 Task: For heading Calibri with Bold.  font size for heading24,  'Change the font style of data to'Bell MT.  and font size to 16,  Change the alignment of both headline & data to Align middle & Align Center.  In the sheet   Optimum Sales review book
Action: Mouse moved to (31, 165)
Screenshot: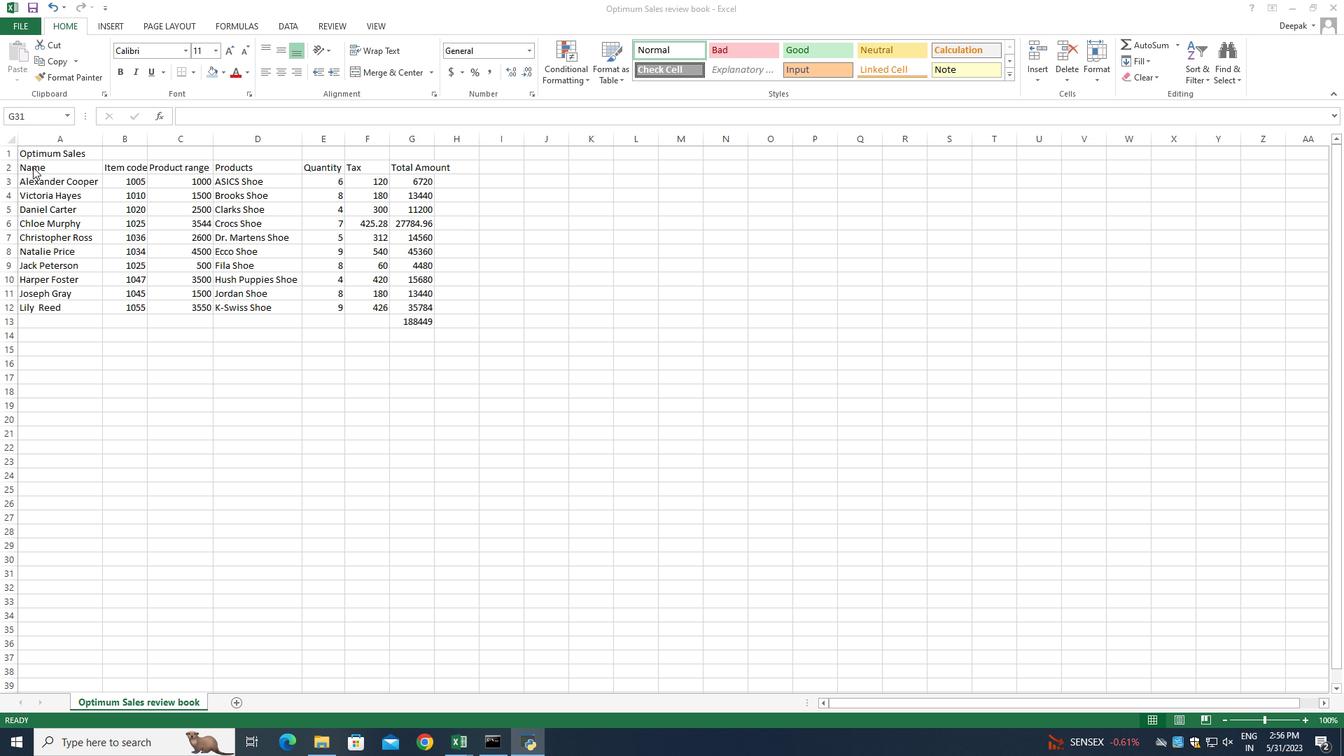 
Action: Mouse pressed left at (31, 165)
Screenshot: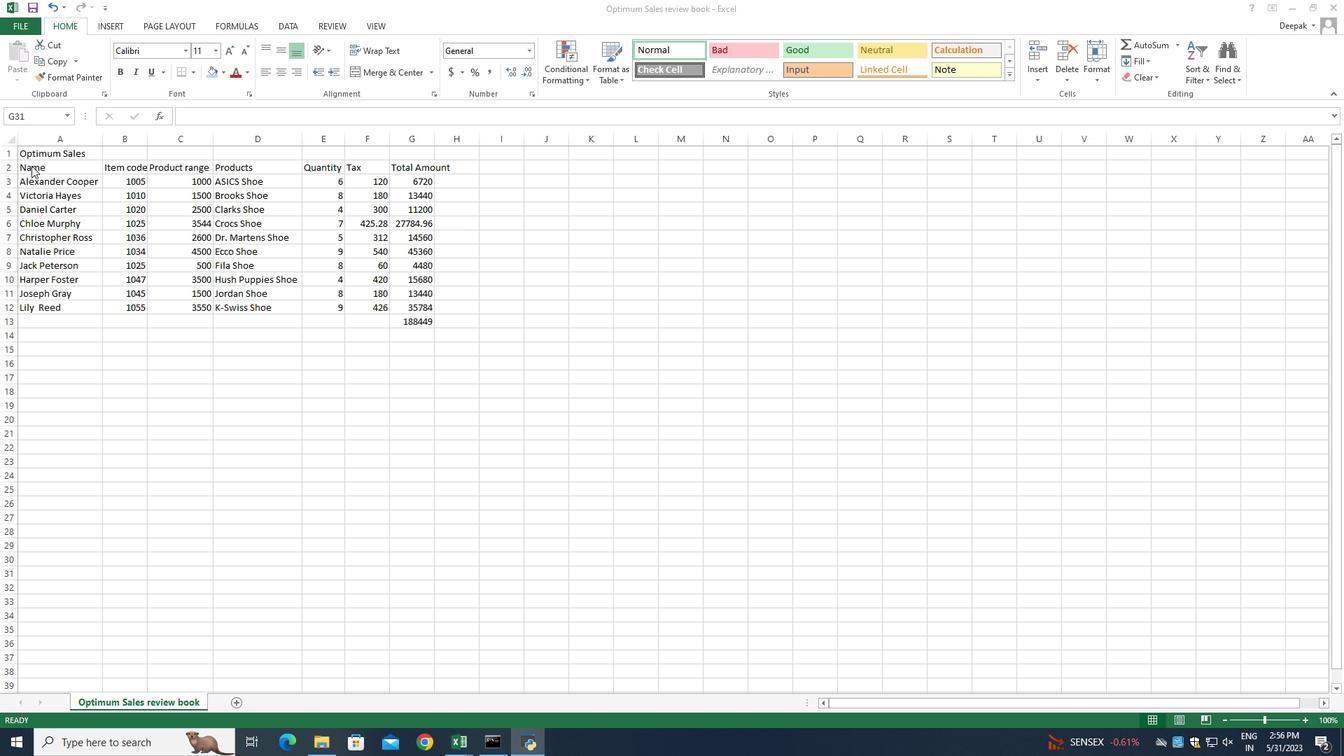 
Action: Mouse moved to (36, 168)
Screenshot: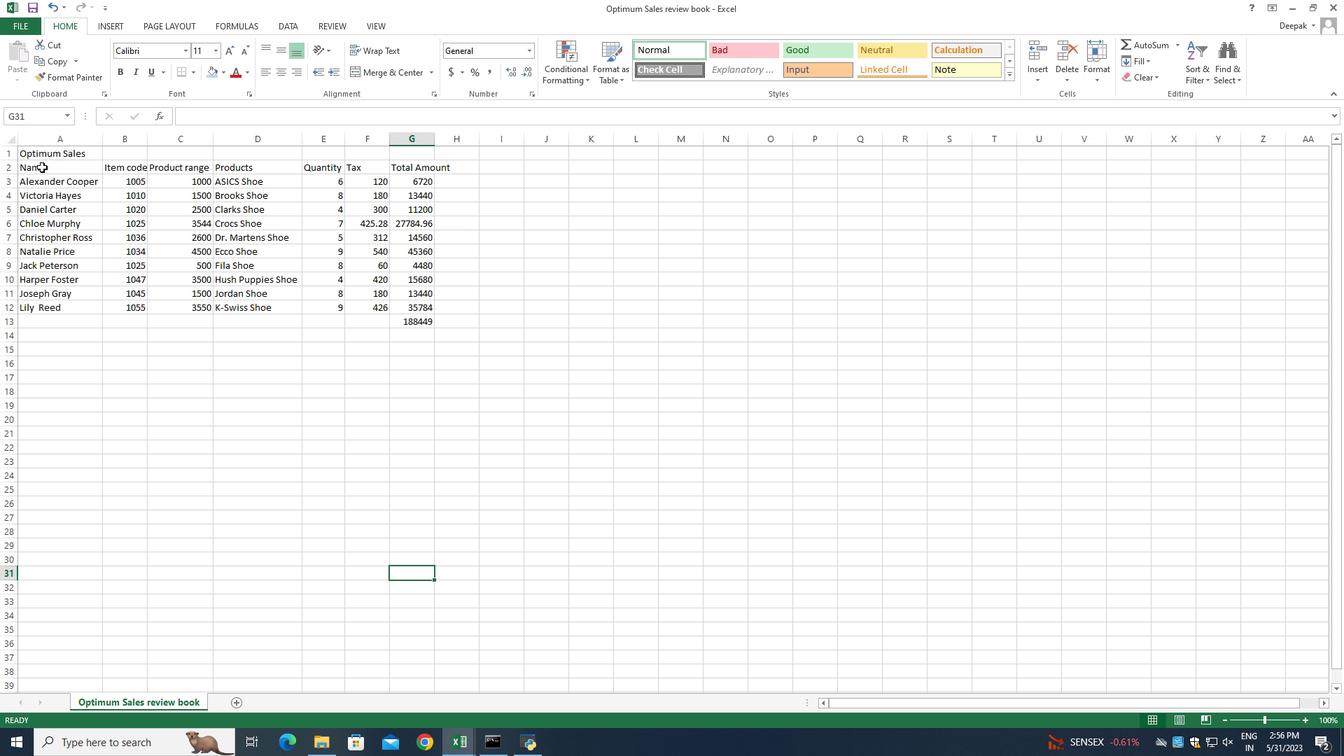 
Action: Mouse pressed left at (36, 168)
Screenshot: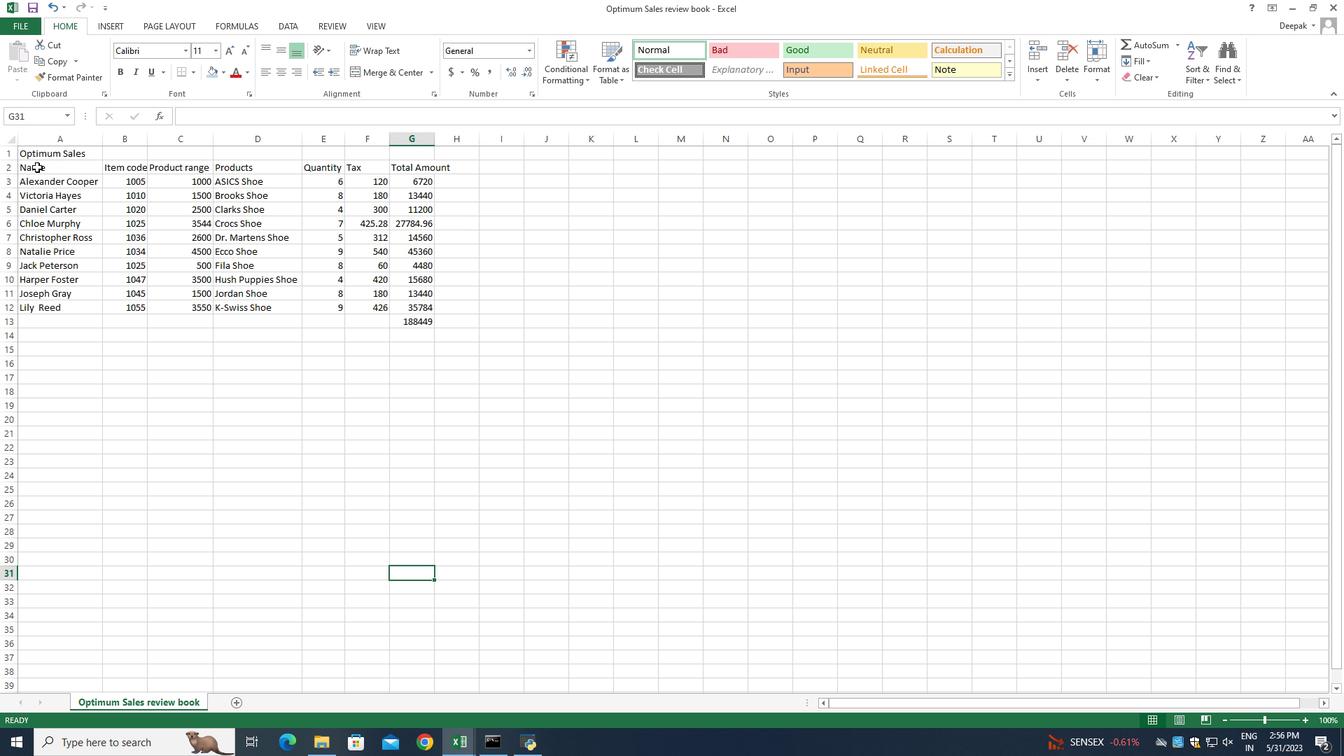 
Action: Mouse moved to (186, 49)
Screenshot: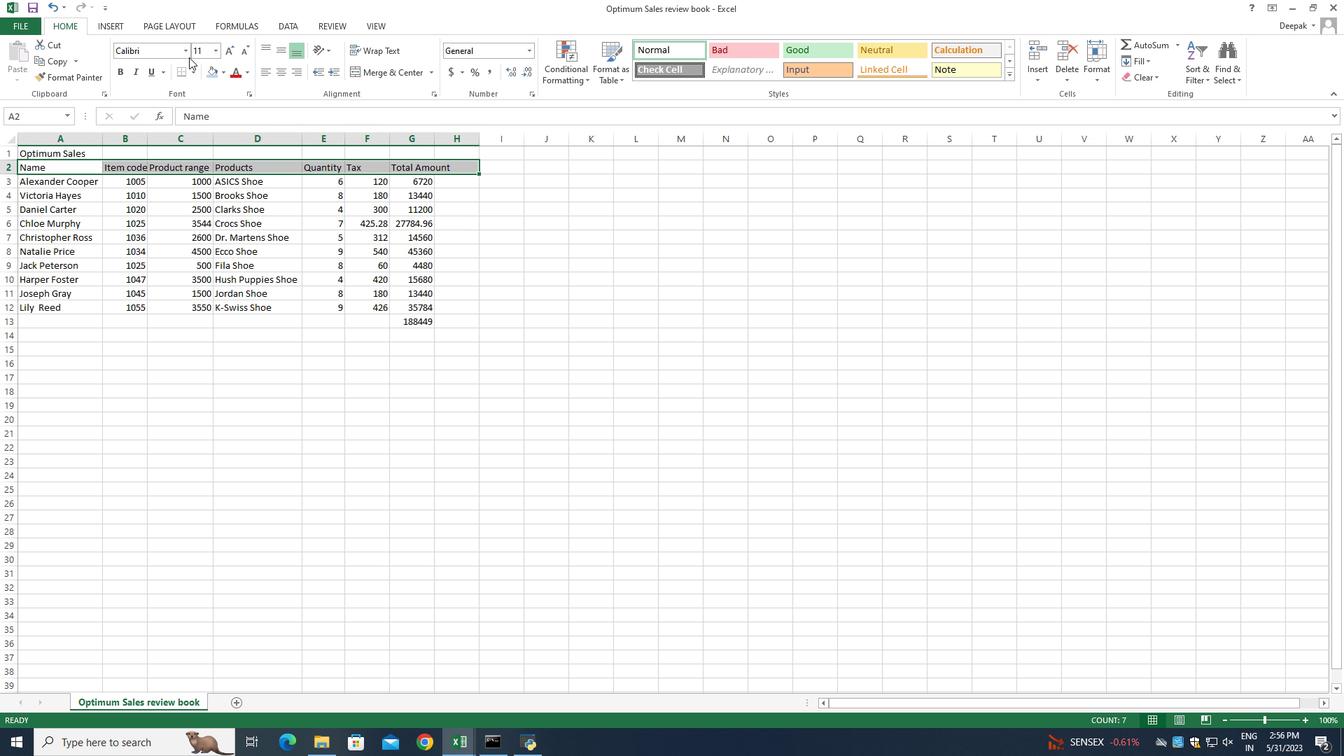 
Action: Mouse pressed left at (186, 49)
Screenshot: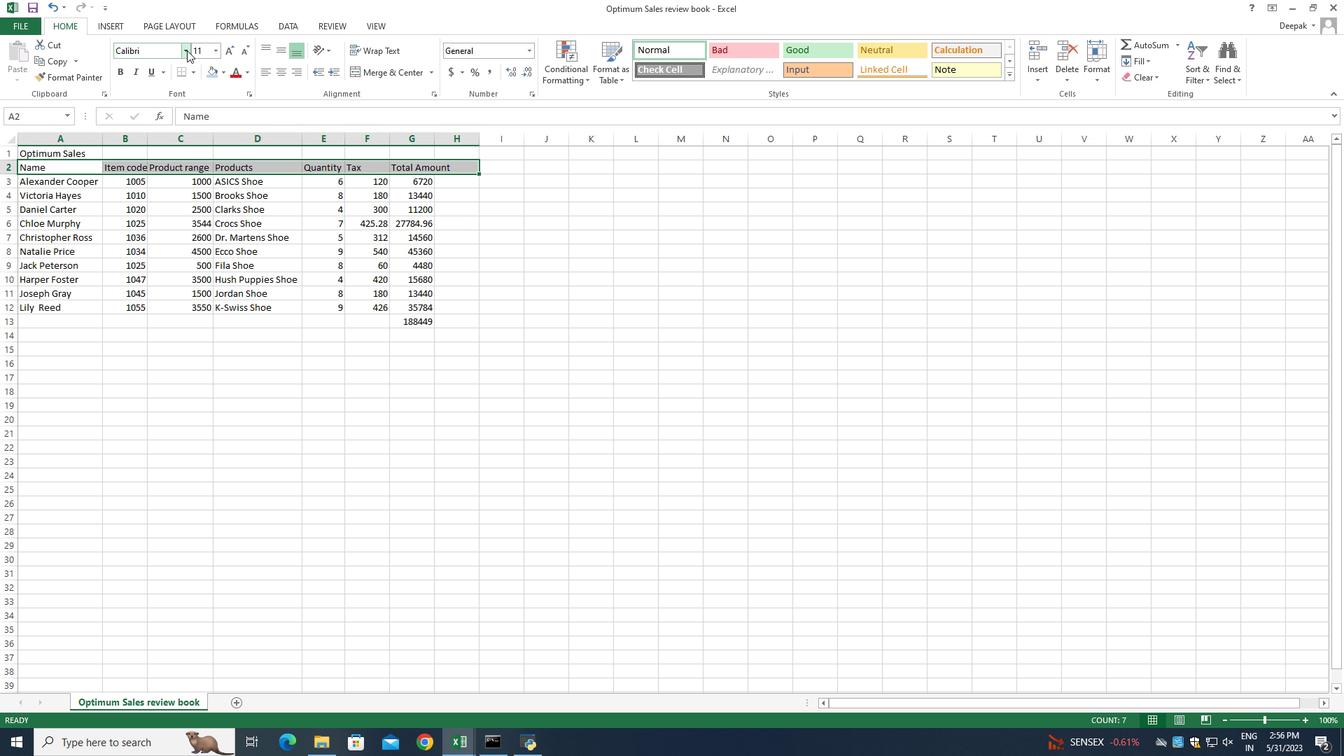 
Action: Mouse moved to (172, 102)
Screenshot: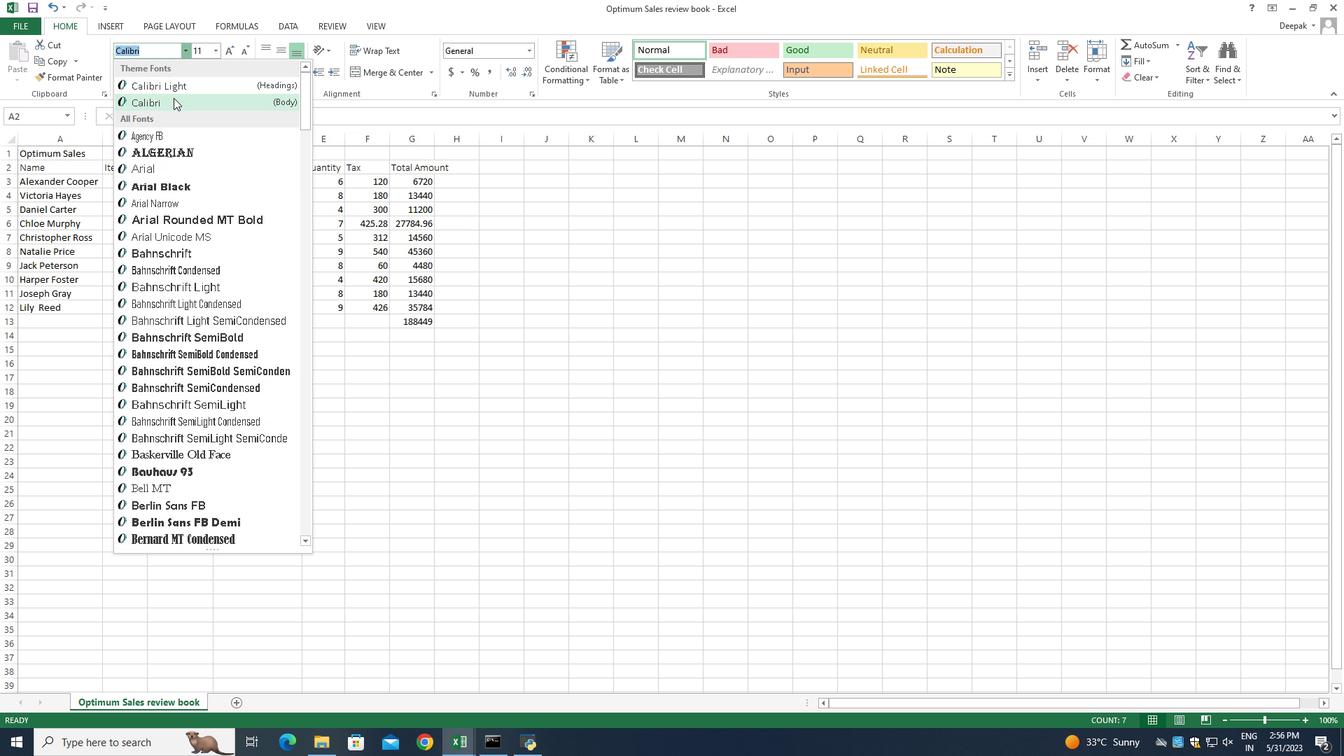 
Action: Mouse pressed left at (172, 102)
Screenshot: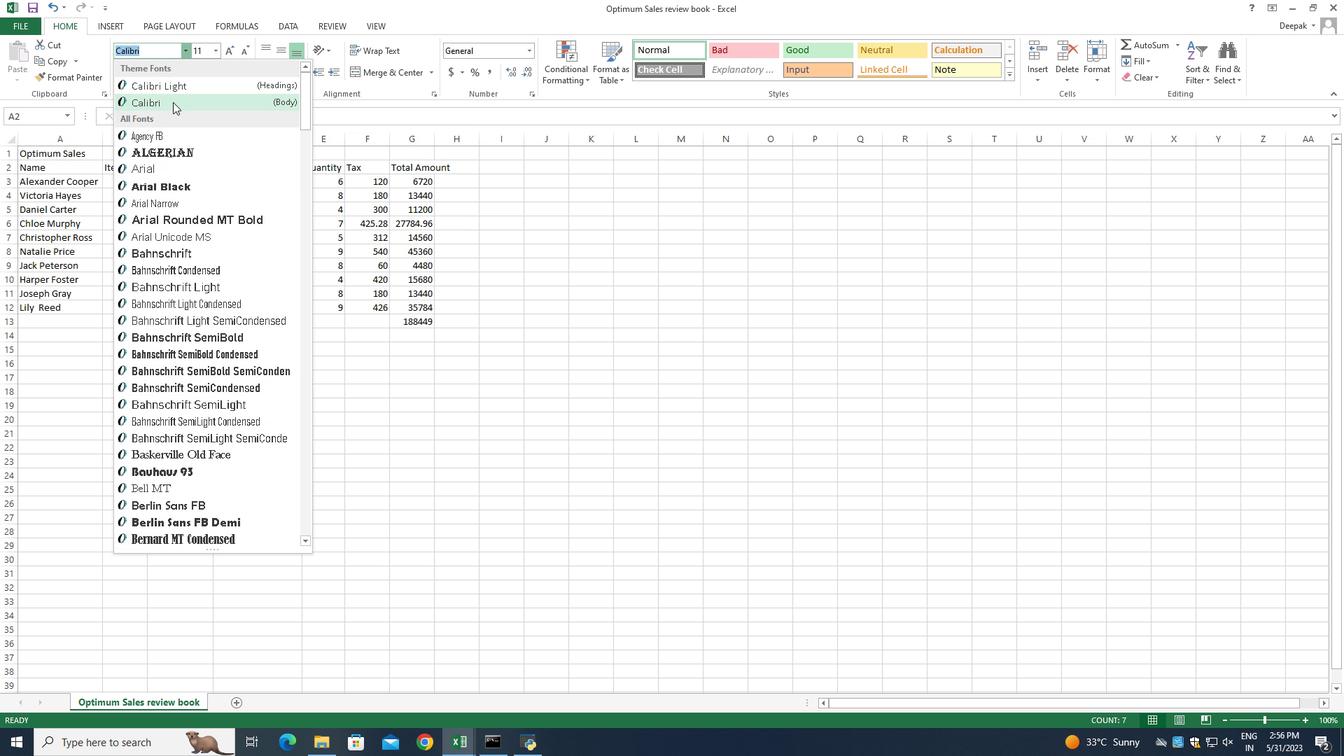 
Action: Mouse moved to (123, 76)
Screenshot: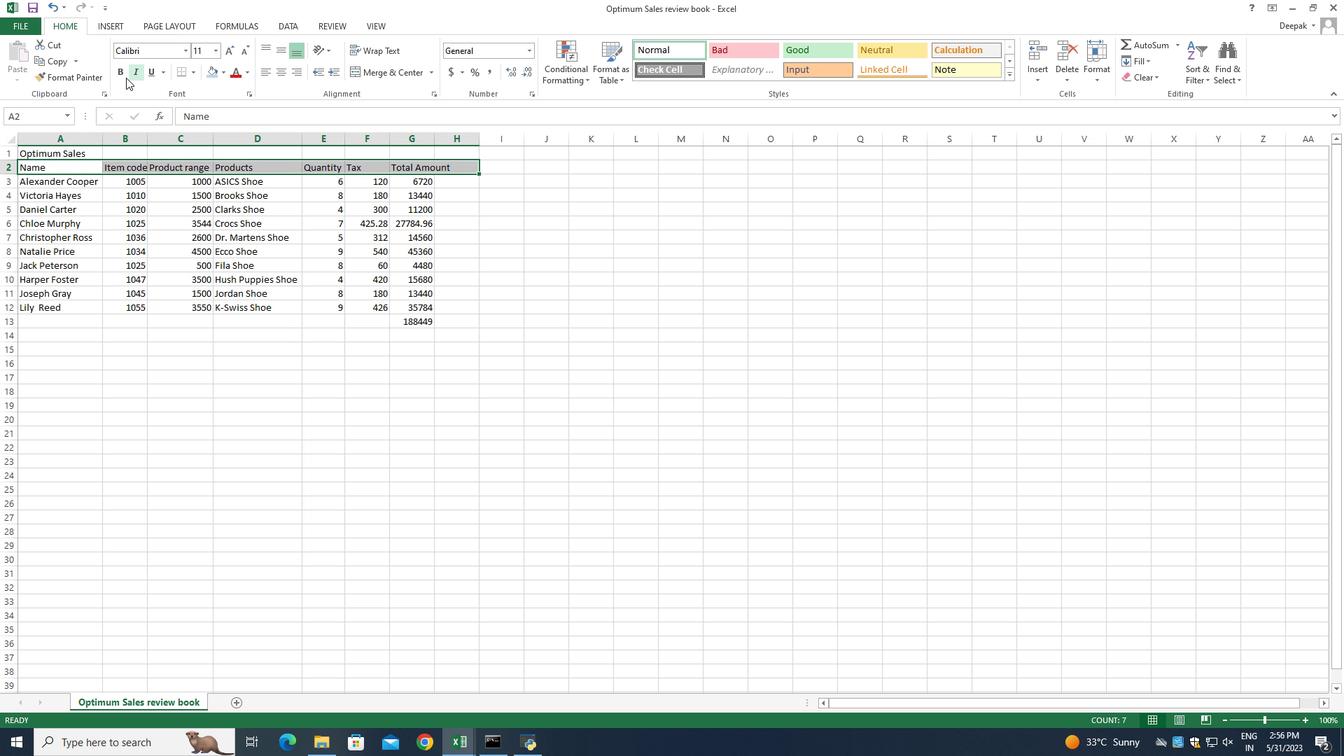 
Action: Mouse pressed left at (123, 76)
Screenshot: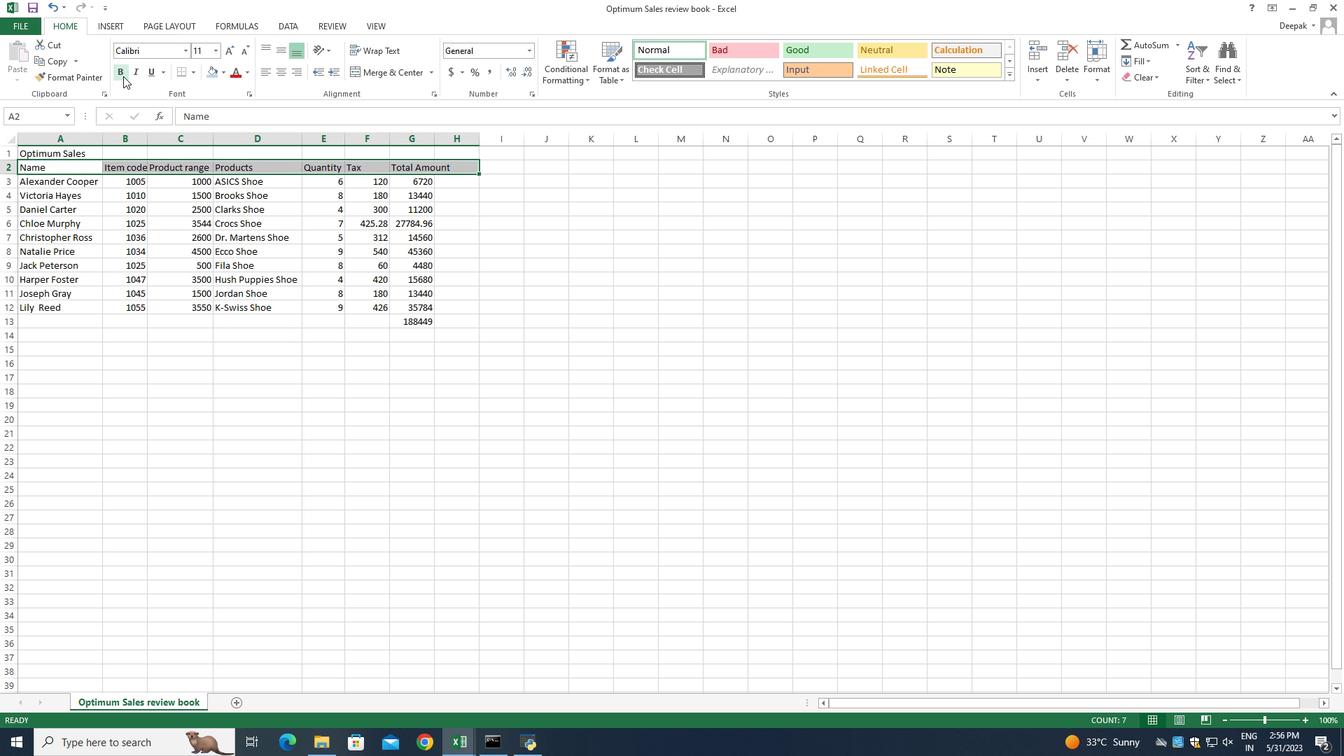 
Action: Mouse moved to (215, 50)
Screenshot: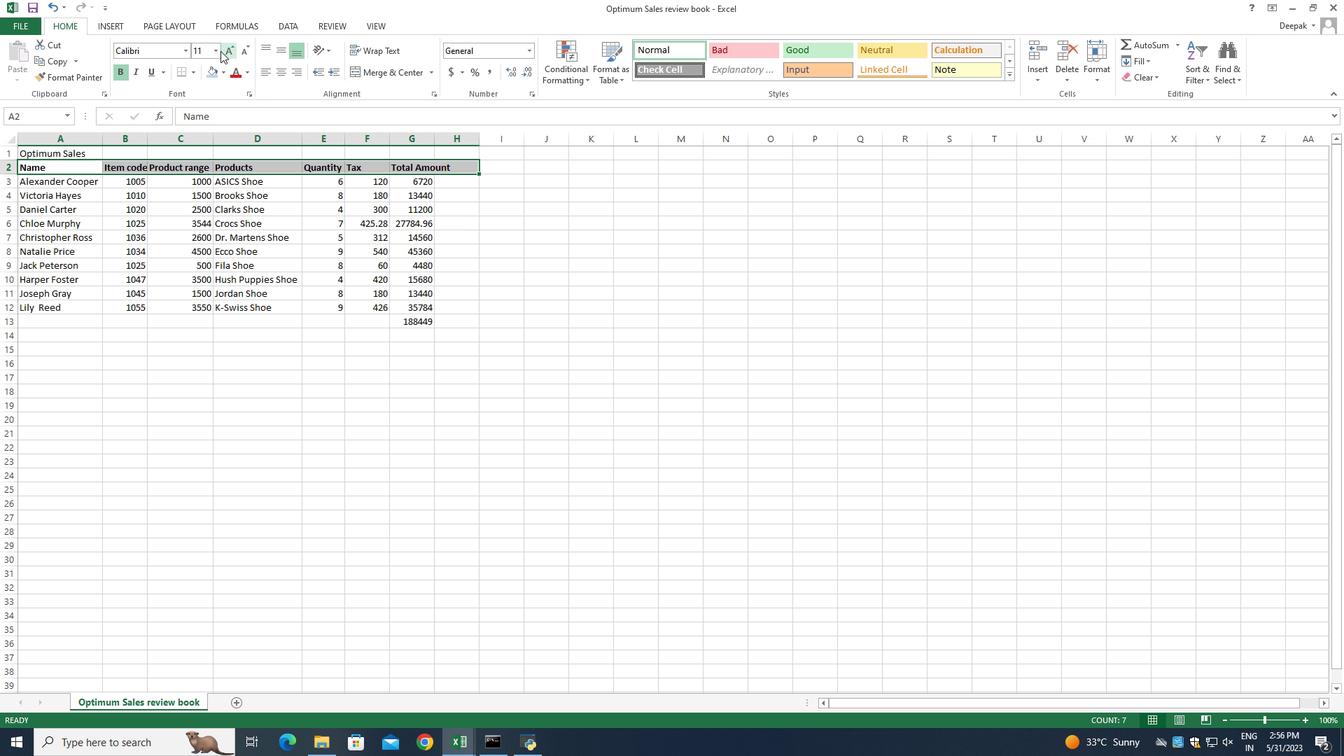 
Action: Mouse pressed left at (215, 50)
Screenshot: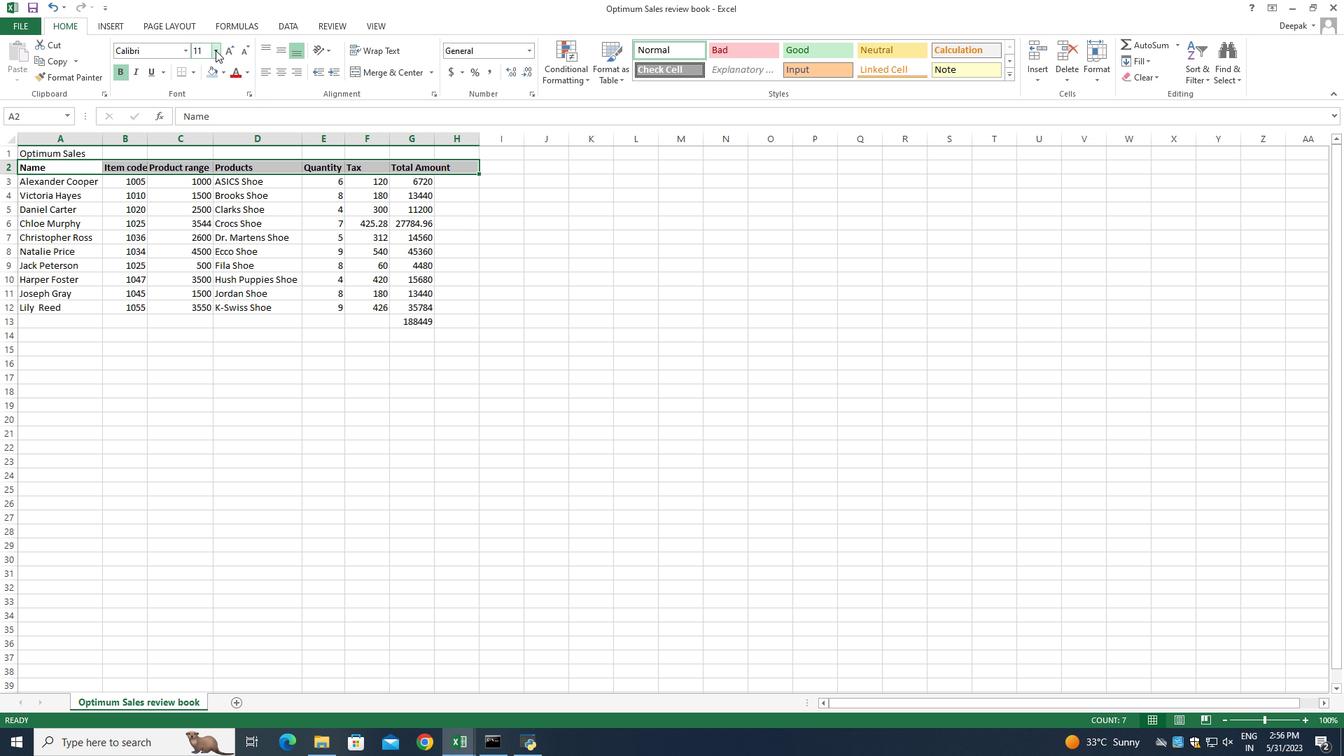 
Action: Mouse moved to (204, 196)
Screenshot: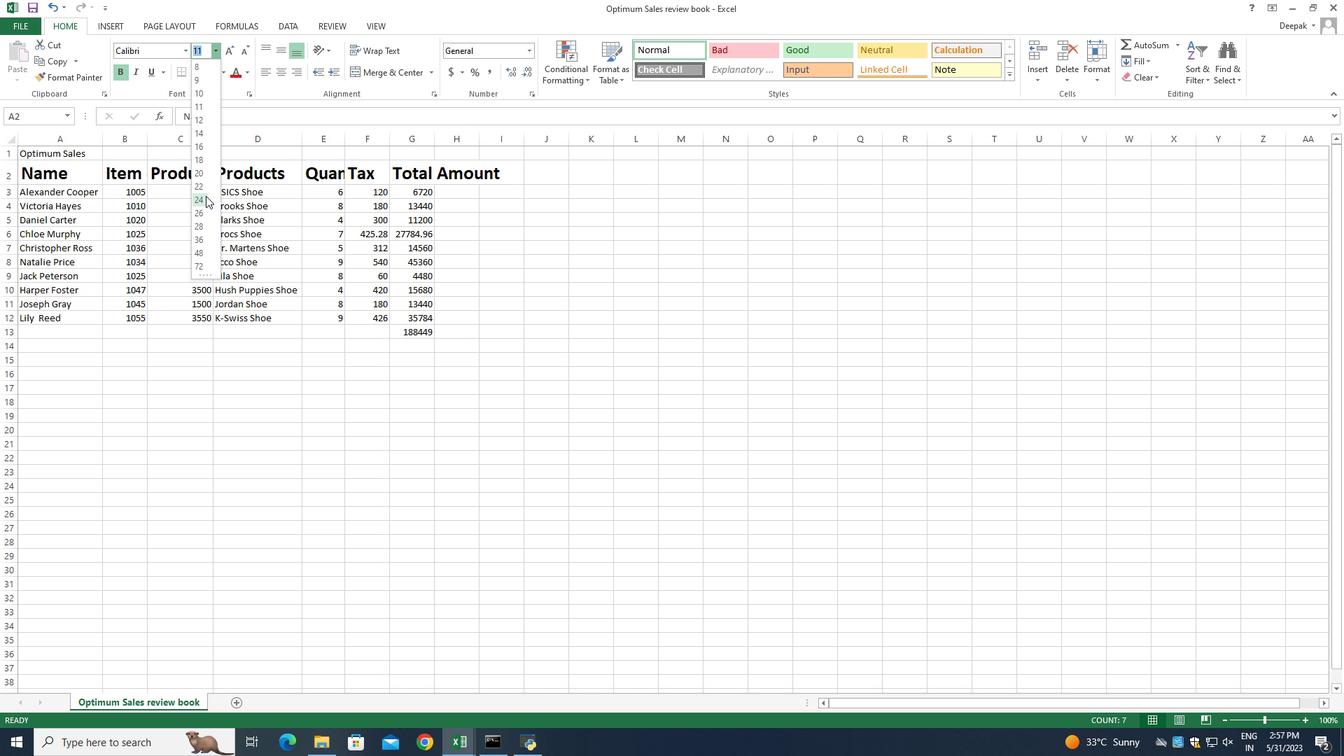 
Action: Mouse pressed left at (204, 196)
Screenshot: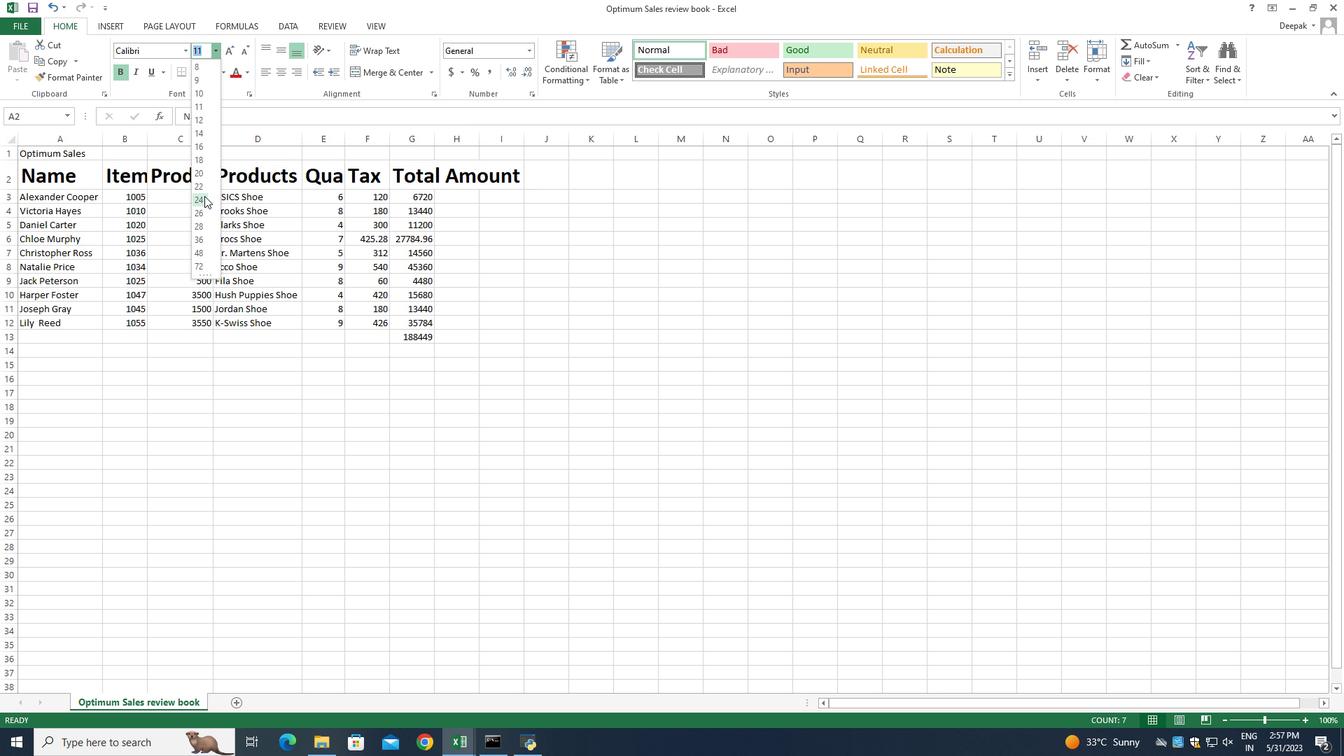 
Action: Mouse moved to (26, 197)
Screenshot: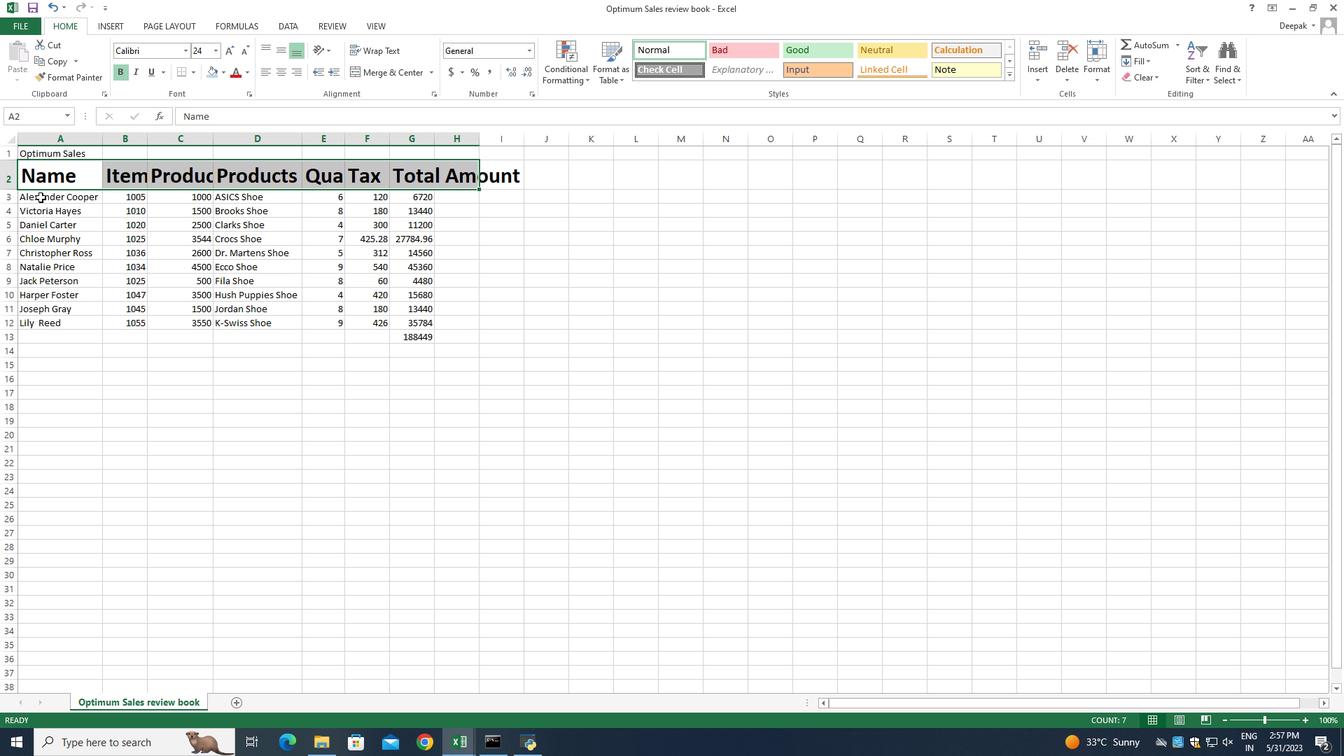 
Action: Mouse pressed left at (26, 197)
Screenshot: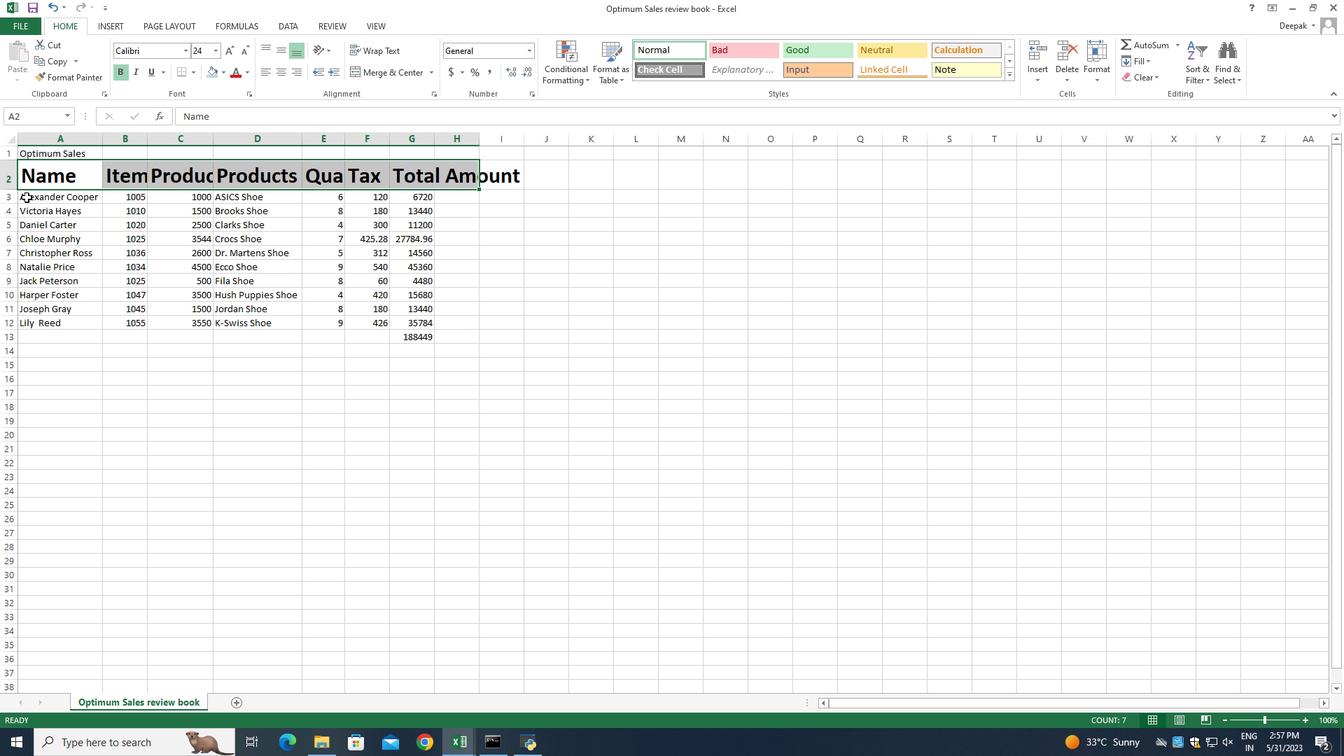 
Action: Mouse moved to (186, 52)
Screenshot: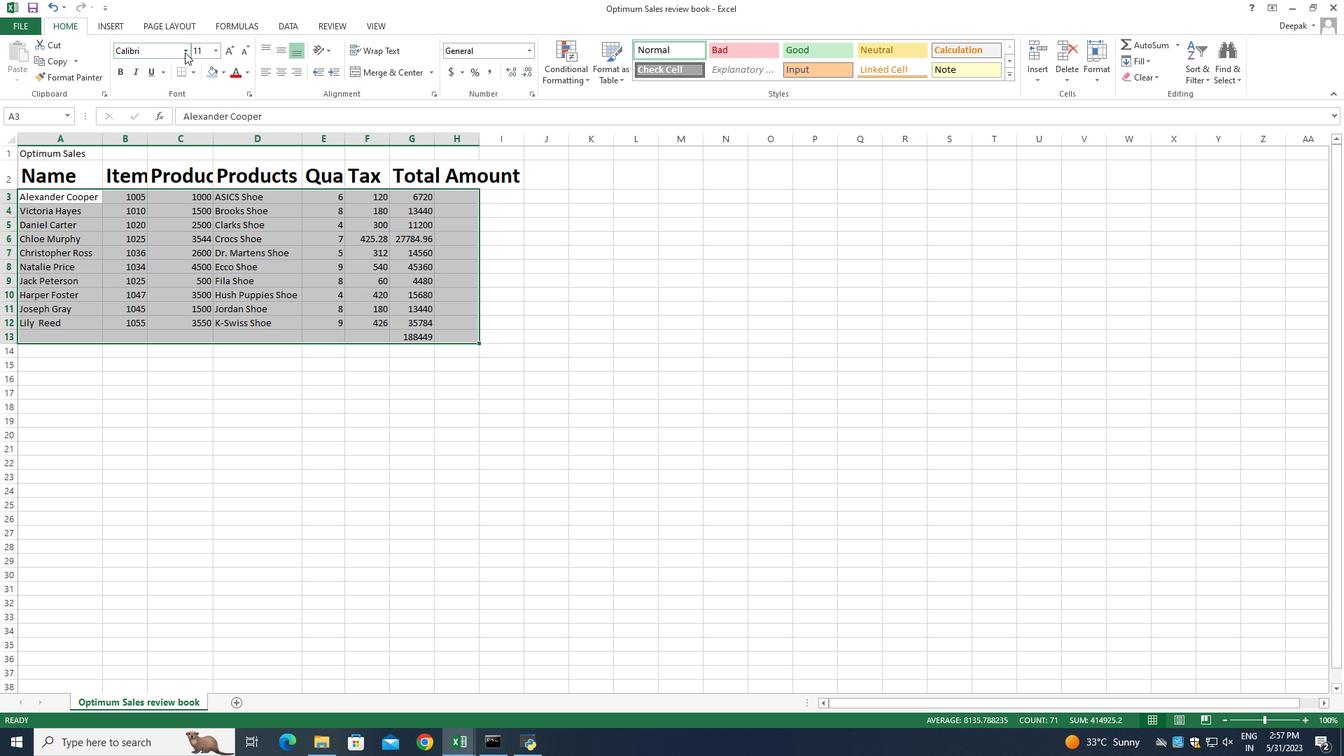 
Action: Mouse pressed left at (186, 52)
Screenshot: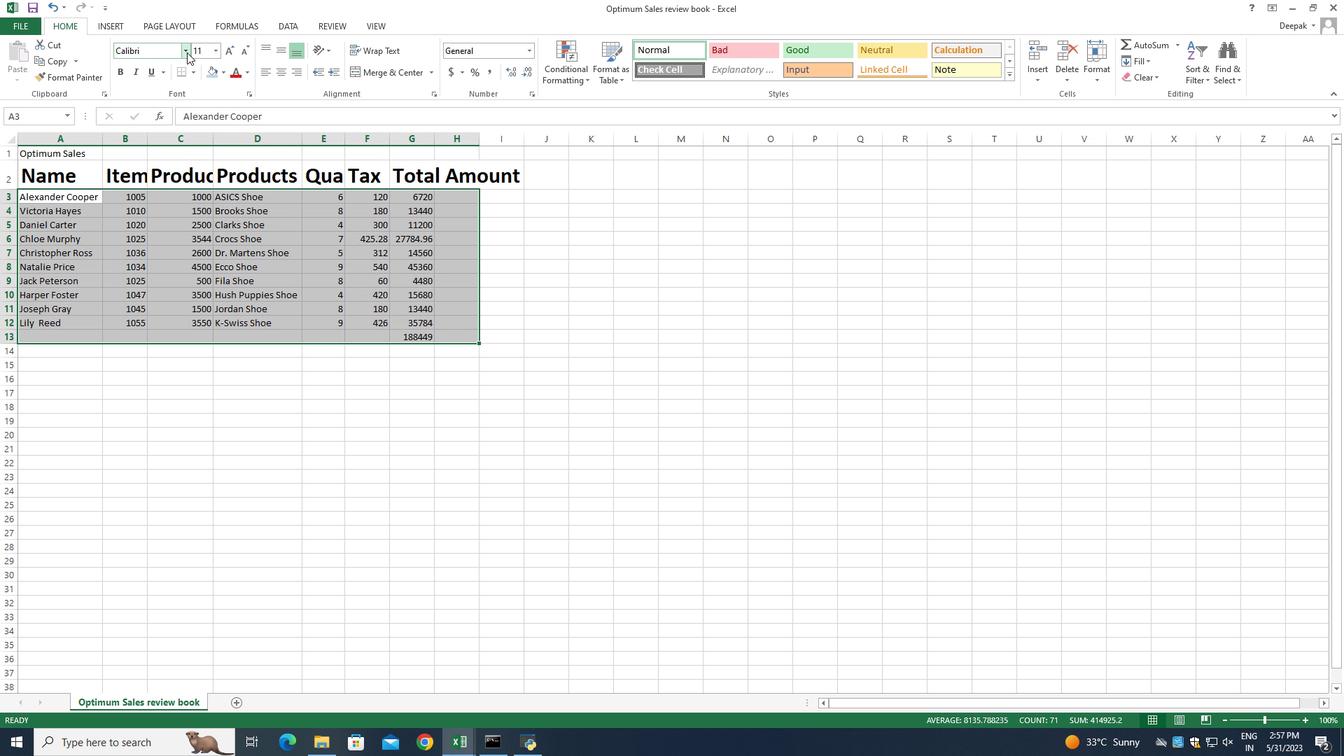 
Action: Mouse moved to (195, 101)
Screenshot: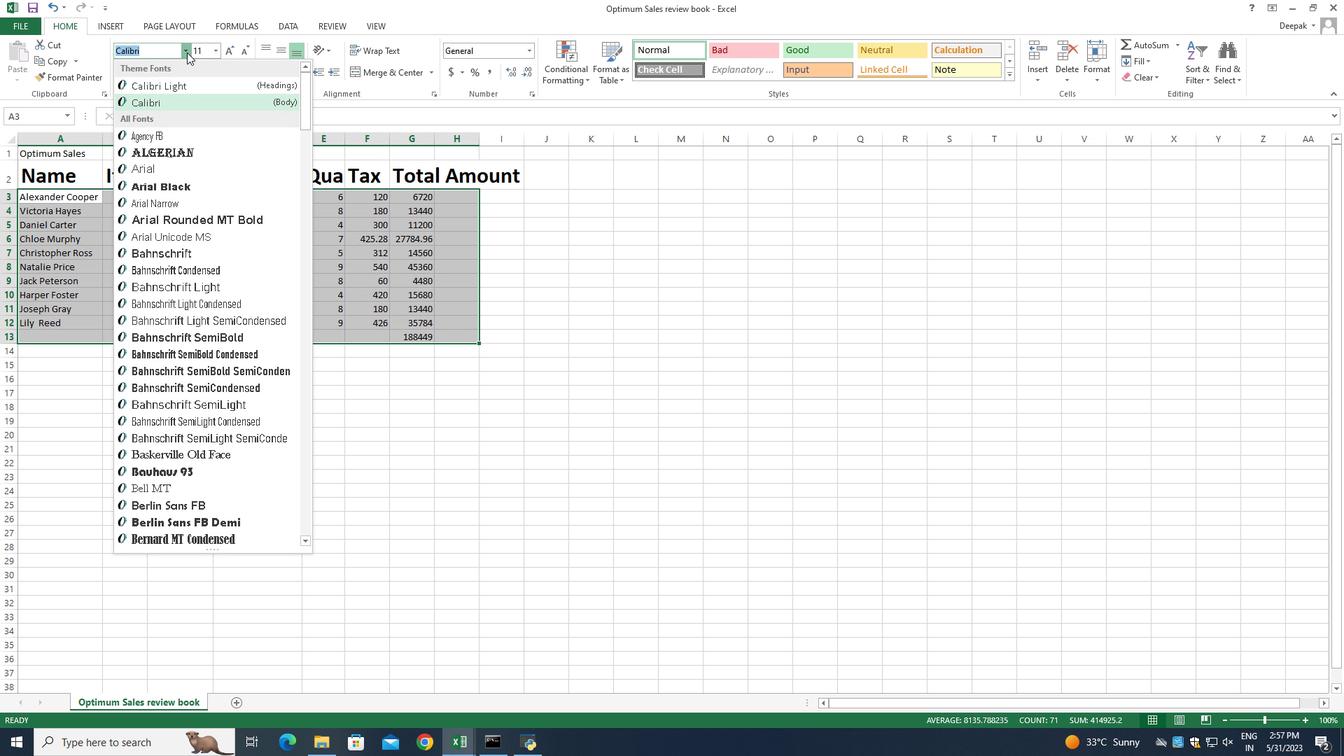 
Action: Mouse scrolled (195, 102) with delta (0, 0)
Screenshot: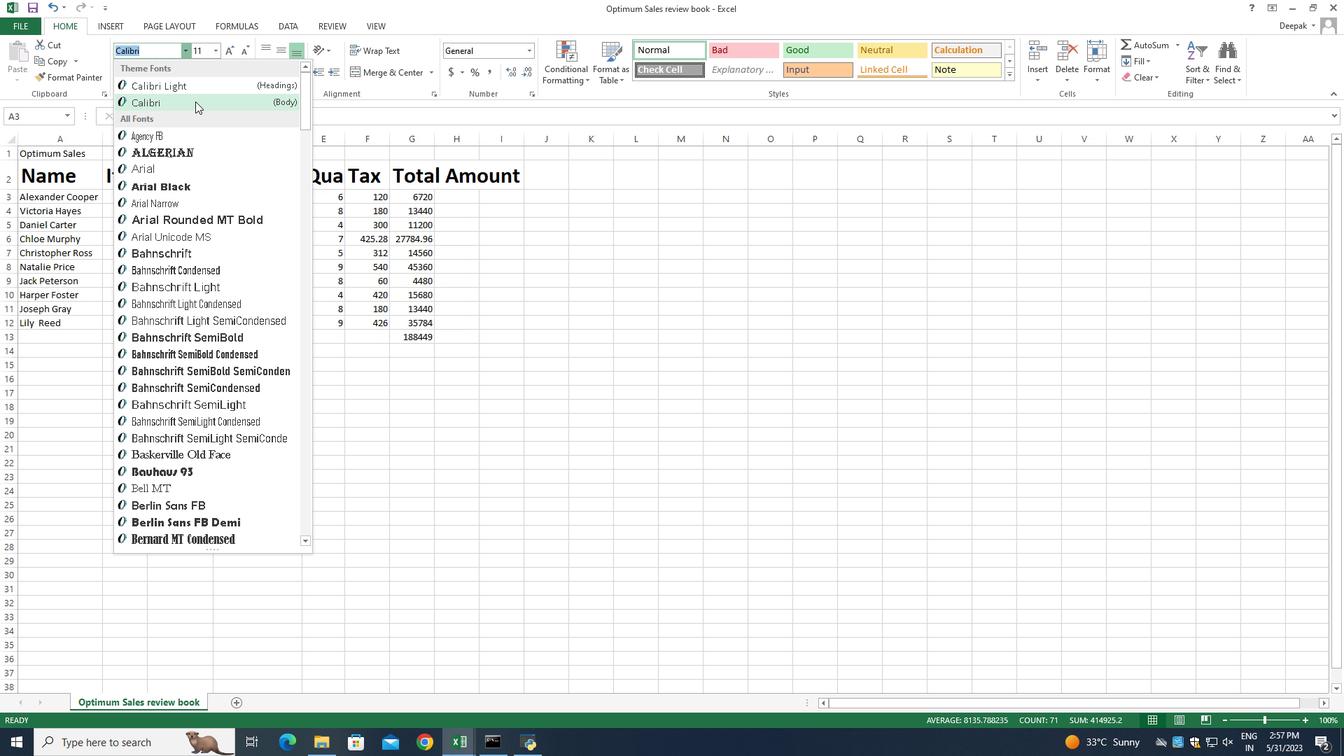 
Action: Mouse scrolled (195, 102) with delta (0, 0)
Screenshot: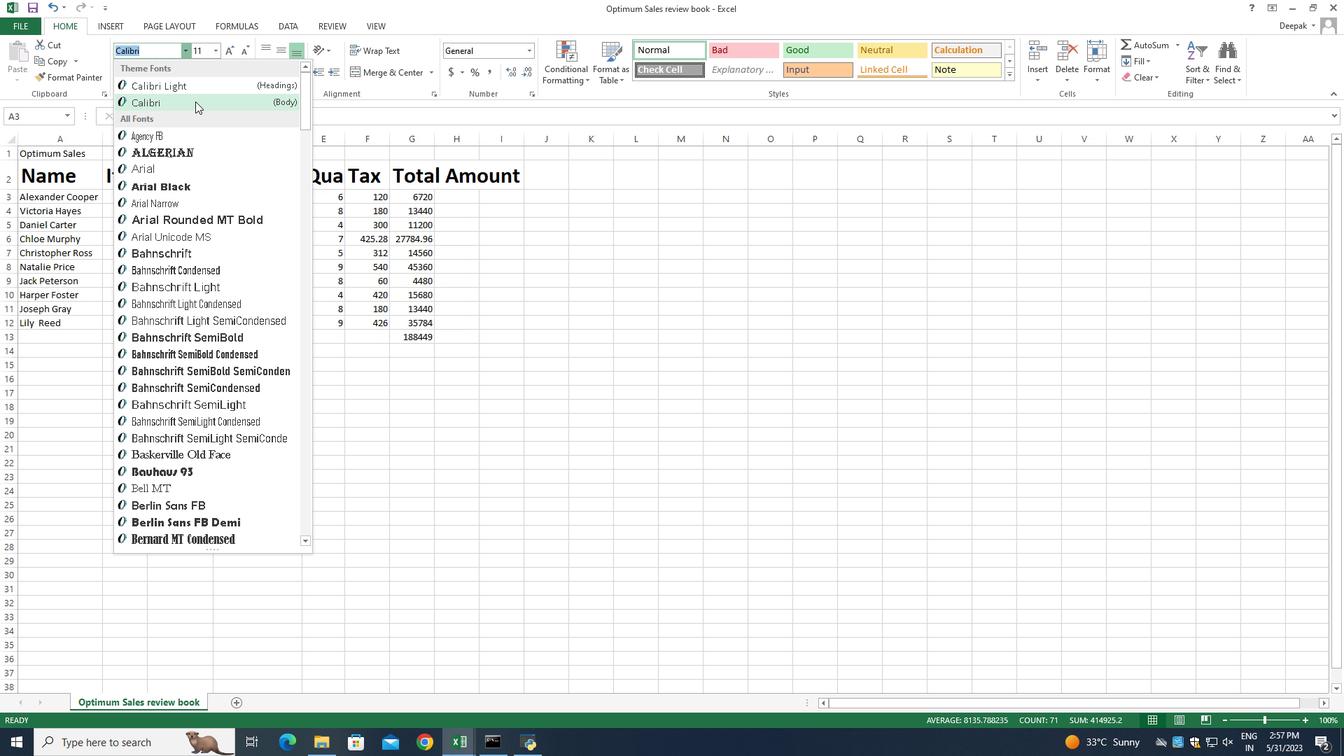 
Action: Mouse scrolled (195, 102) with delta (0, 0)
Screenshot: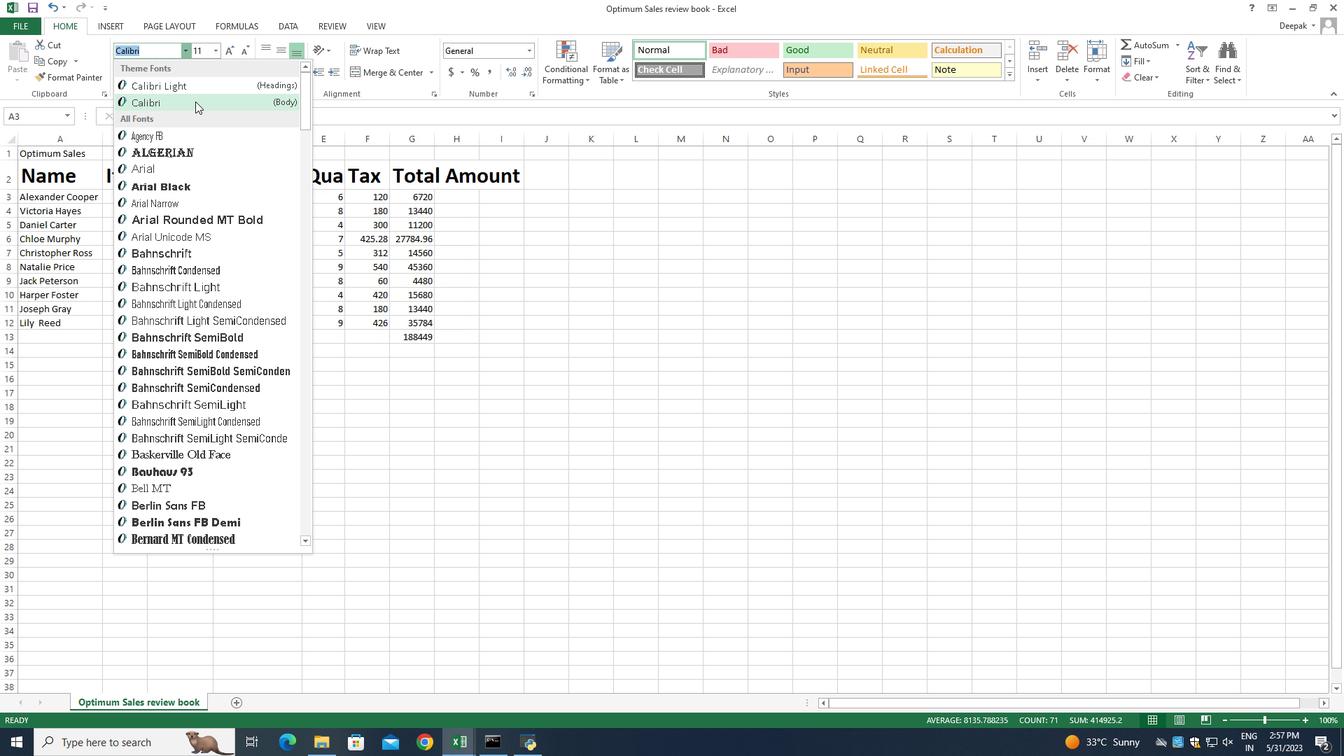 
Action: Mouse scrolled (195, 102) with delta (0, 0)
Screenshot: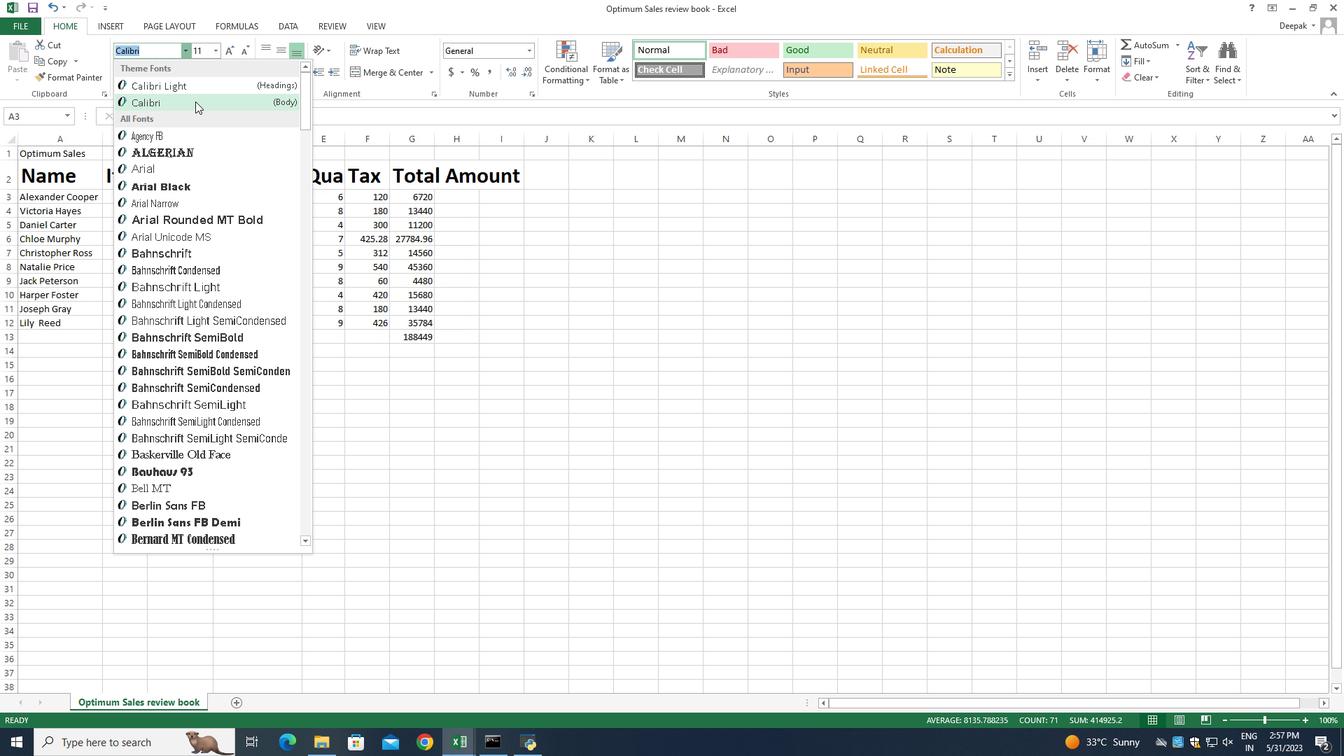 
Action: Mouse moved to (205, 281)
Screenshot: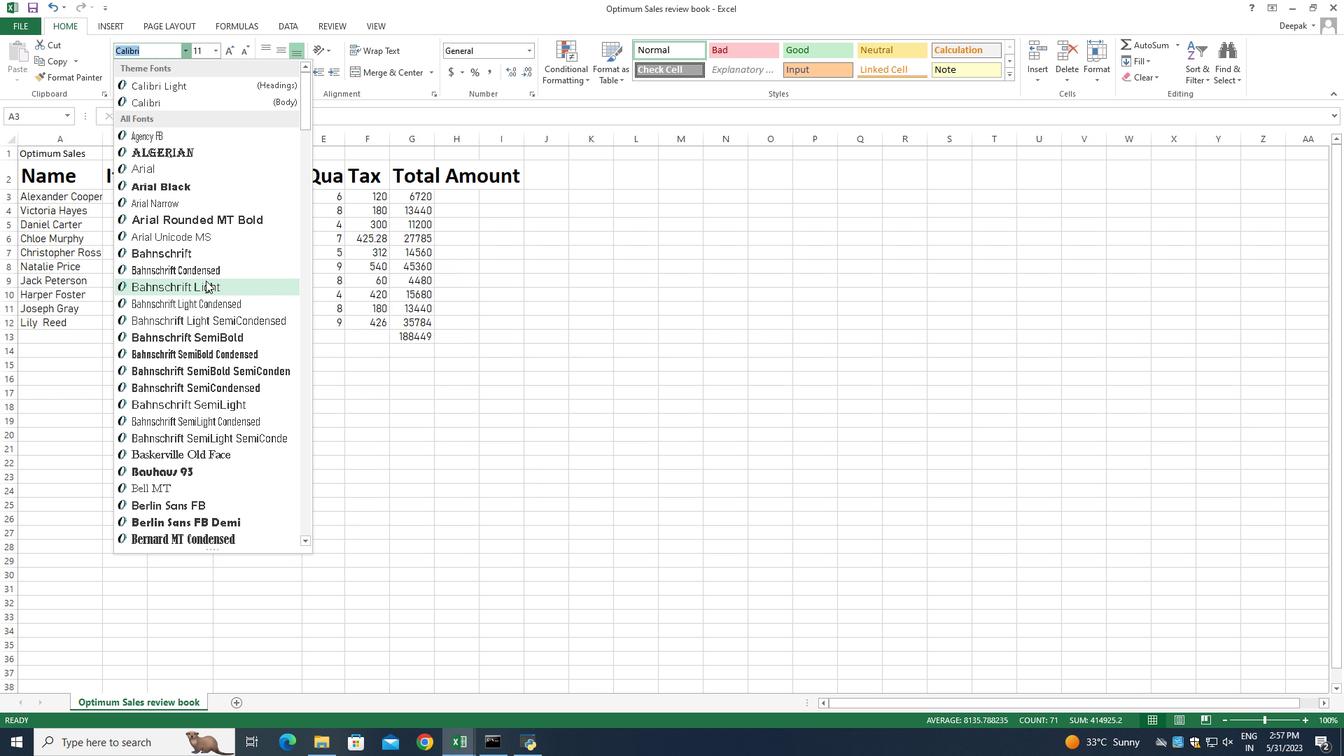 
Action: Mouse scrolled (205, 280) with delta (0, 0)
Screenshot: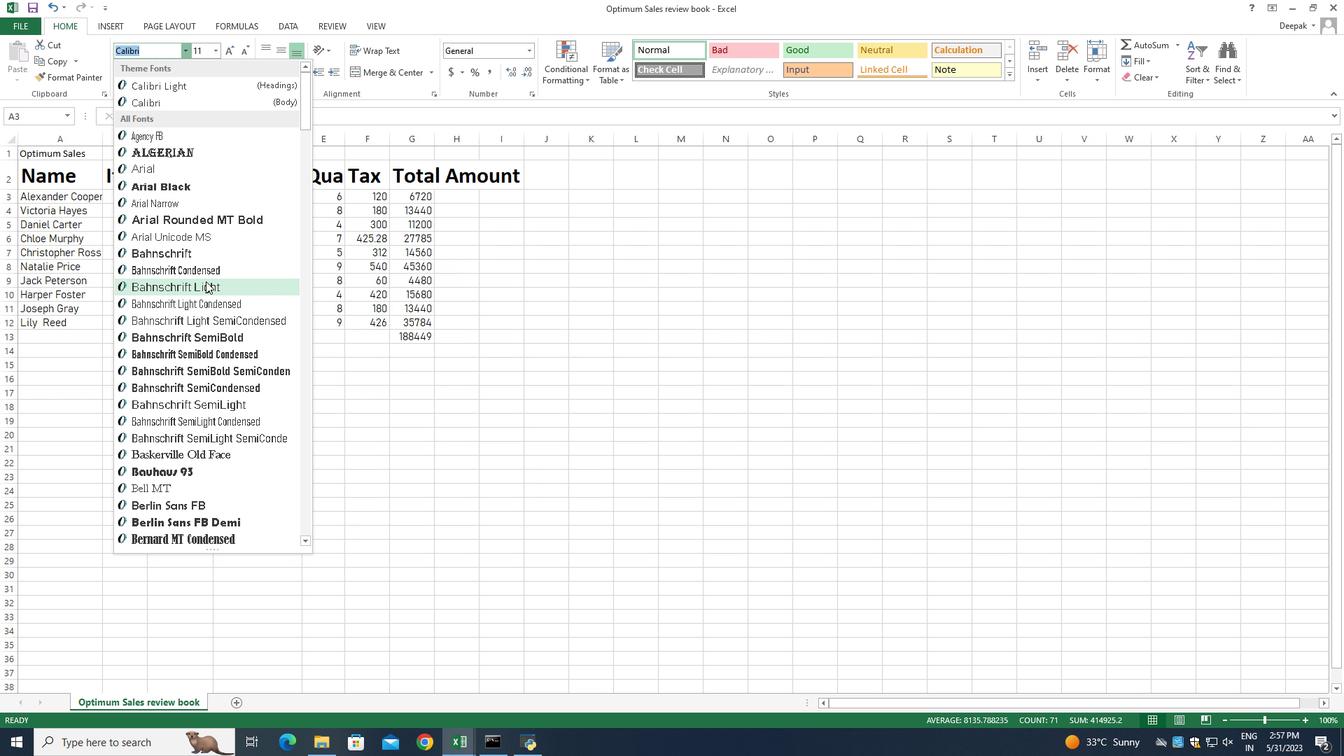 
Action: Mouse moved to (190, 440)
Screenshot: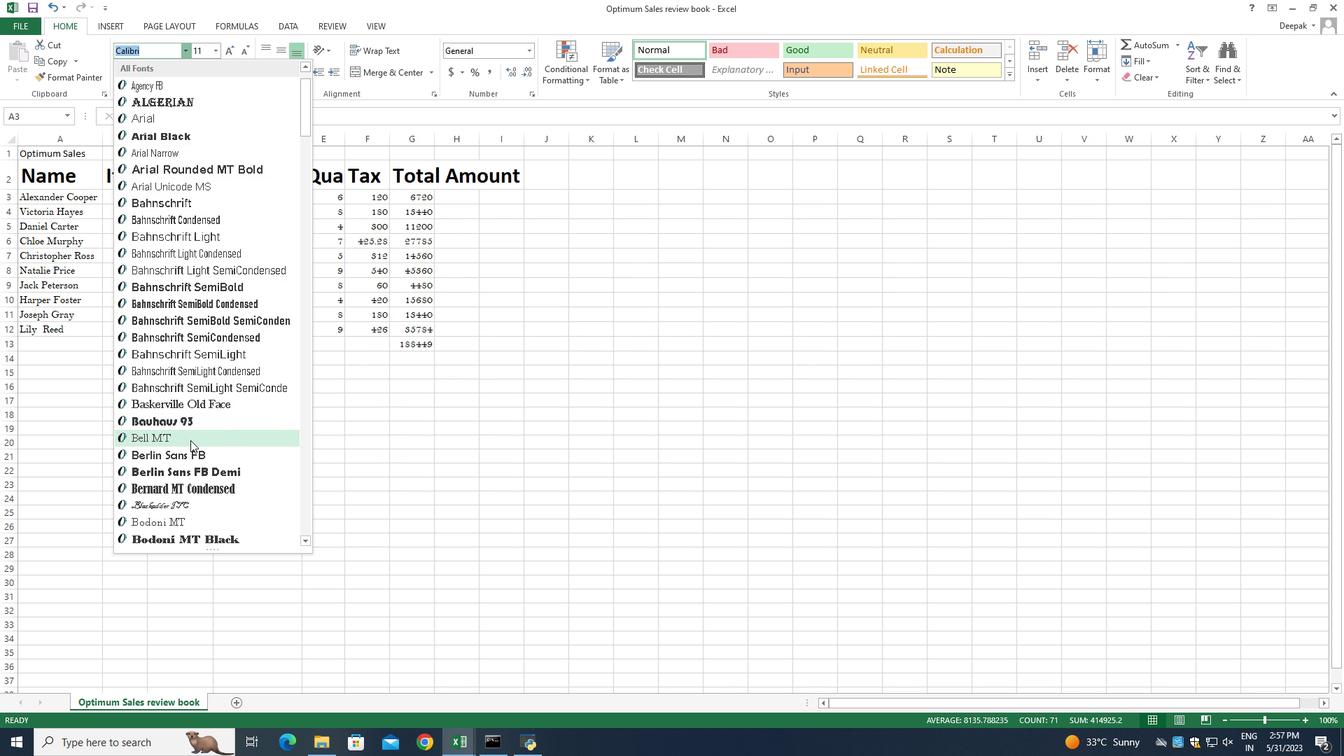 
Action: Mouse pressed left at (190, 440)
Screenshot: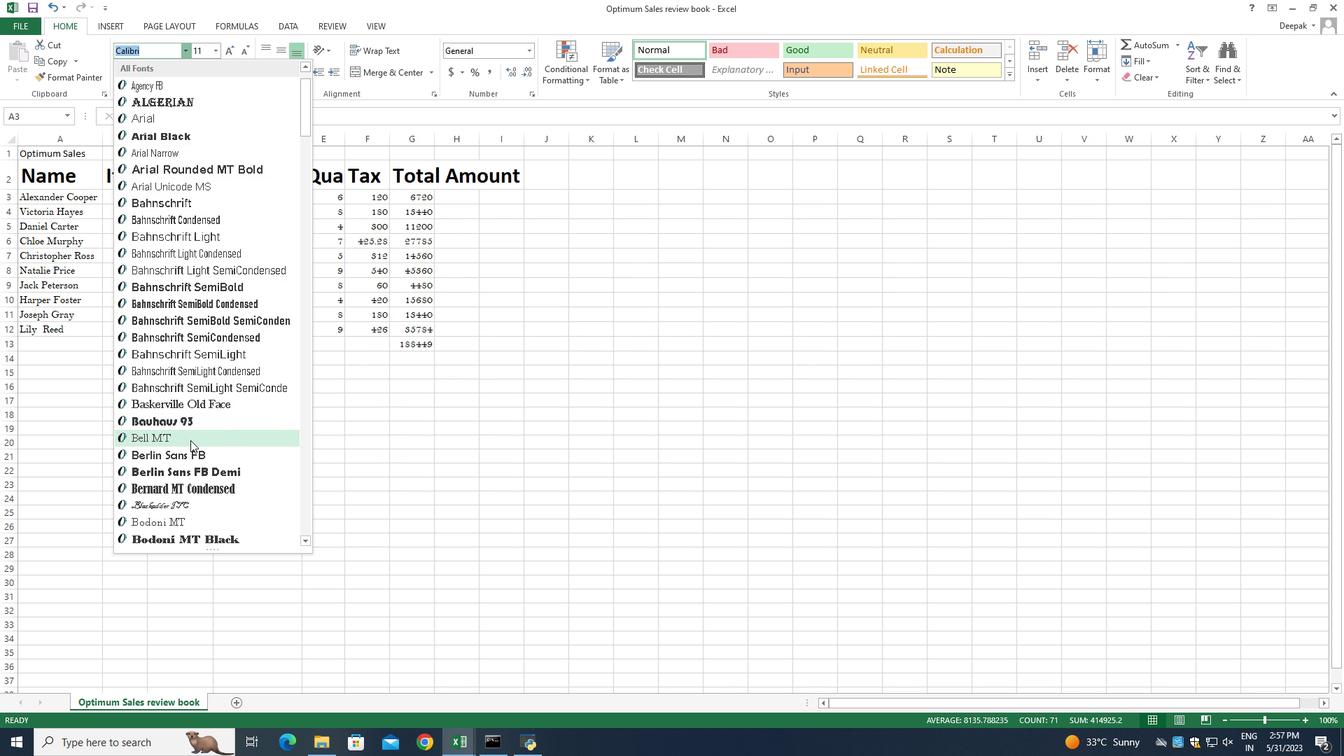 
Action: Mouse moved to (219, 49)
Screenshot: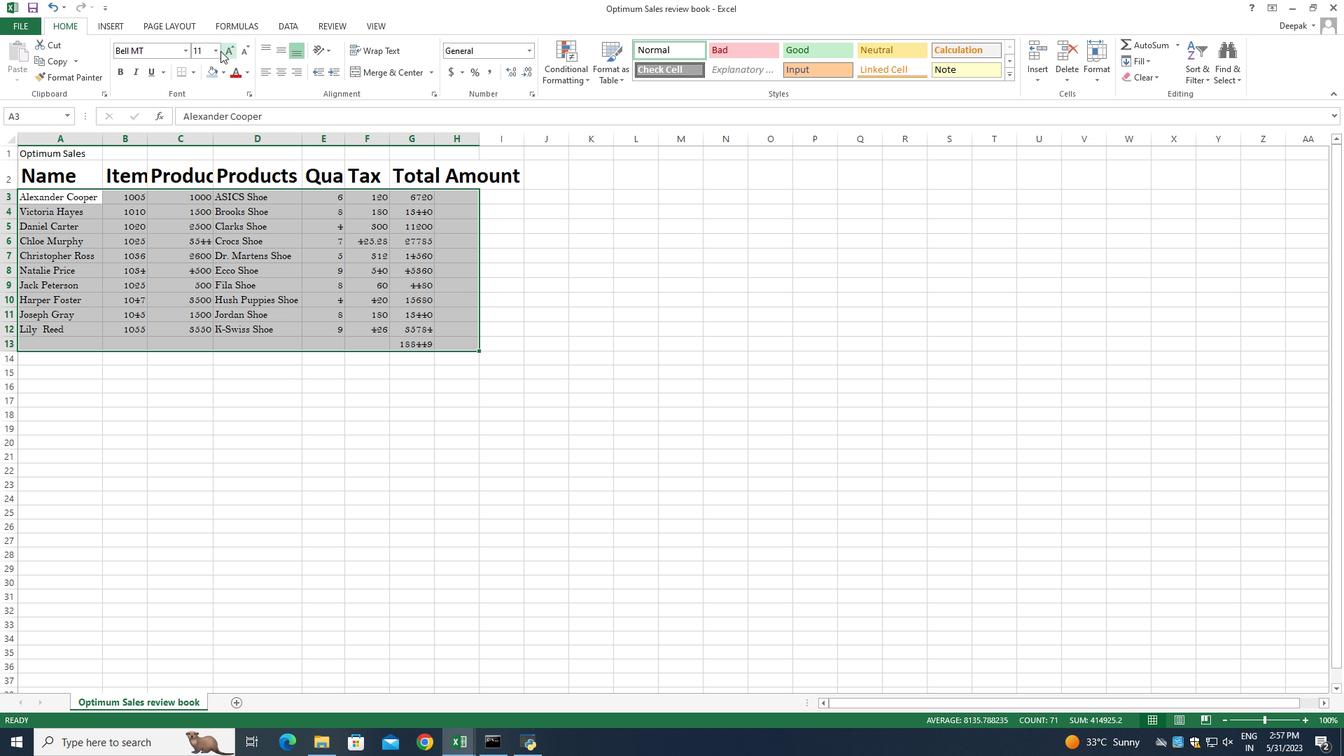 
Action: Mouse pressed left at (219, 49)
Screenshot: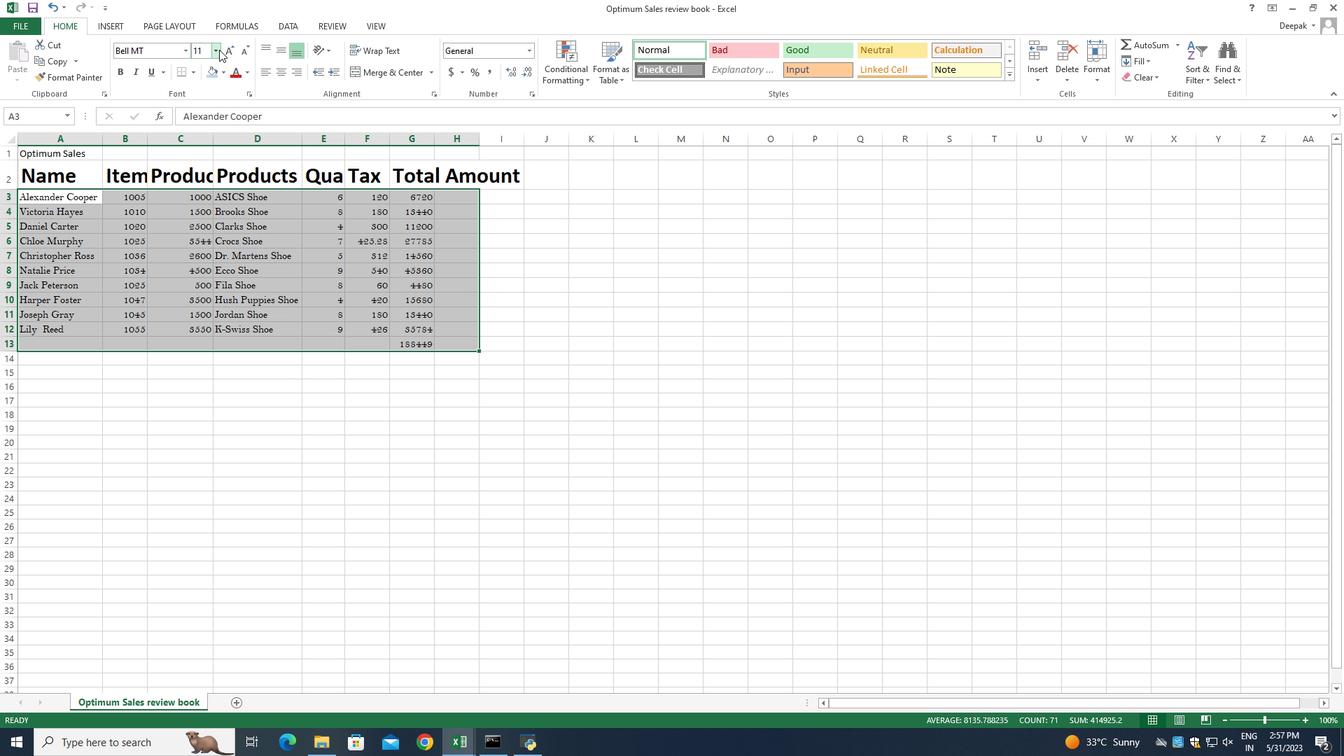 
Action: Mouse moved to (204, 147)
Screenshot: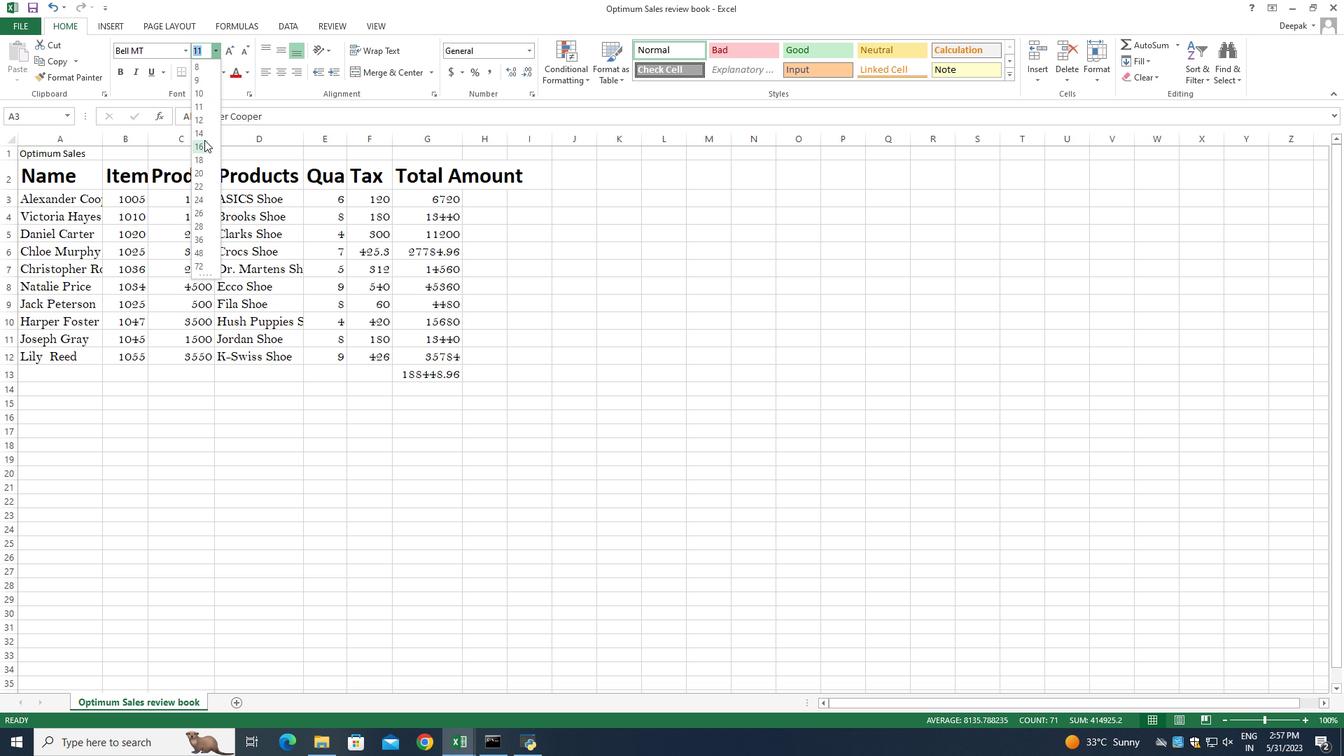 
Action: Mouse pressed left at (204, 147)
Screenshot: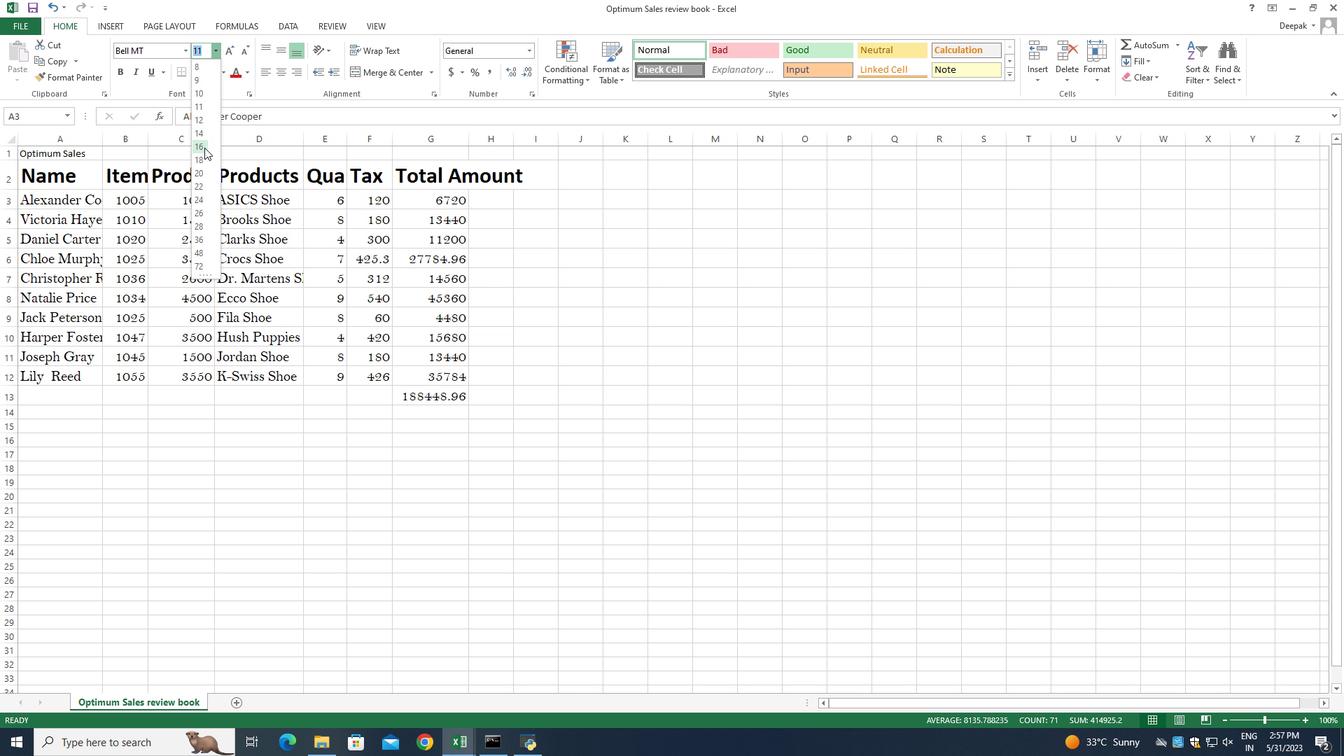 
Action: Mouse moved to (268, 427)
Screenshot: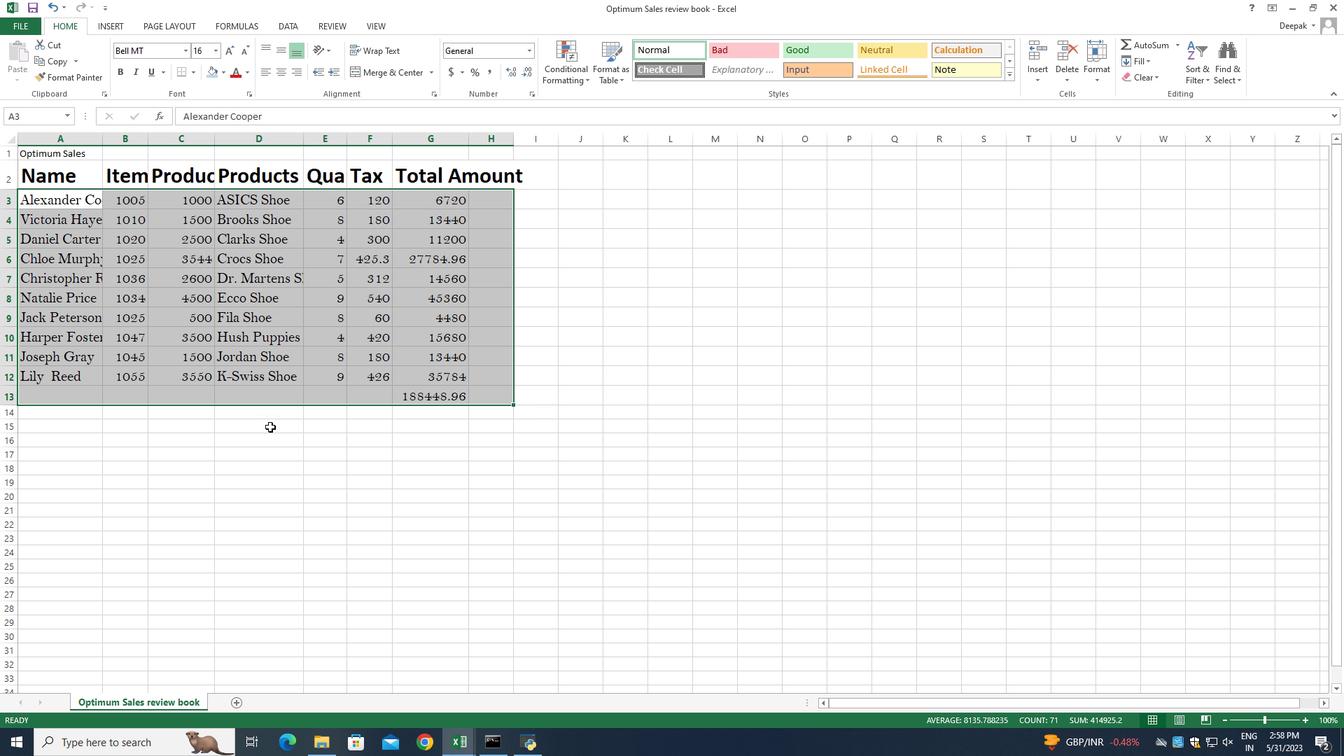 
Action: Mouse pressed left at (268, 427)
Screenshot: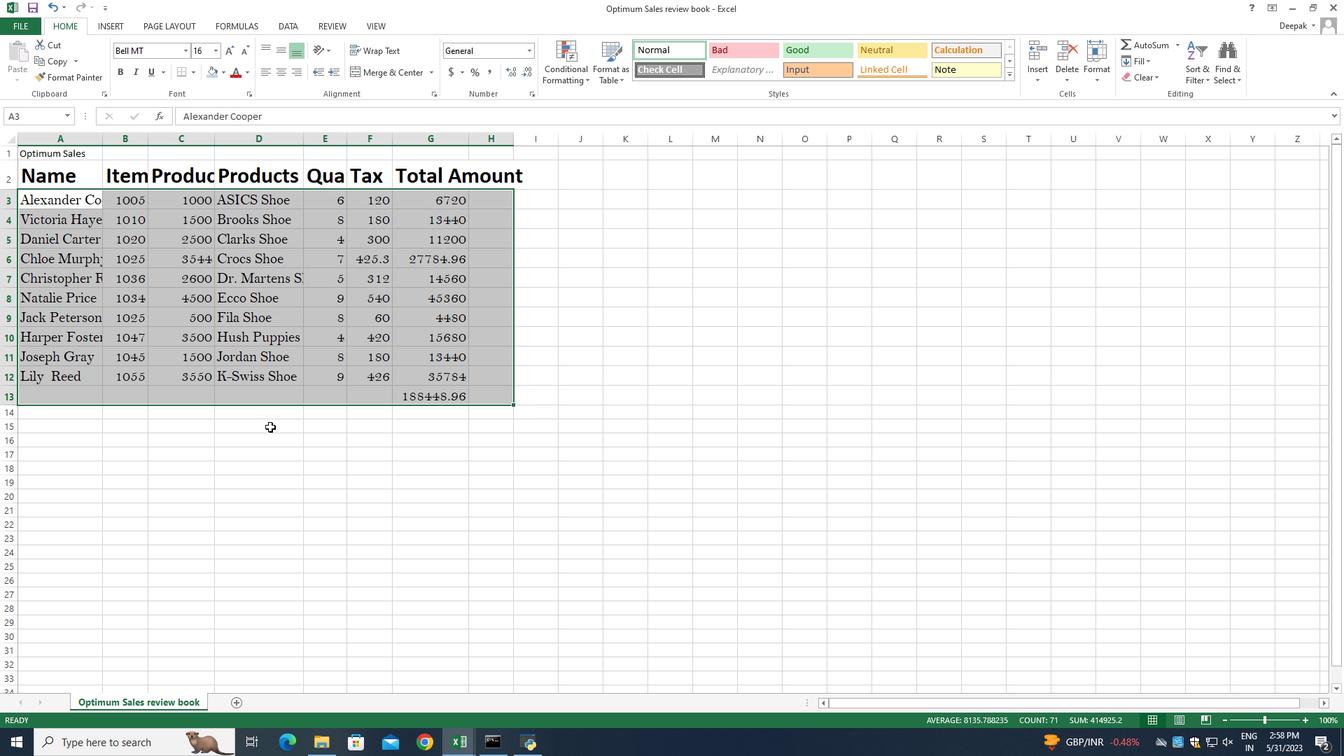
Action: Mouse moved to (32, 170)
Screenshot: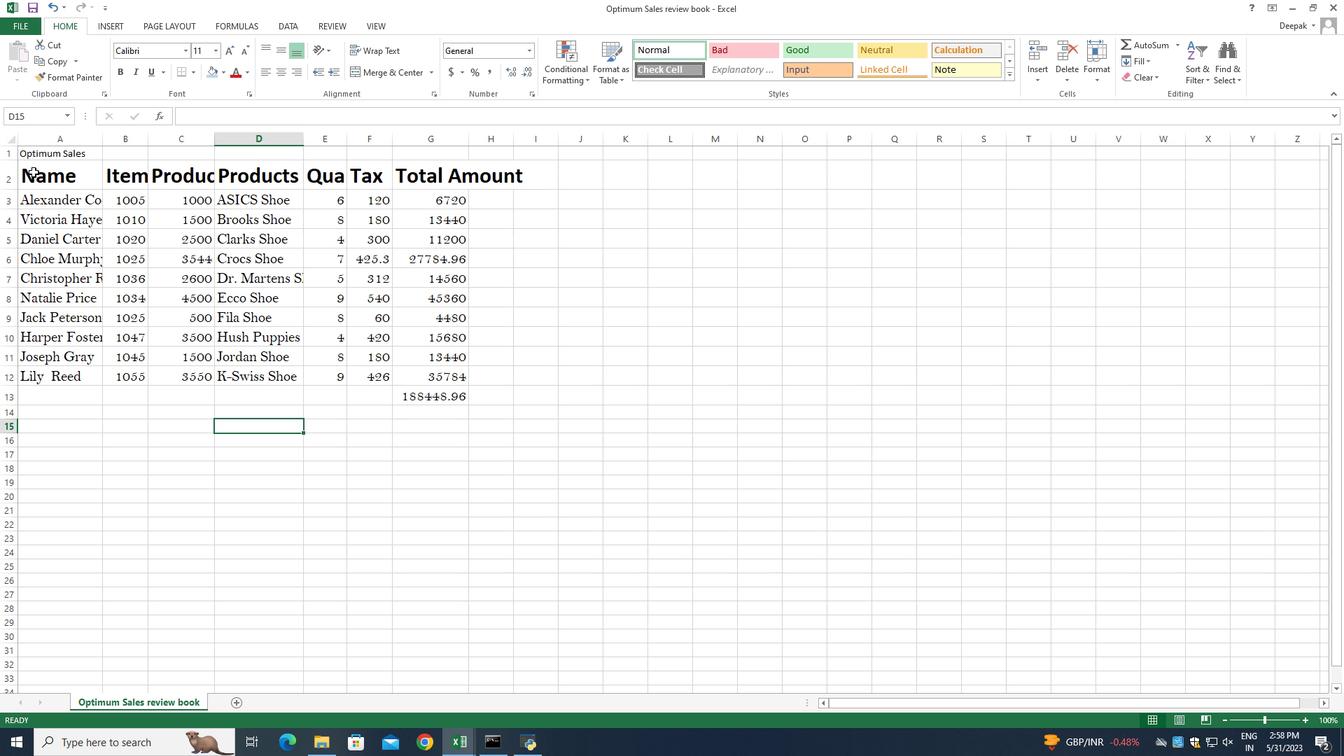 
Action: Mouse pressed left at (32, 170)
Screenshot: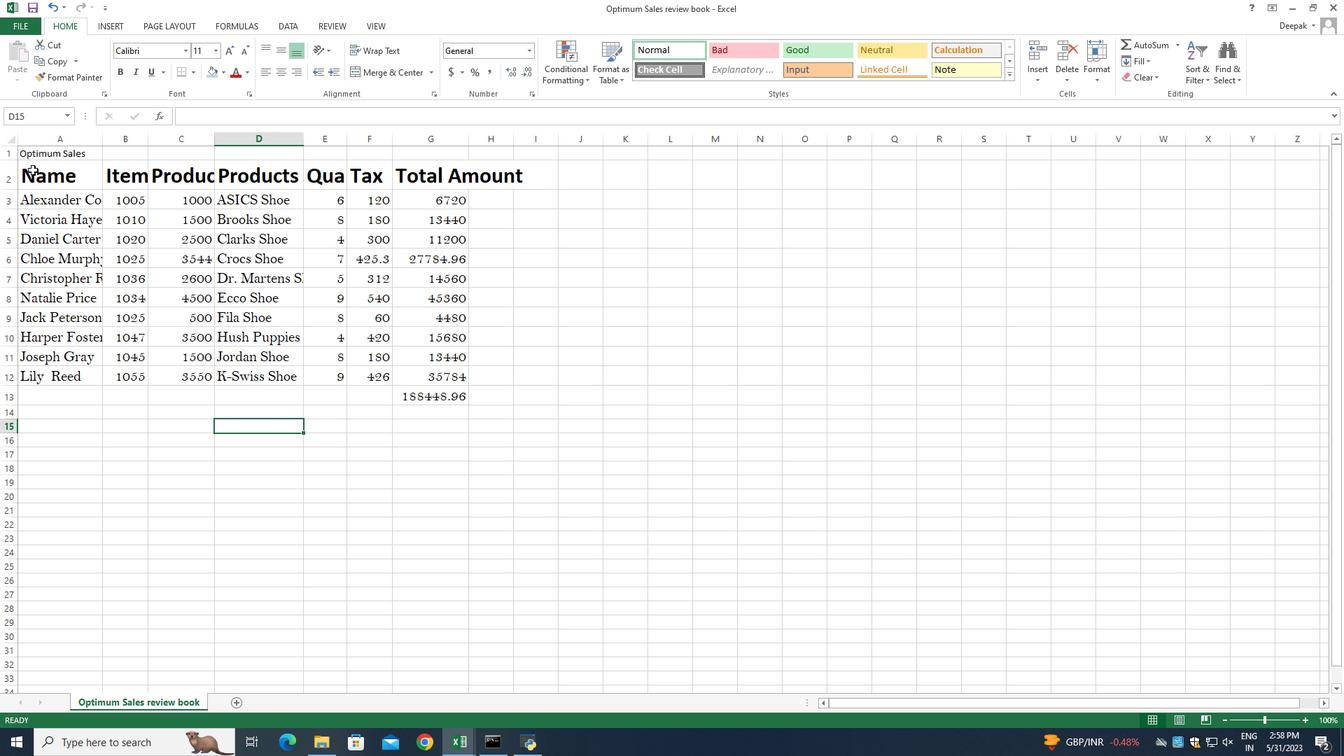 
Action: Mouse moved to (278, 49)
Screenshot: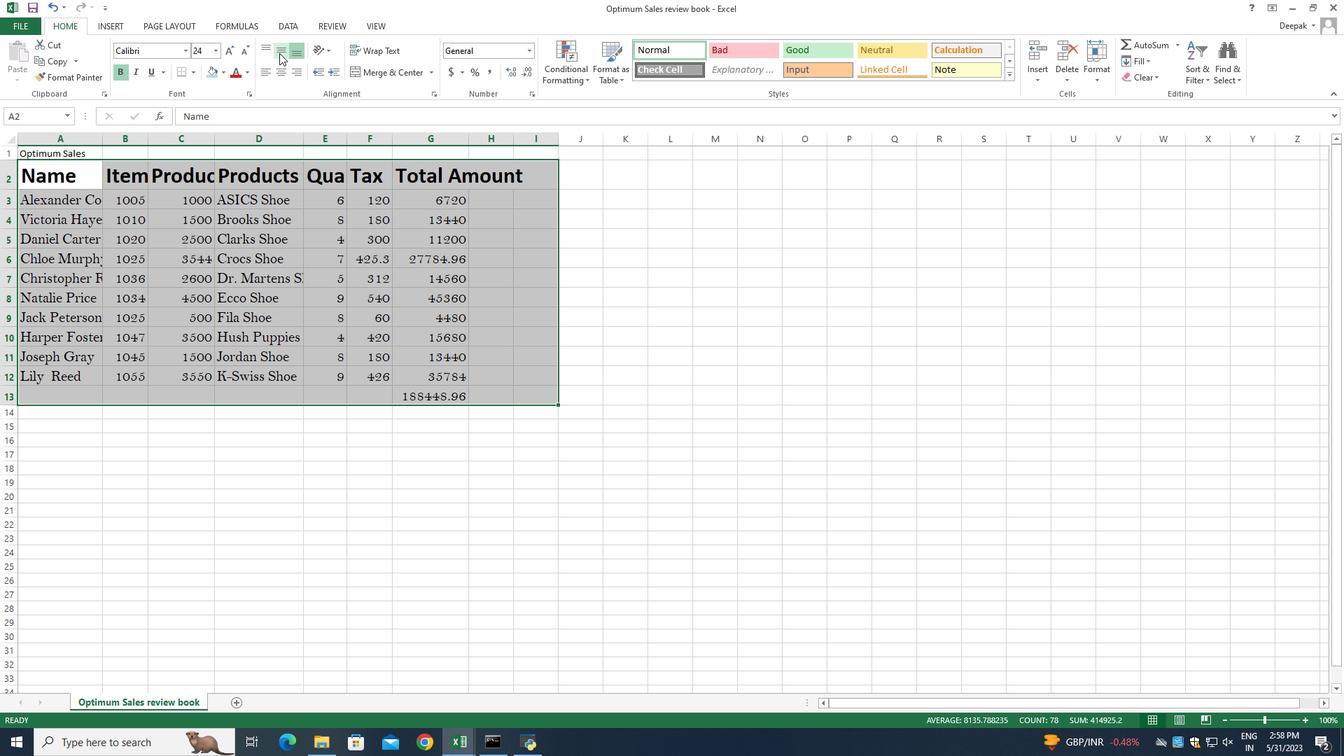 
Action: Mouse pressed left at (278, 49)
Screenshot: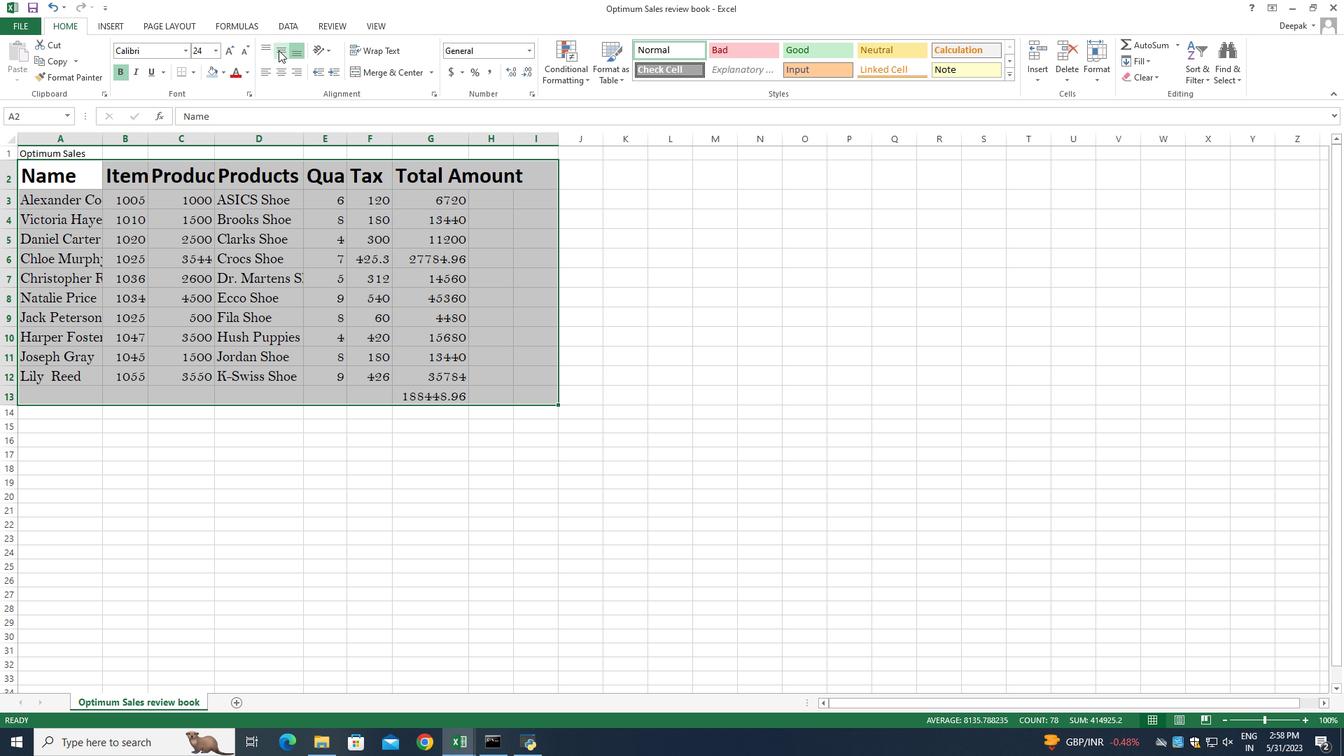 
Action: Mouse moved to (279, 65)
Screenshot: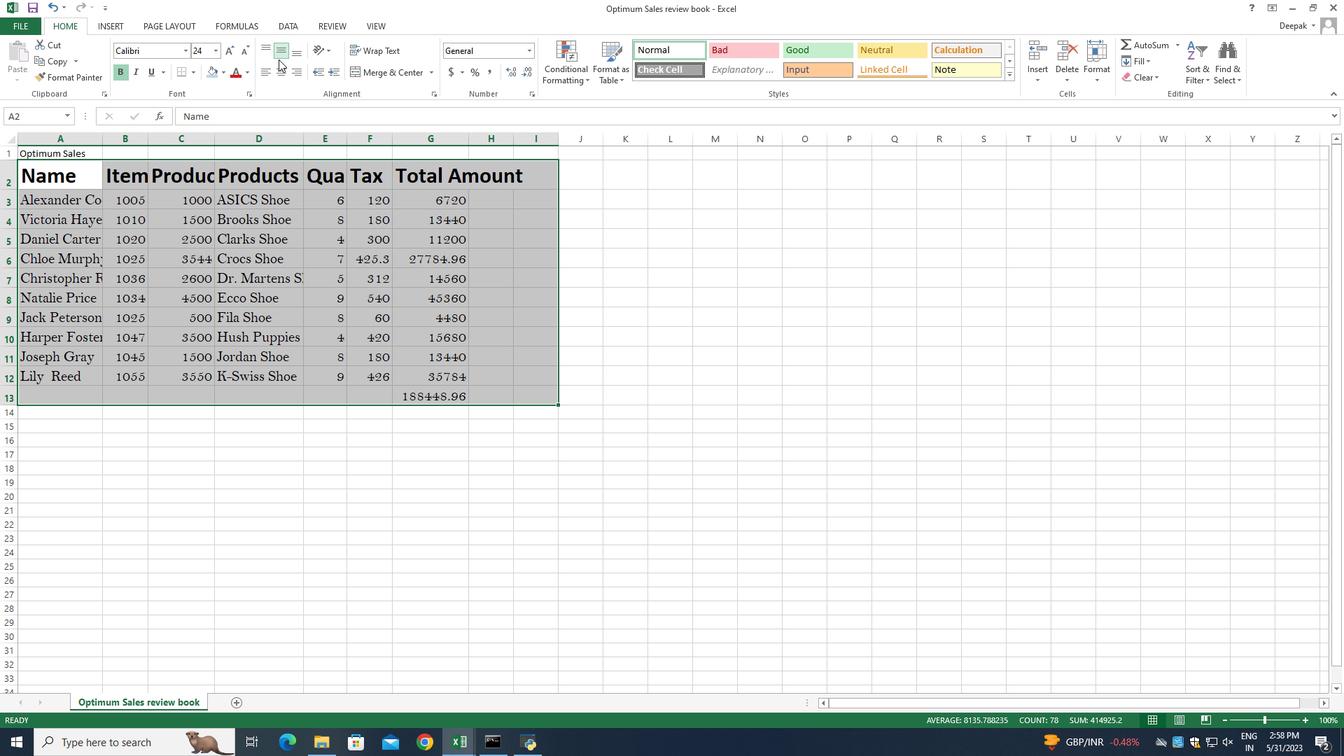 
Action: Mouse pressed left at (279, 65)
Screenshot: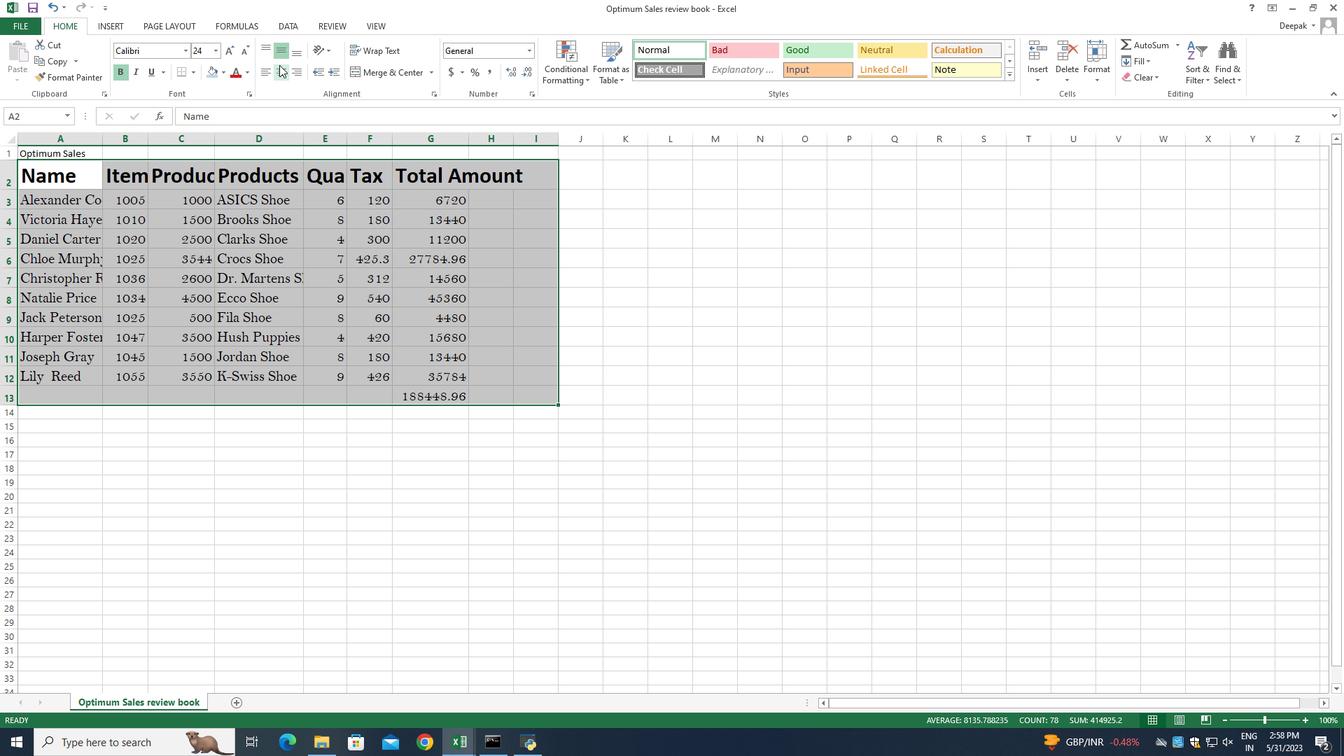 
Action: Mouse moved to (587, 350)
Screenshot: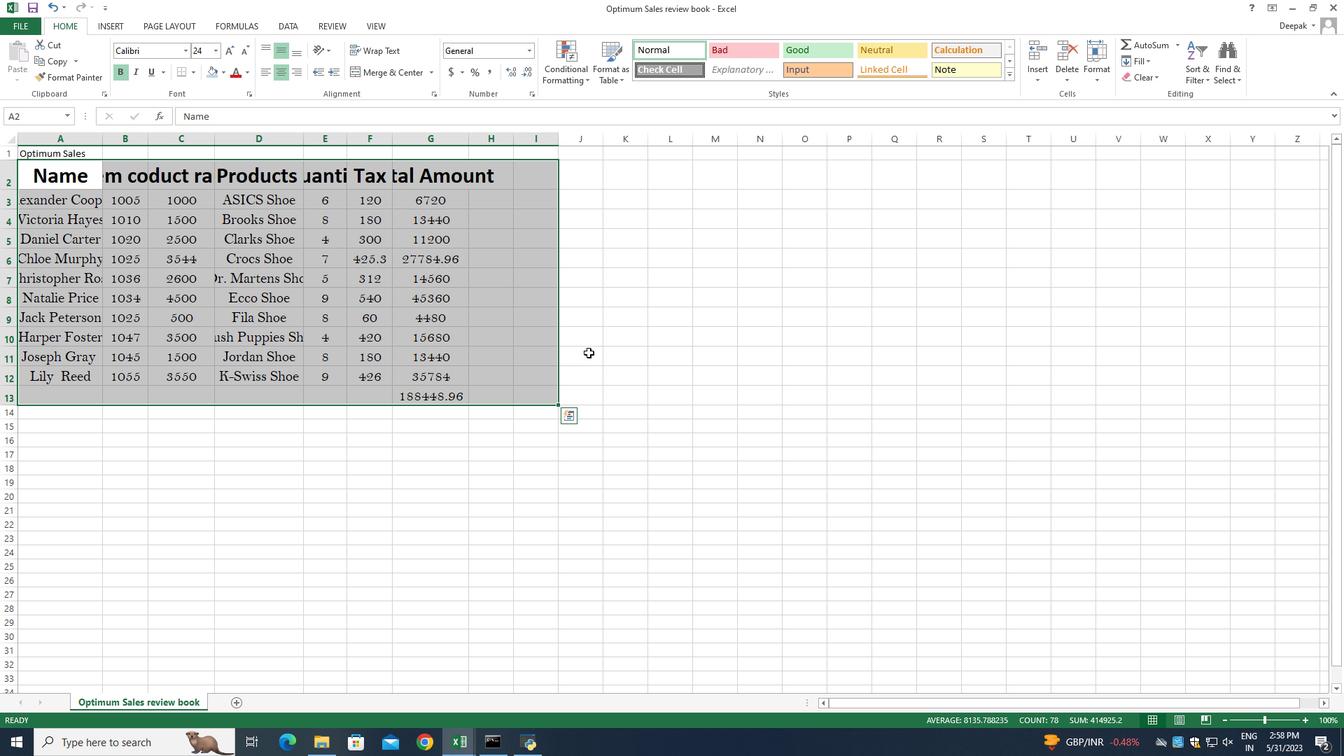 
Action: Mouse pressed left at (587, 350)
Screenshot: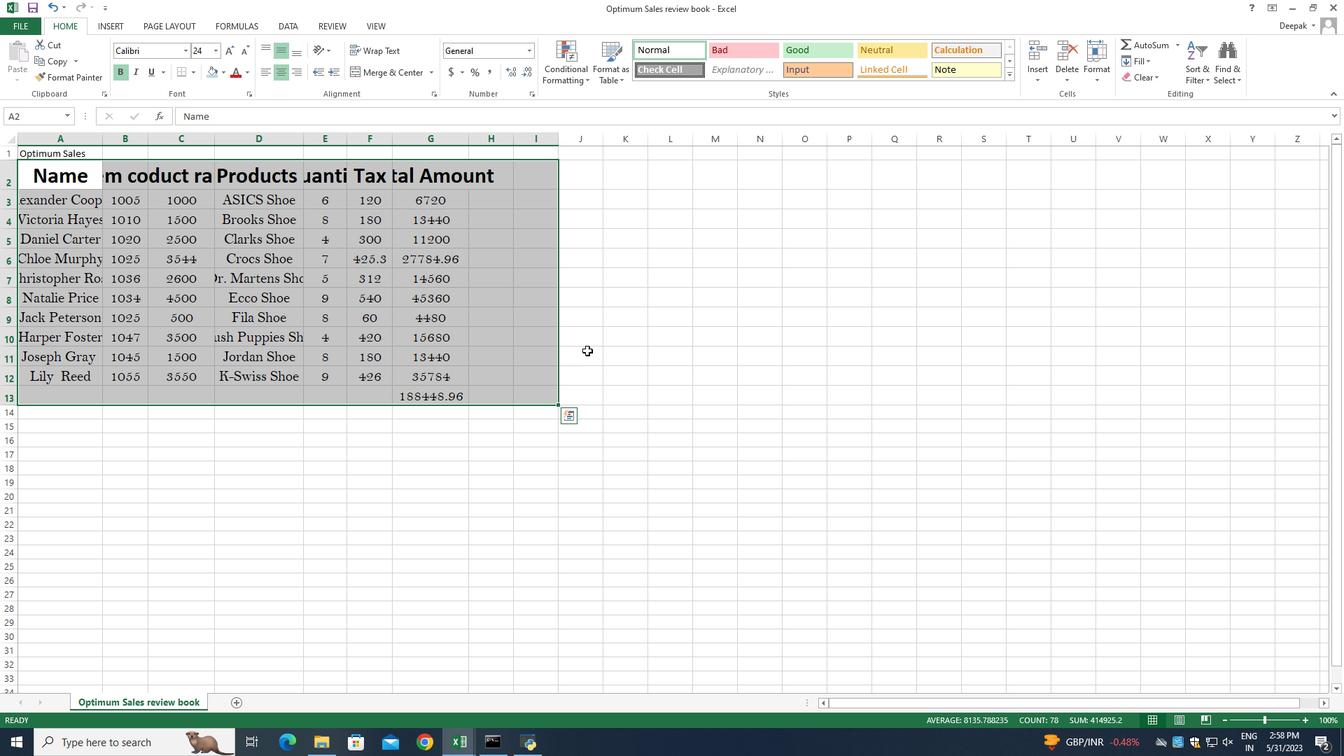 
Action: Mouse moved to (286, 381)
Screenshot: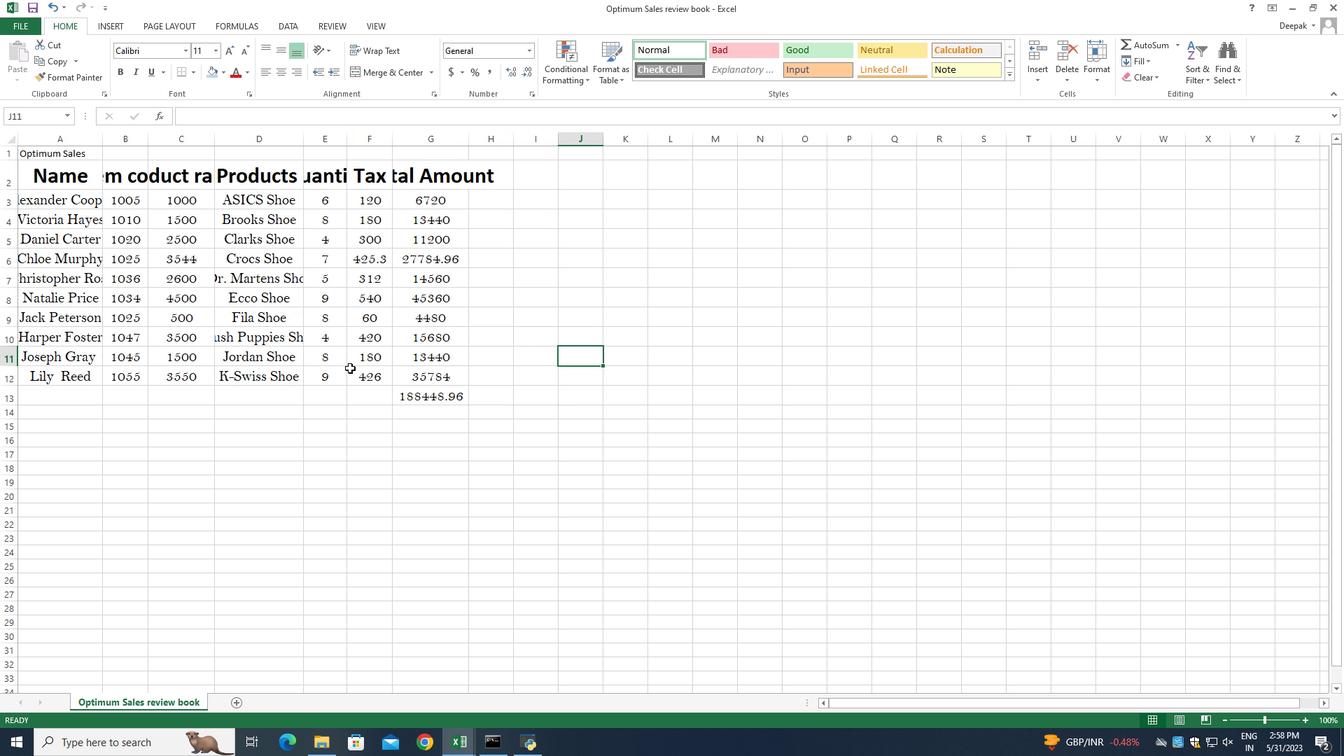 
Action: Mouse scrolled (286, 382) with delta (0, 0)
Screenshot: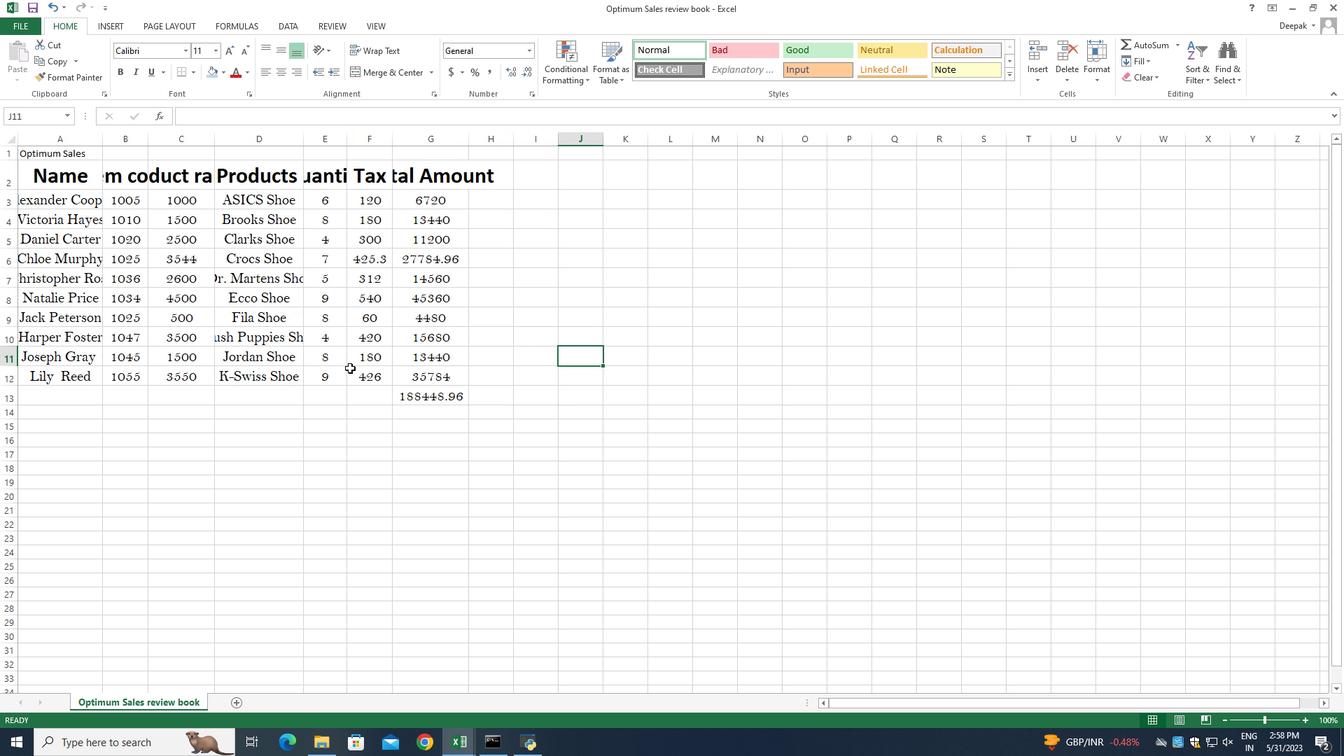 
Action: Mouse moved to (278, 381)
Screenshot: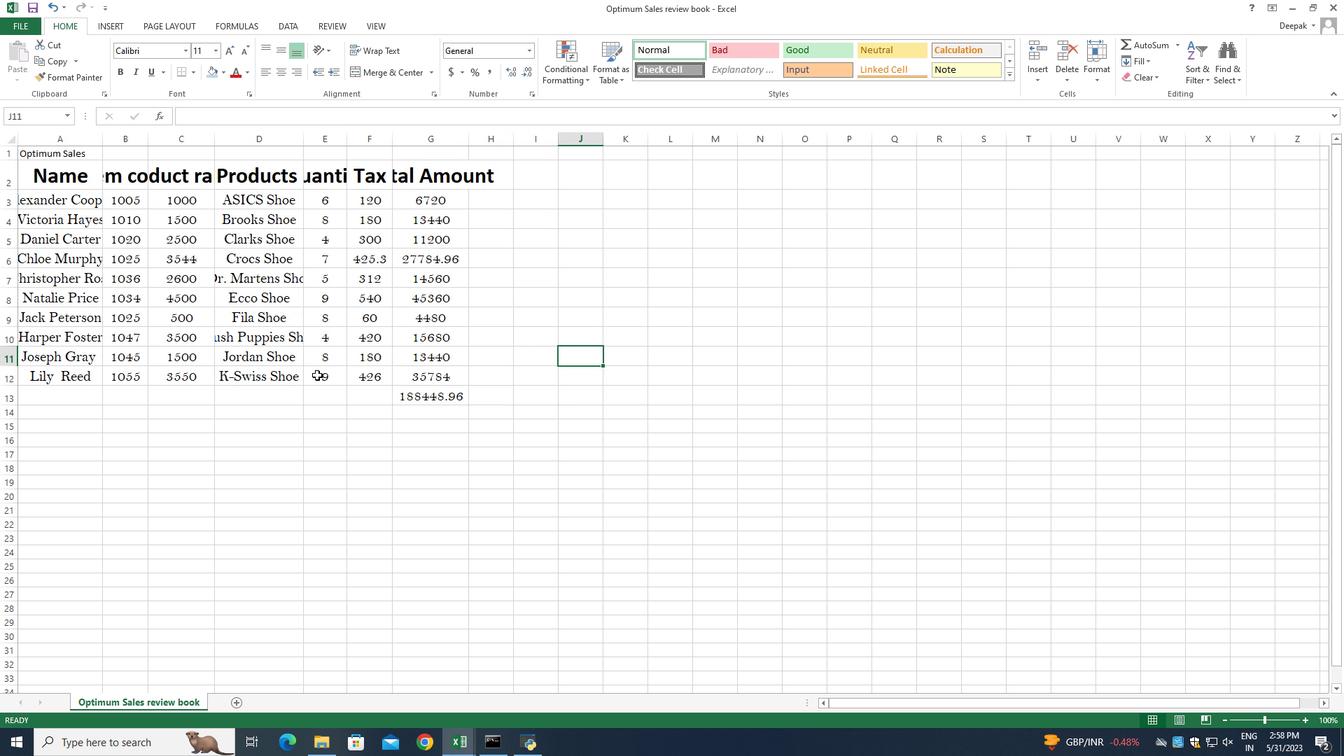 
Action: Mouse scrolled (278, 382) with delta (0, 0)
Screenshot: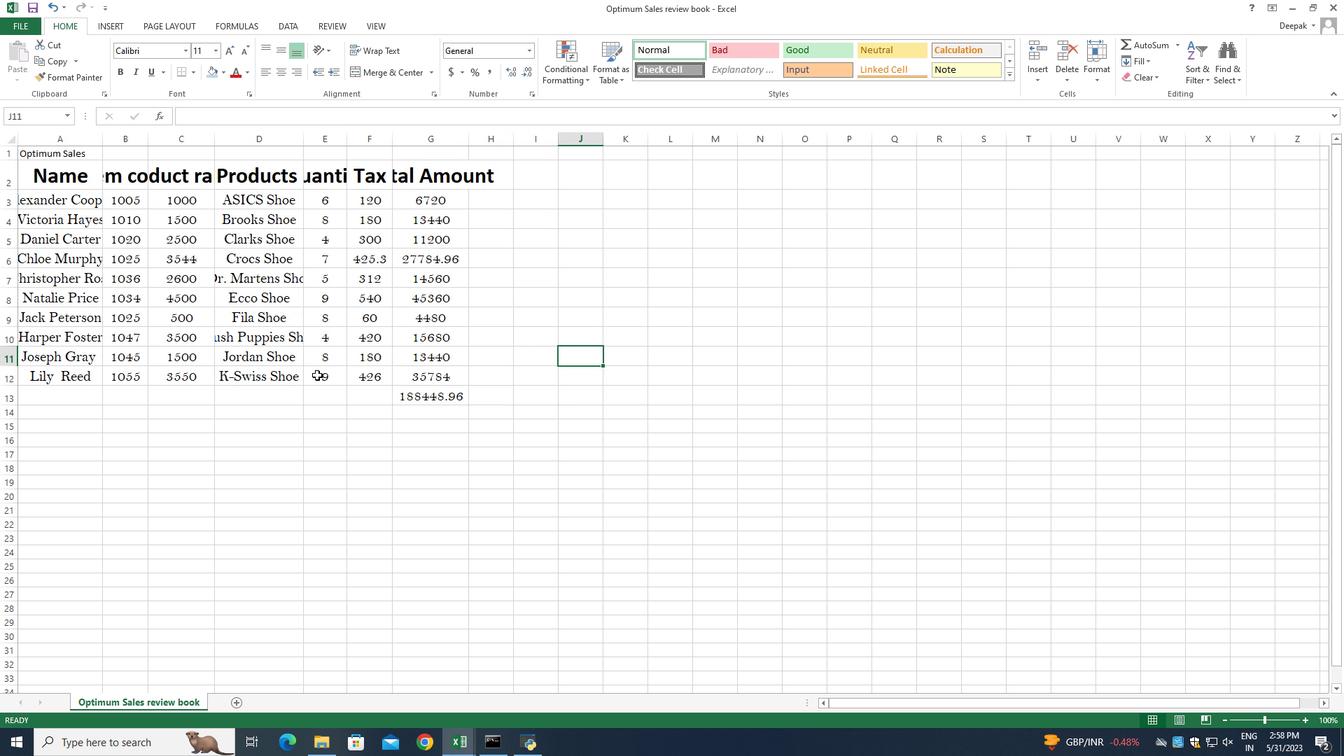 
Action: Mouse moved to (273, 382)
Screenshot: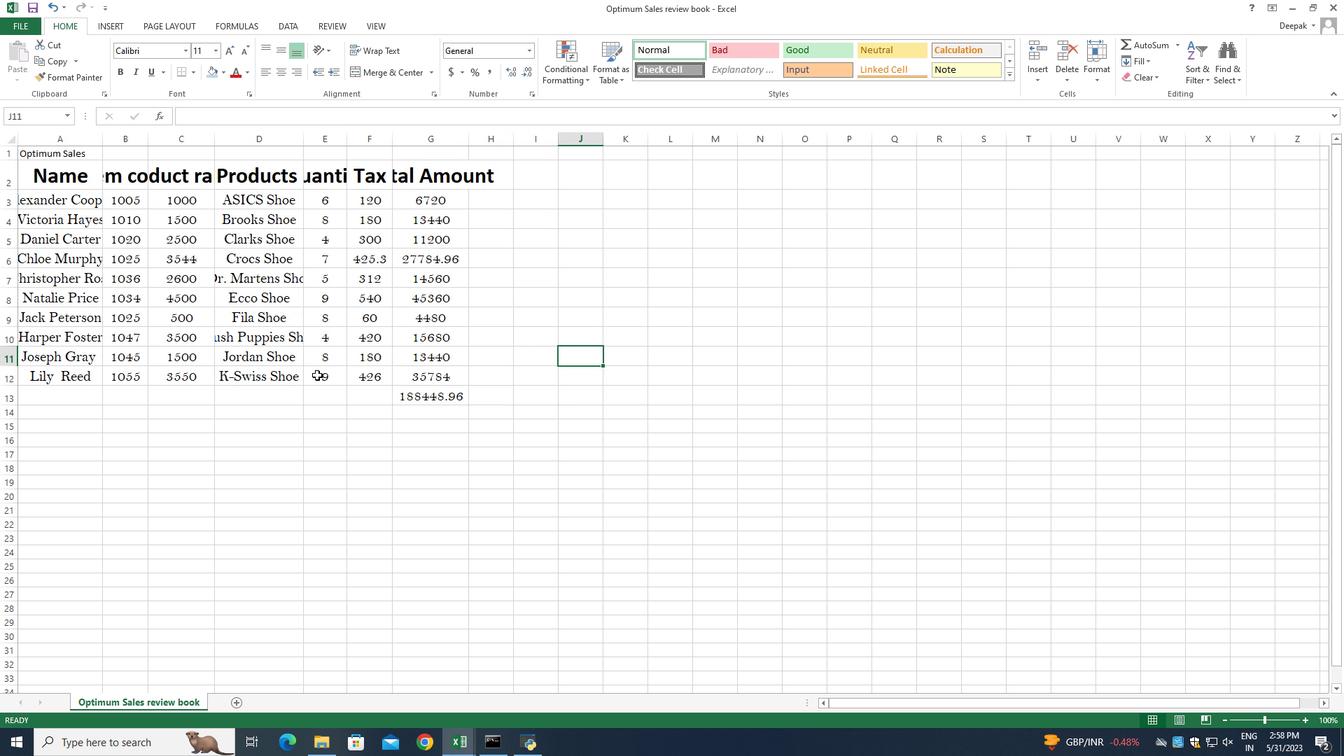 
Action: Mouse scrolled (273, 383) with delta (0, 0)
Screenshot: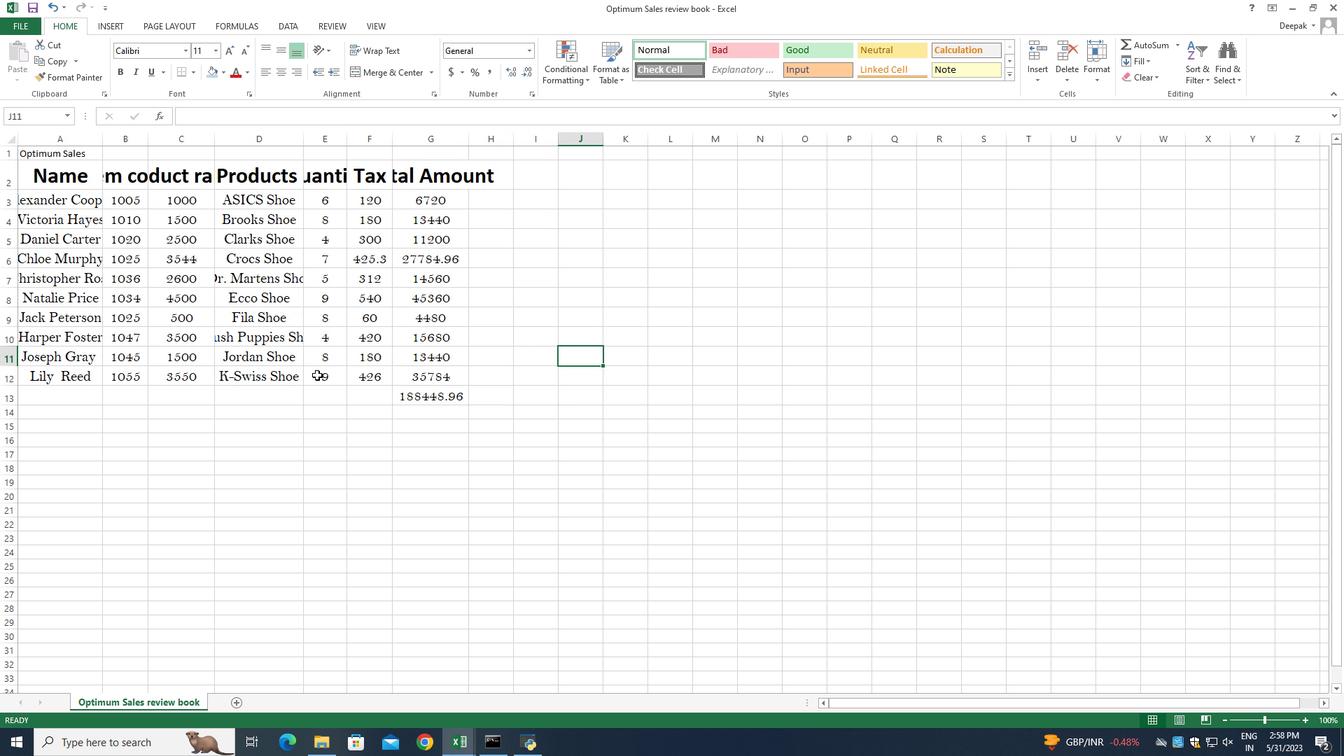 
Action: Mouse moved to (124, 468)
Screenshot: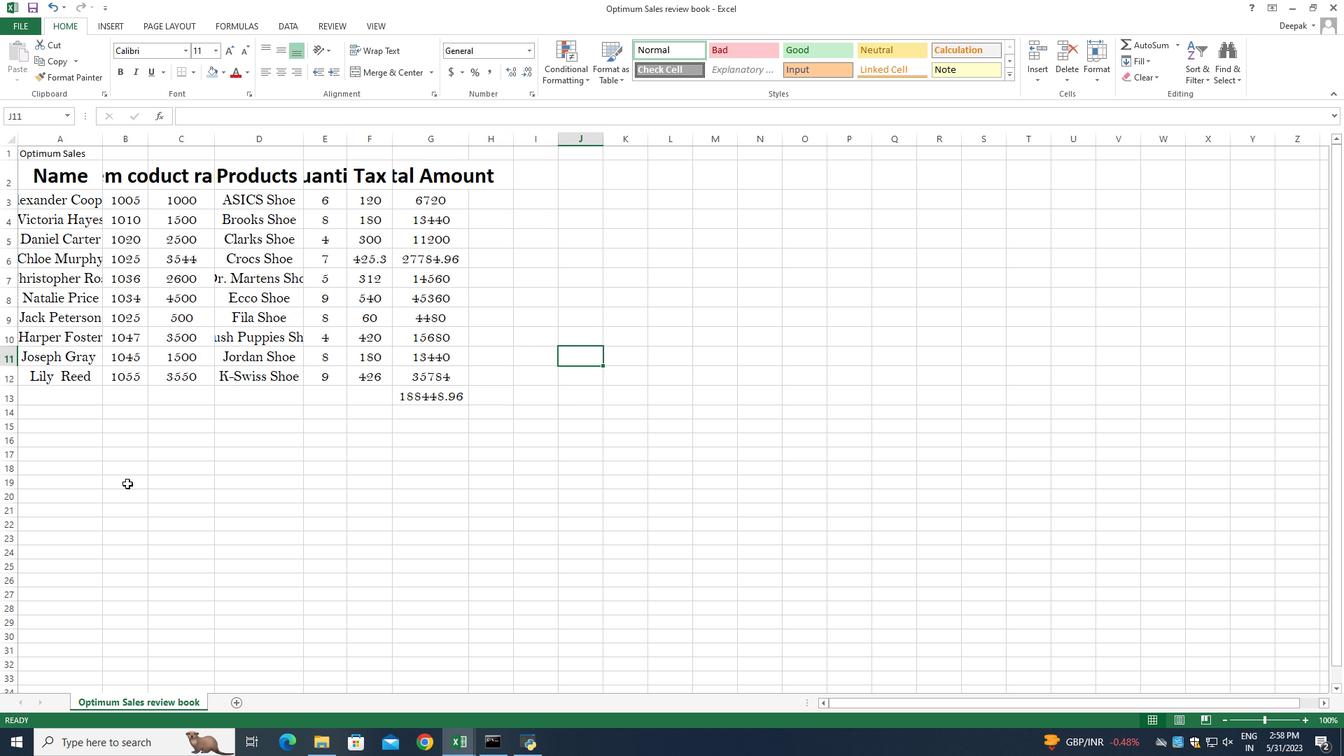 
Action: Mouse scrolled (124, 469) with delta (0, 0)
Screenshot: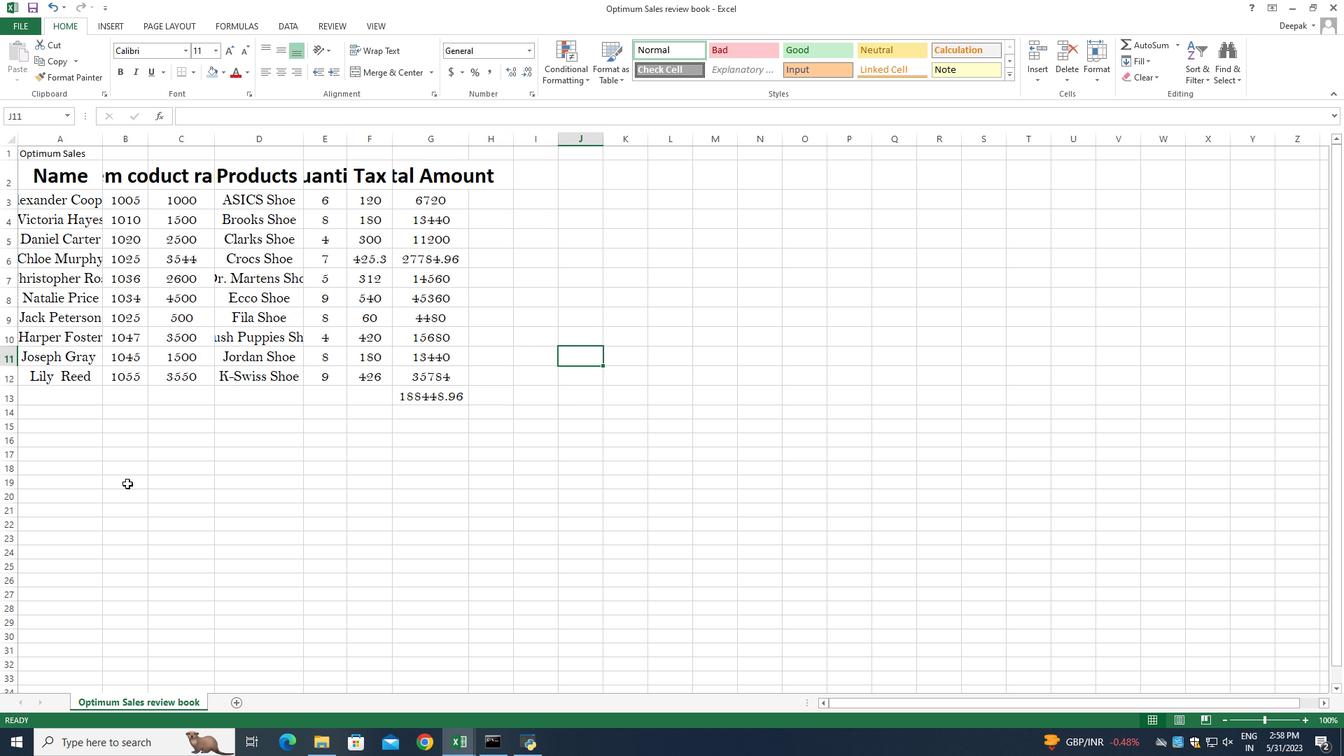 
Action: Mouse scrolled (124, 469) with delta (0, 0)
Screenshot: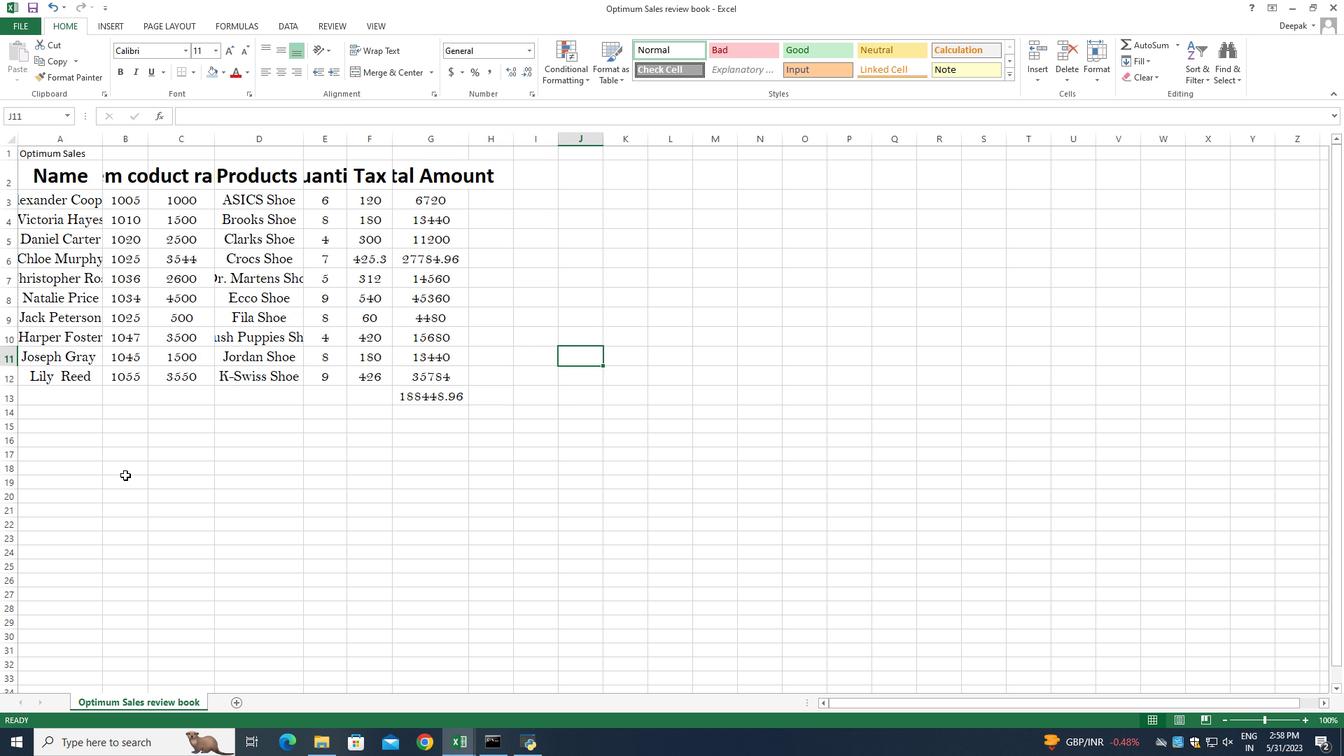 
Action: Mouse scrolled (124, 469) with delta (0, 0)
Screenshot: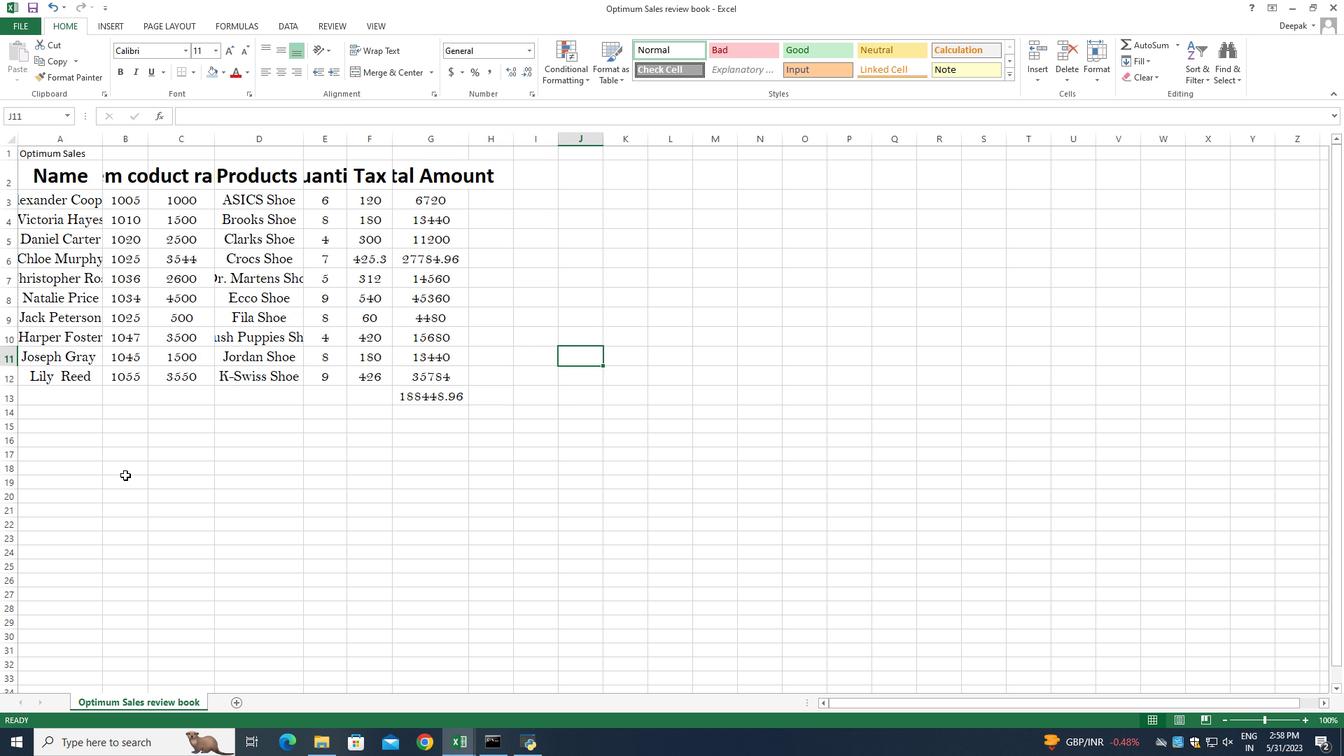 
Action: Mouse scrolled (124, 469) with delta (0, 0)
Screenshot: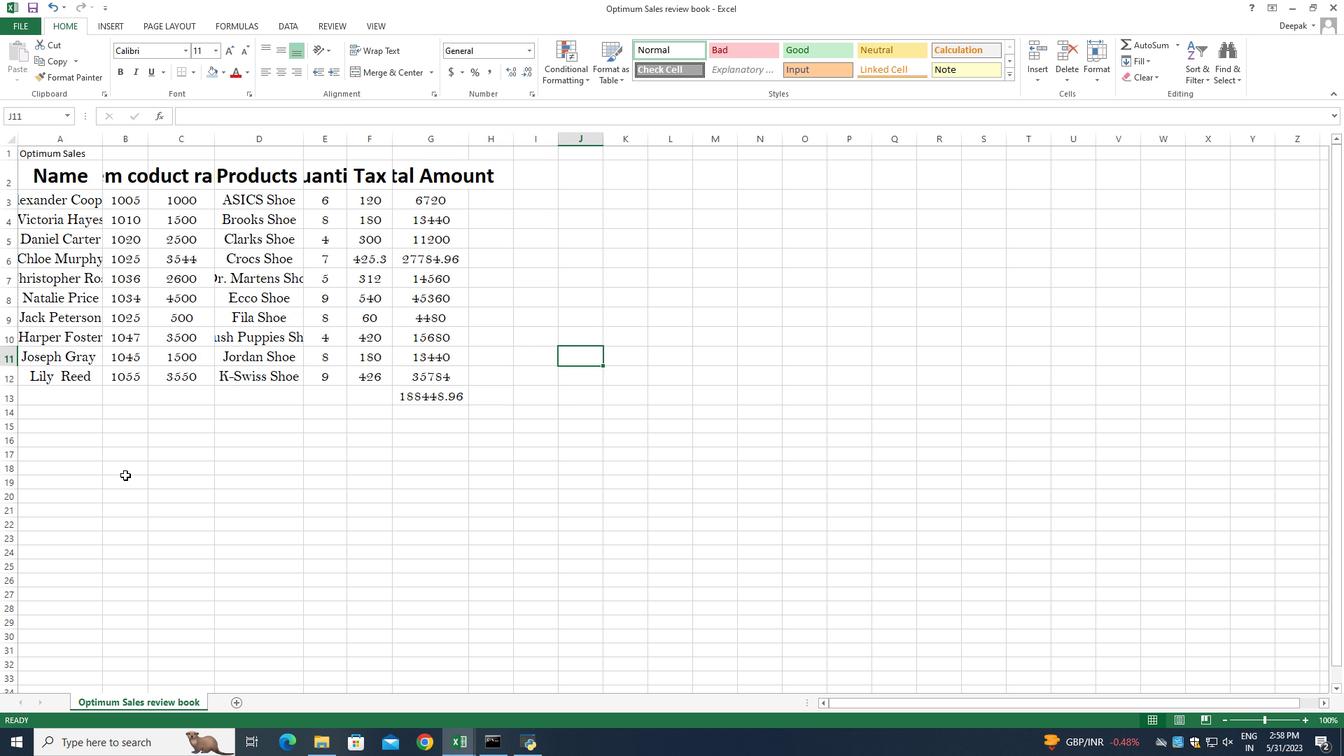 
Action: Mouse moved to (348, 467)
Screenshot: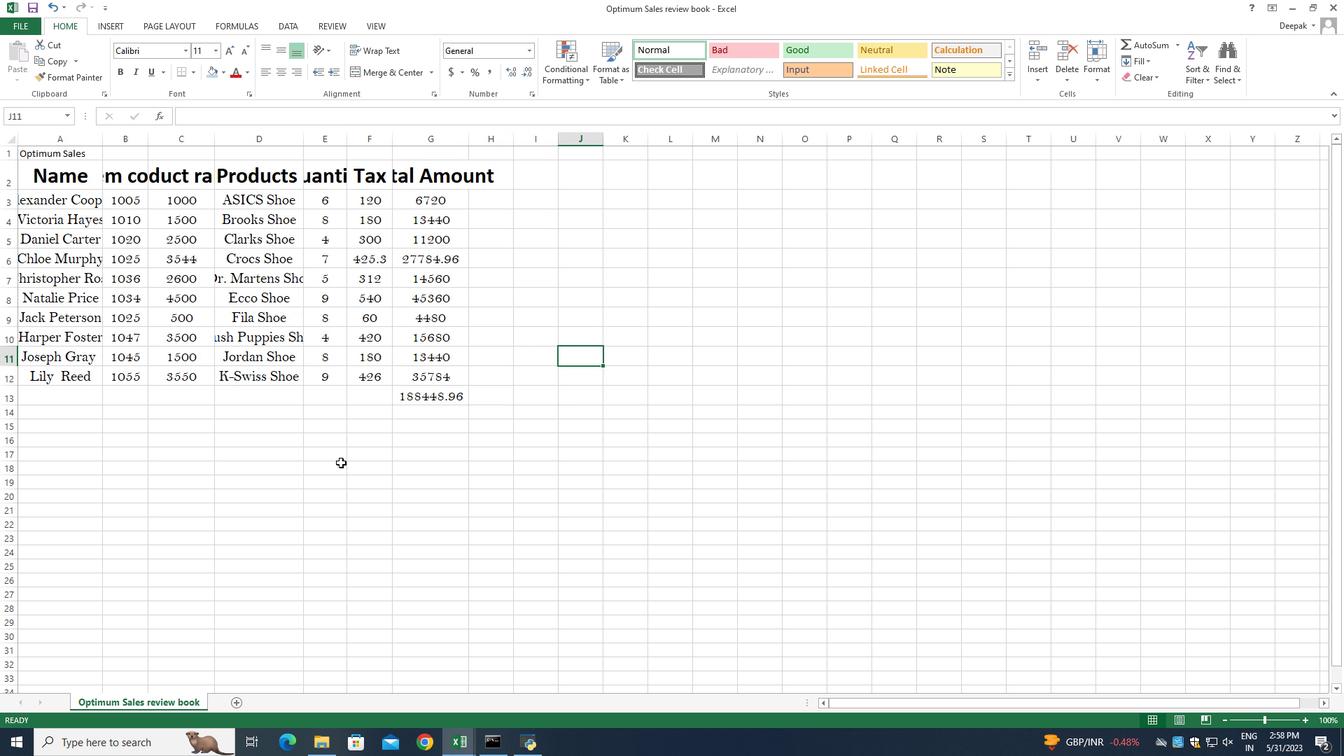 
Action: Mouse scrolled (346, 467) with delta (0, 0)
Screenshot: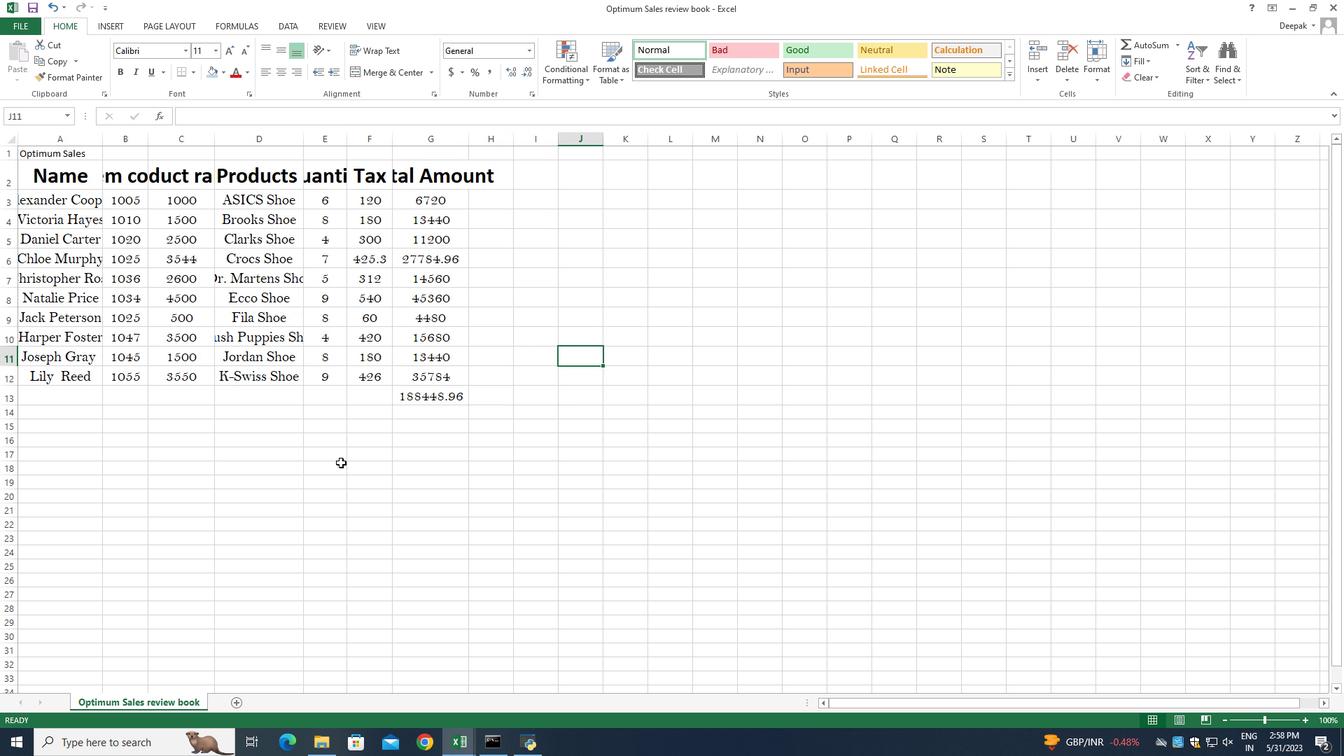 
Action: Mouse moved to (348, 468)
Screenshot: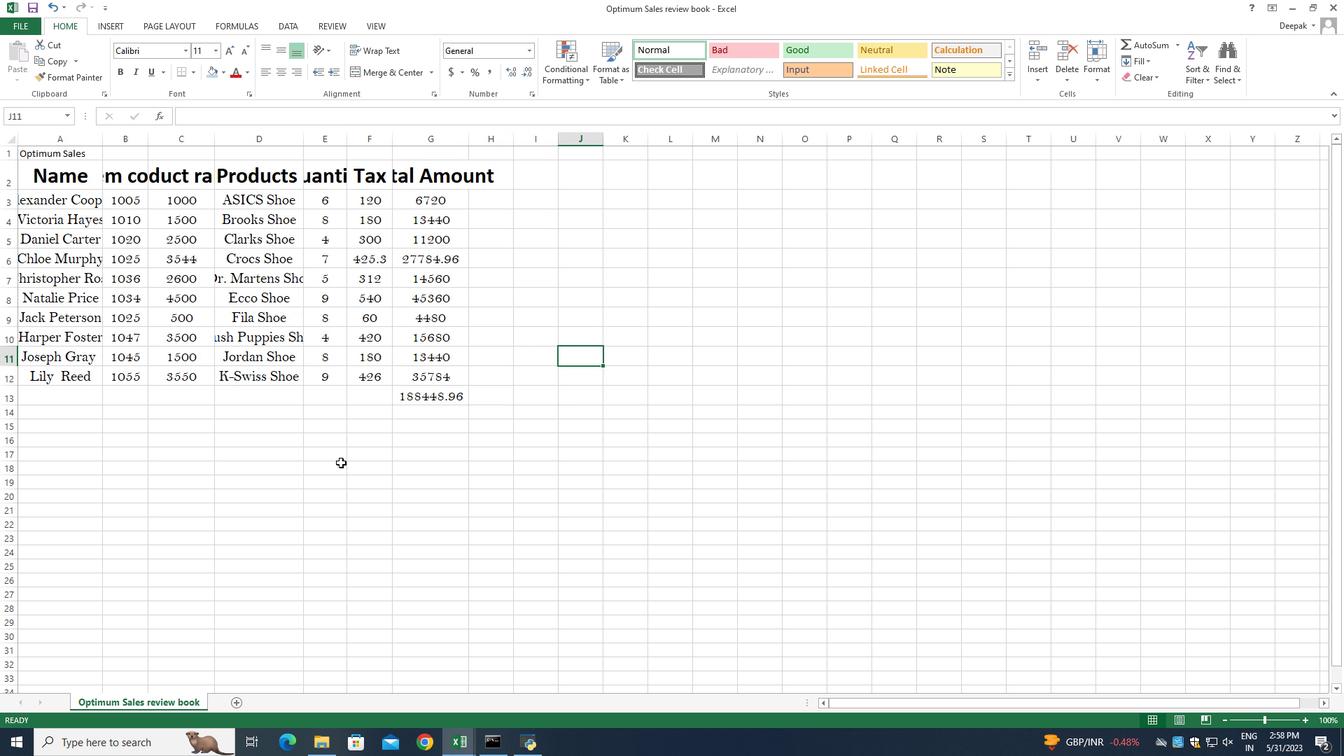 
Action: Mouse scrolled (348, 469) with delta (0, 0)
Screenshot: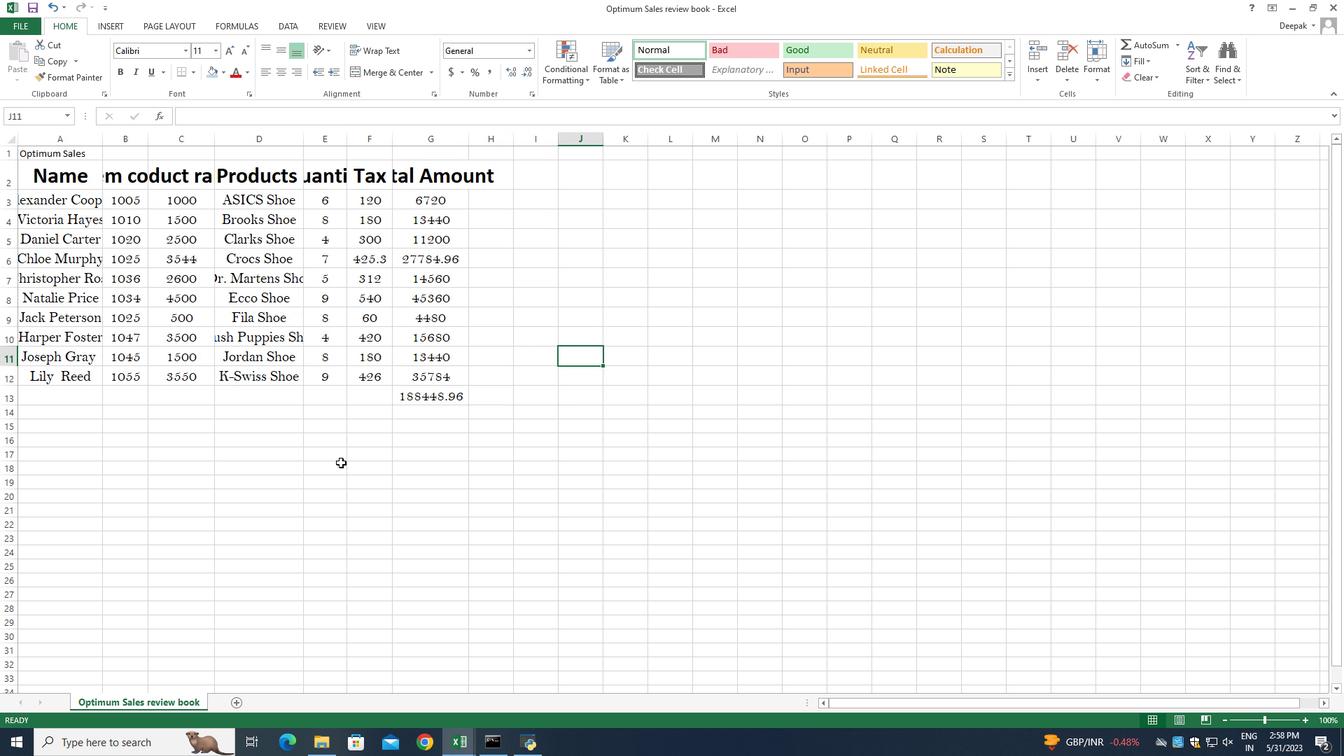 
Action: Mouse scrolled (348, 469) with delta (0, 0)
Screenshot: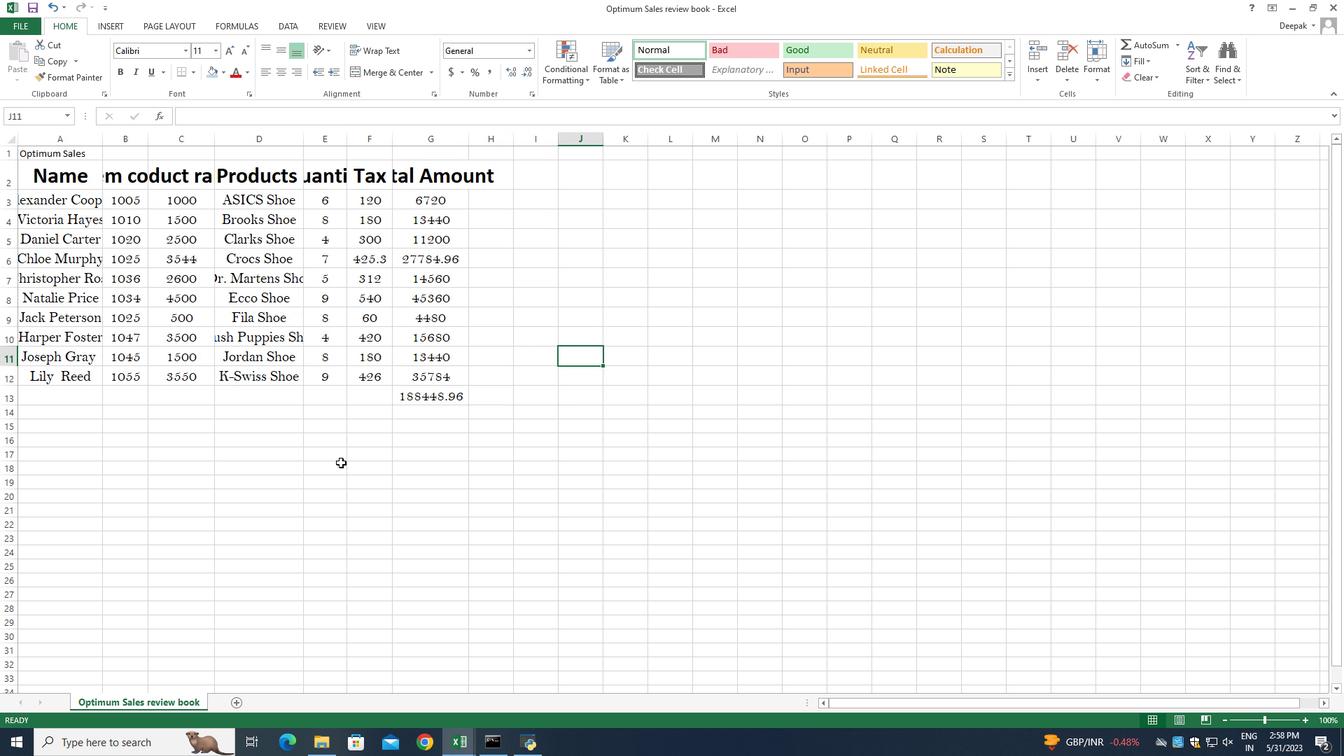 
Action: Mouse moved to (349, 469)
Screenshot: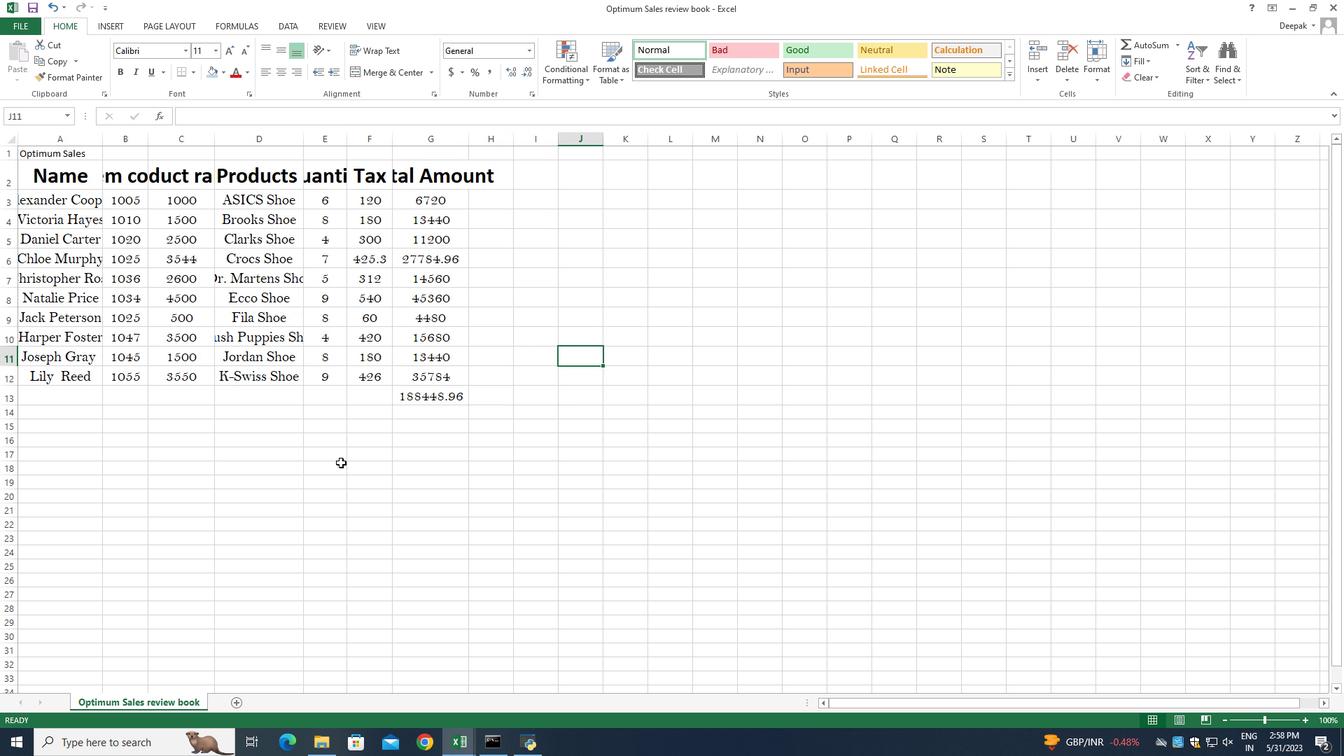 
Action: Mouse scrolled (349, 469) with delta (0, 0)
Screenshot: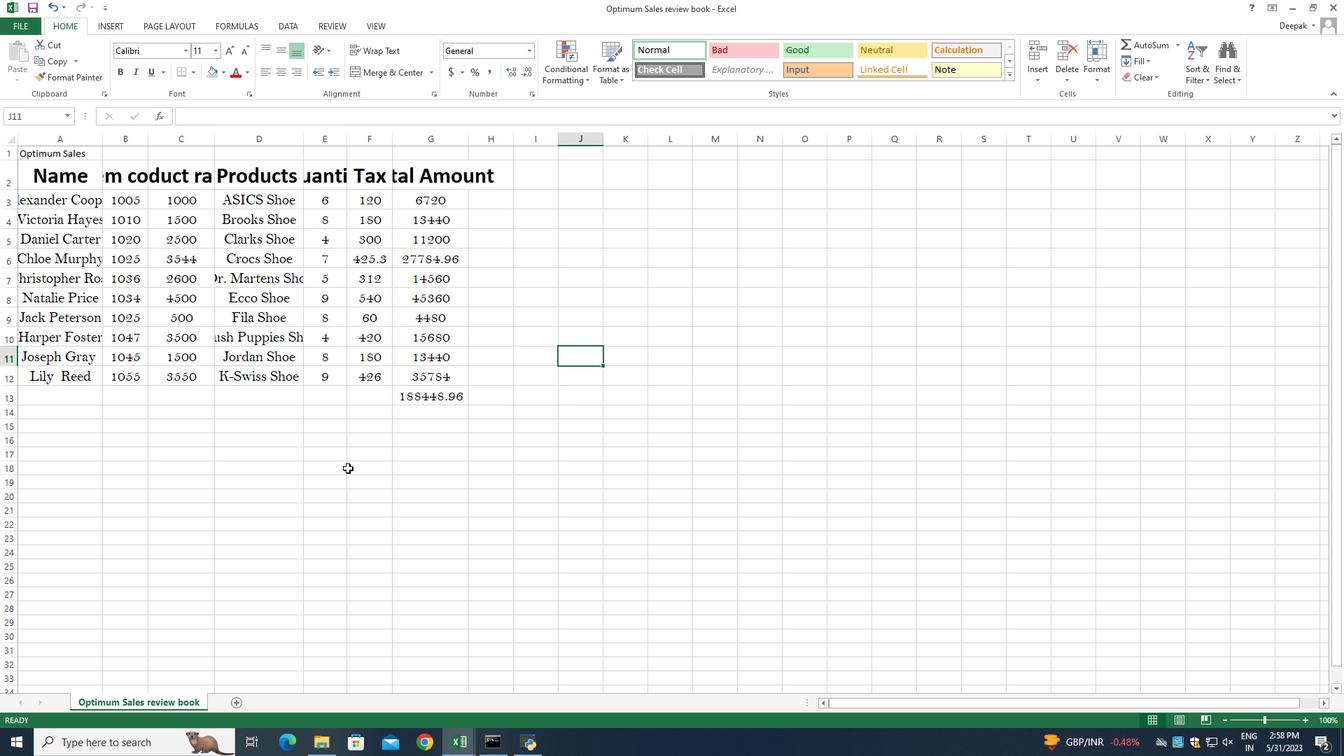 
Action: Mouse moved to (304, 136)
Screenshot: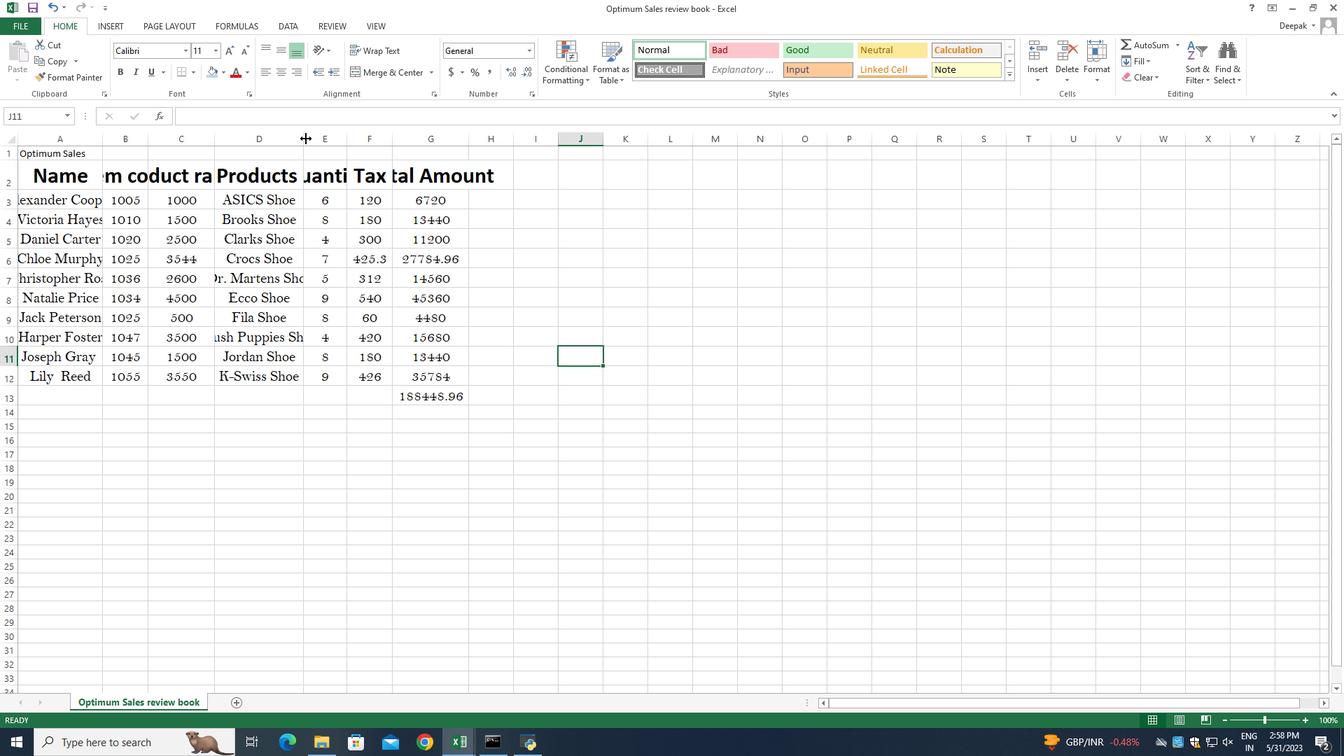 
Action: Mouse pressed left at (304, 136)
Screenshot: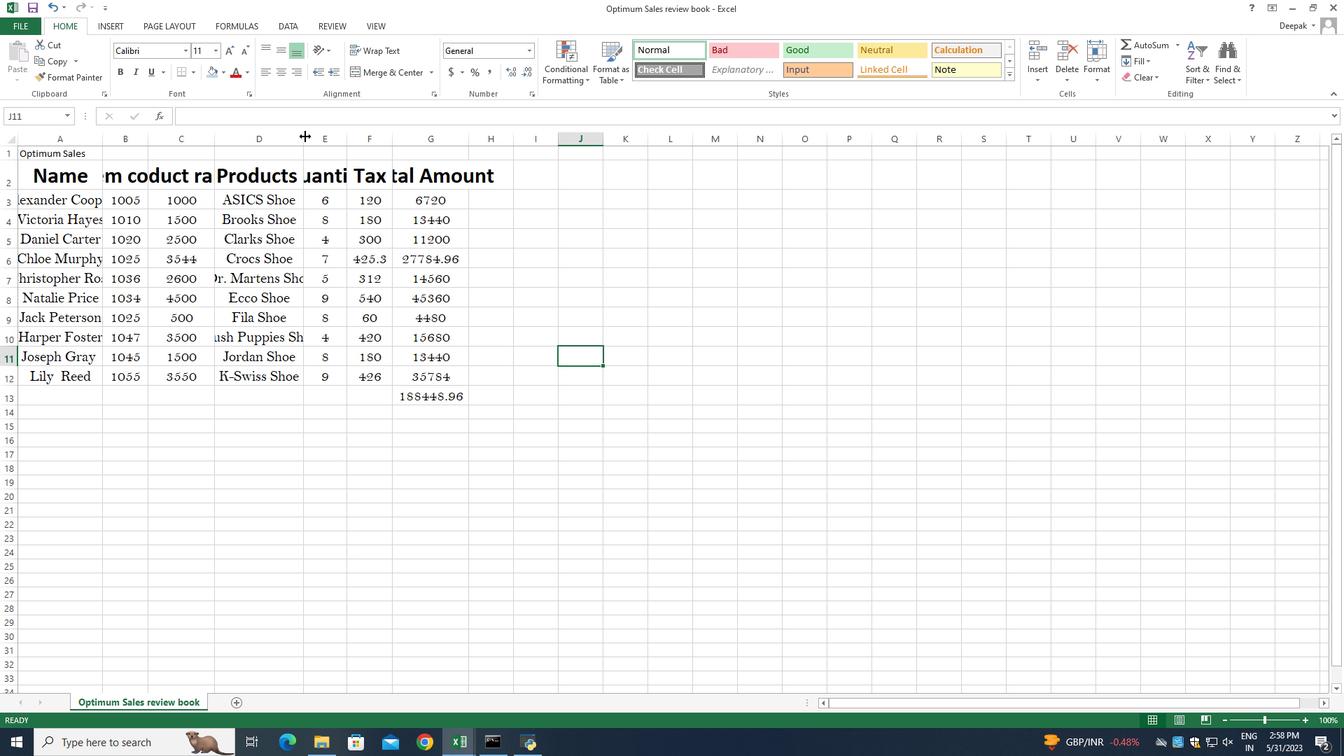 
Action: Mouse pressed left at (304, 136)
Screenshot: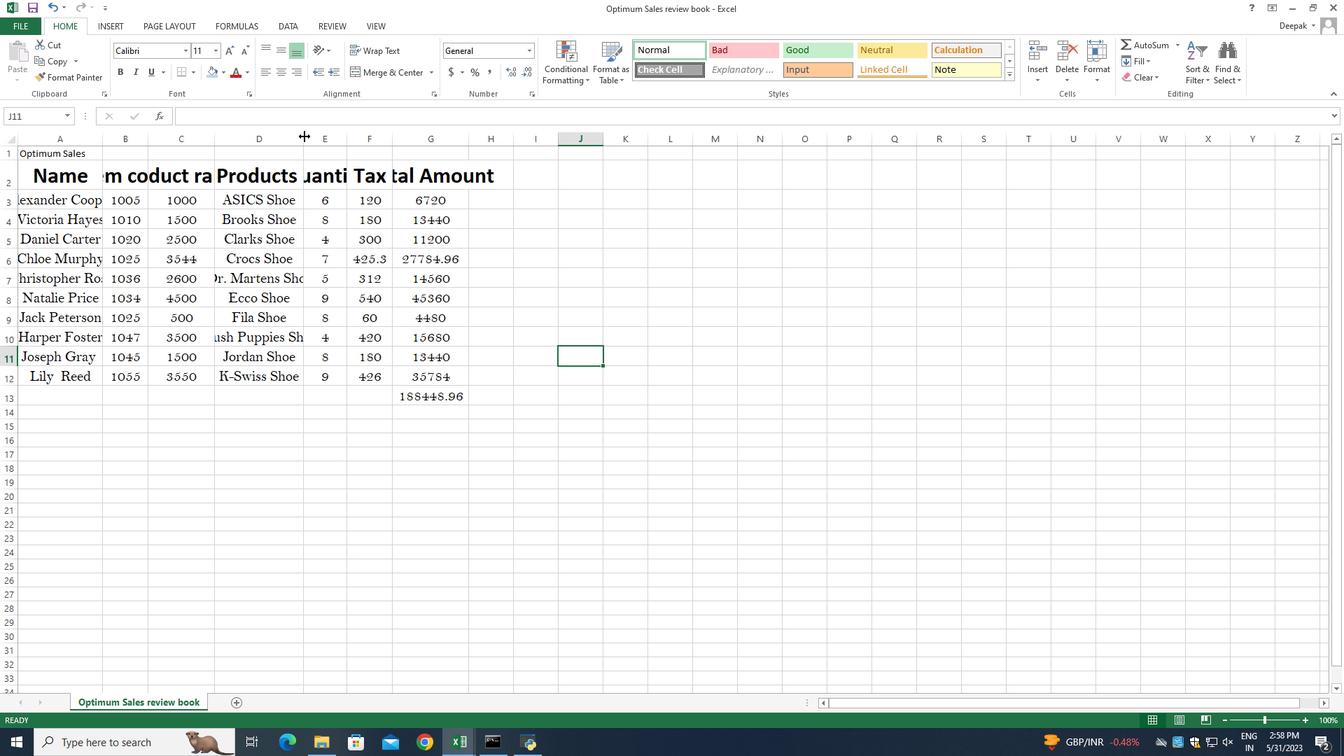 
Action: Mouse moved to (102, 139)
Screenshot: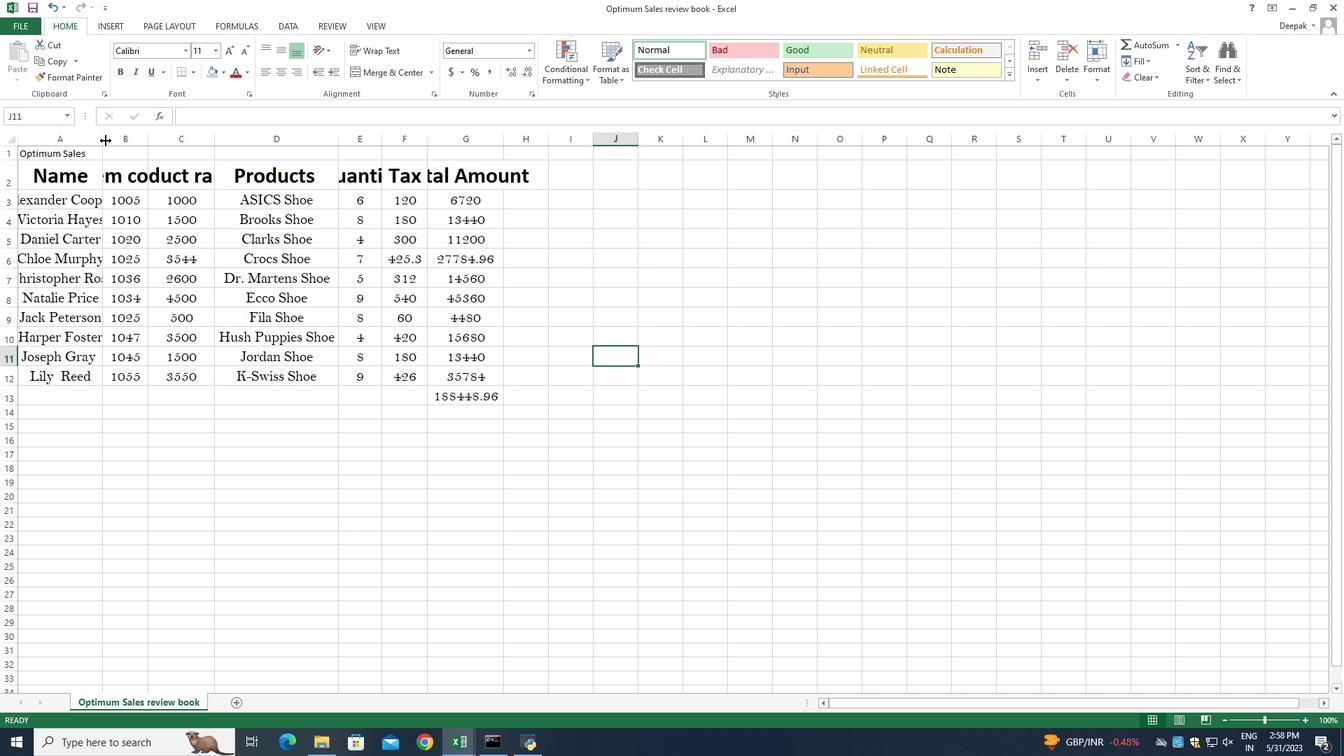 
Action: Mouse pressed left at (102, 139)
Screenshot: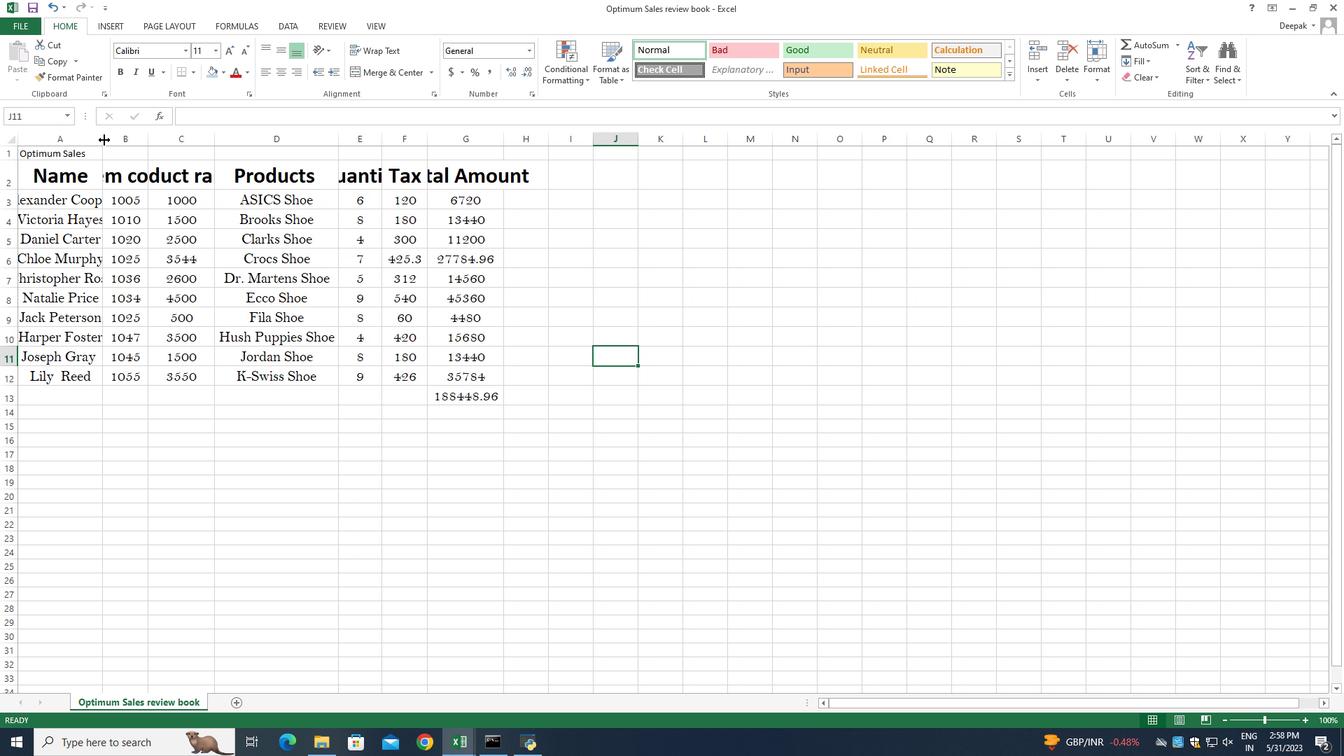 
Action: Mouse moved to (102, 139)
Screenshot: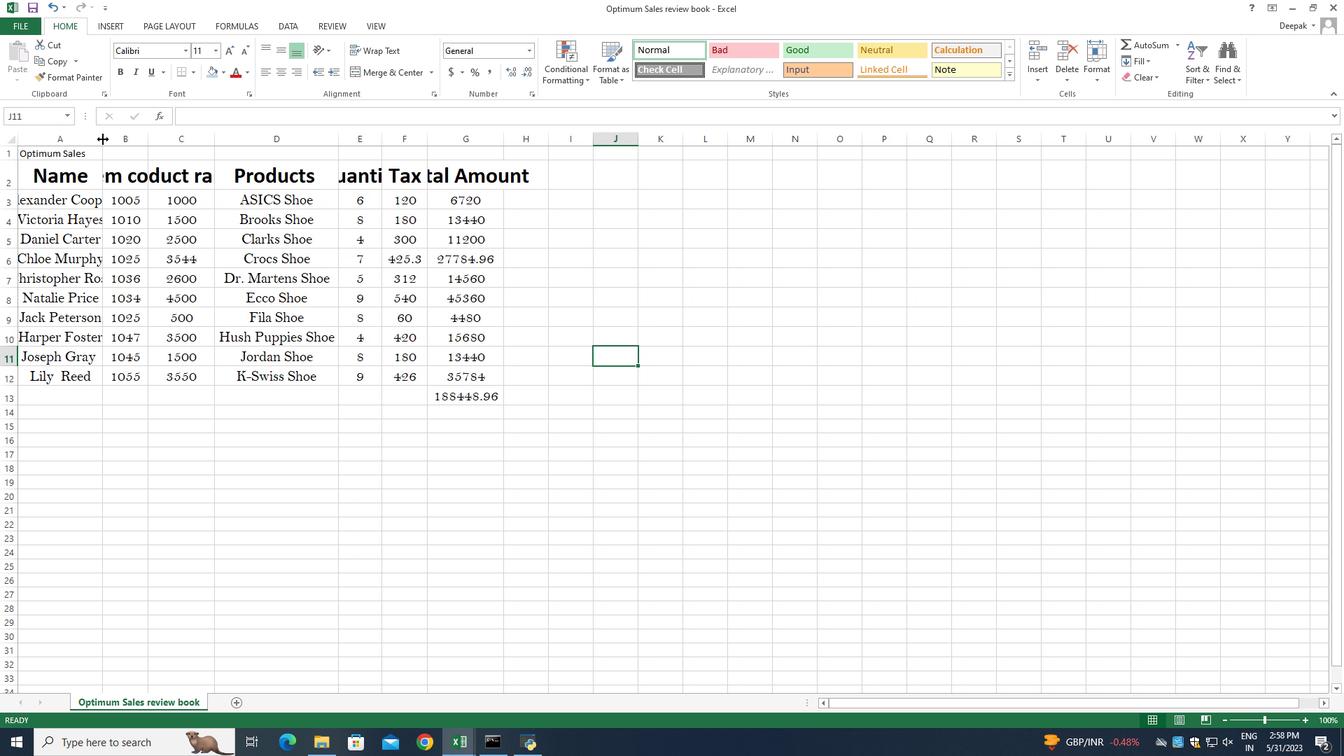 
Action: Mouse pressed left at (102, 139)
Screenshot: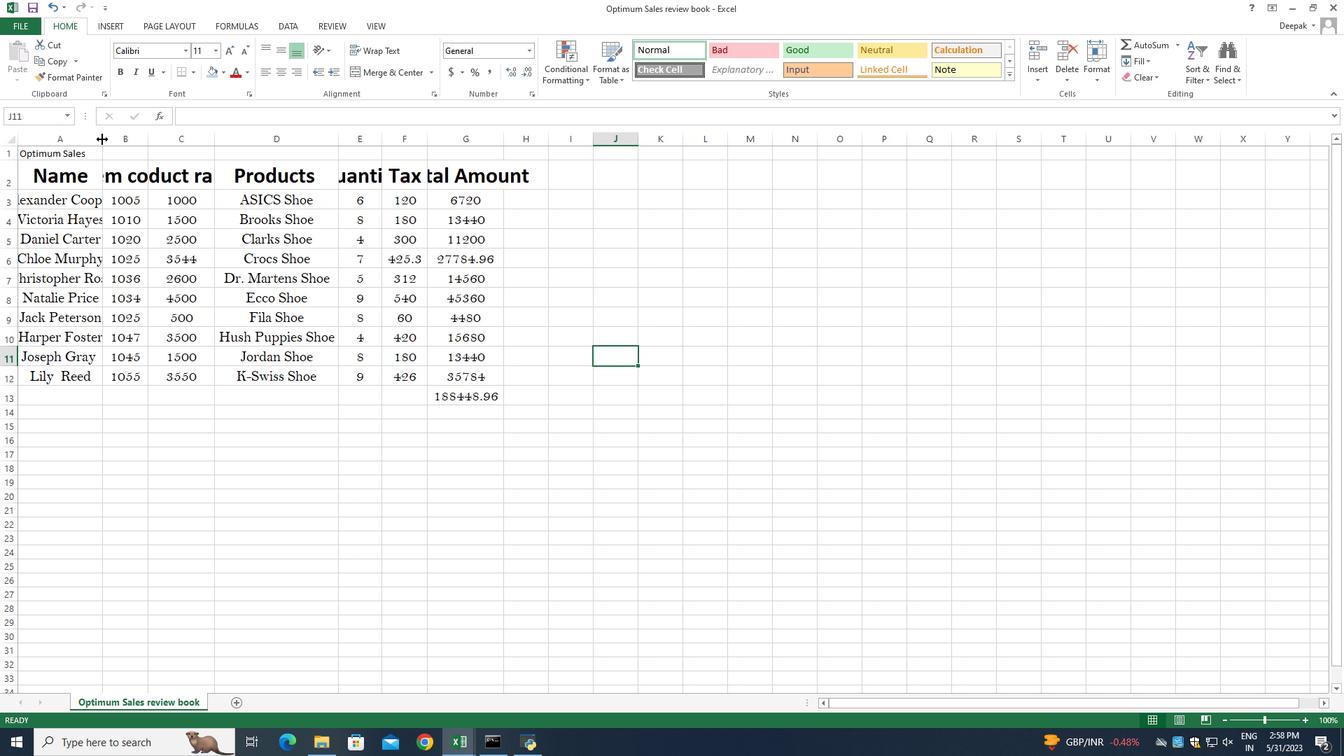 
Action: Mouse moved to (181, 135)
Screenshot: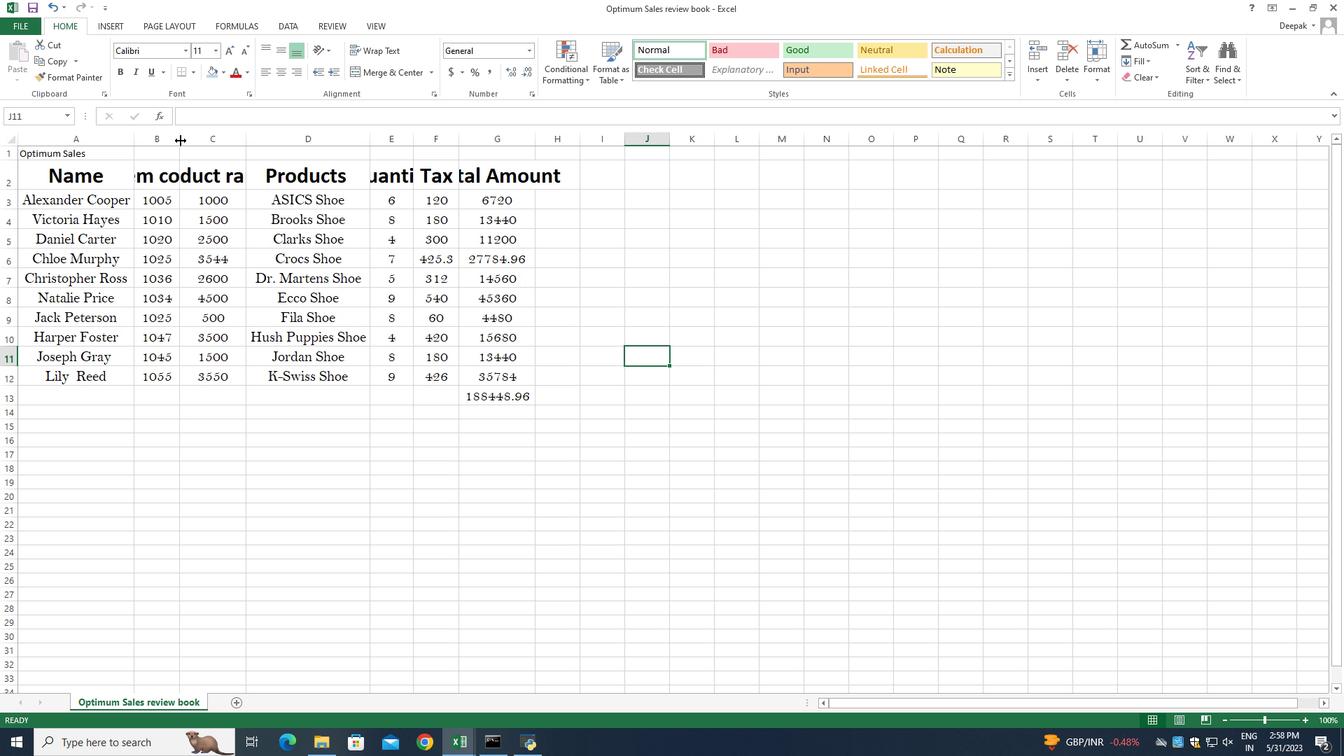 
Action: Mouse pressed left at (181, 135)
Screenshot: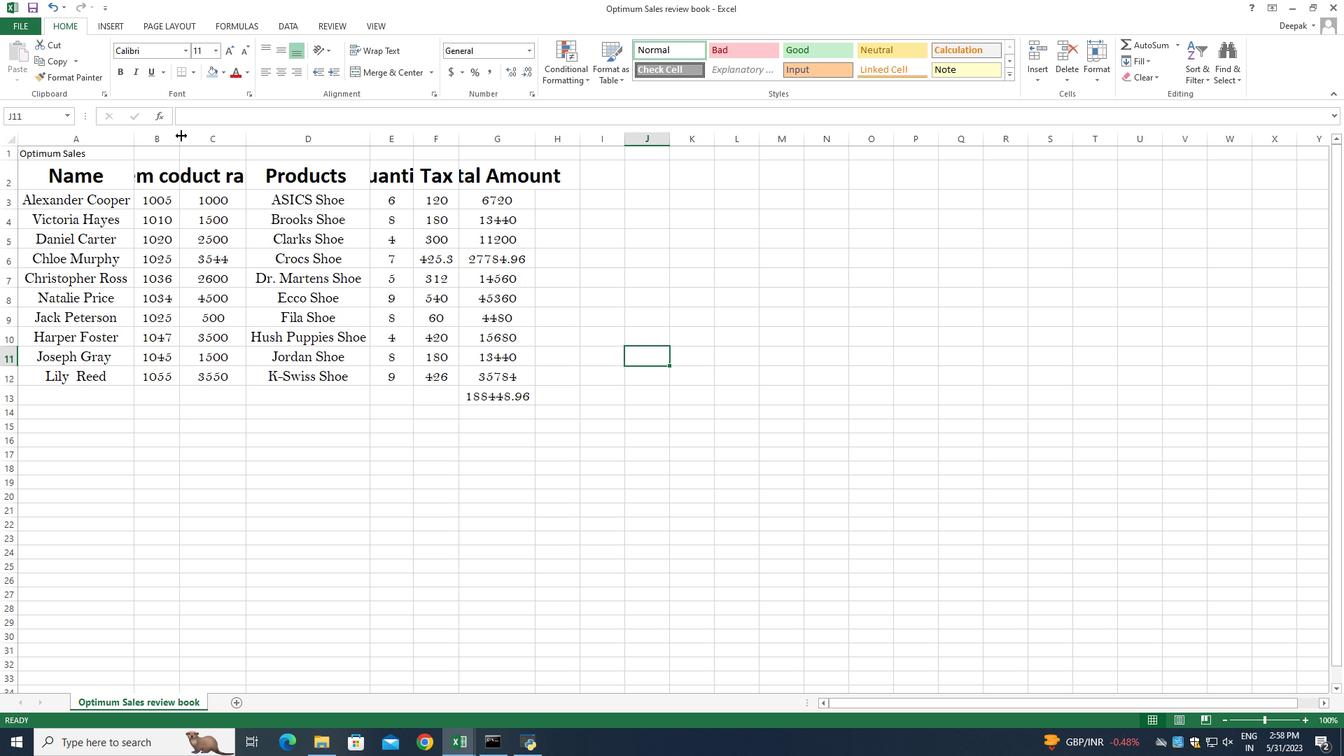 
Action: Mouse pressed left at (181, 135)
Screenshot: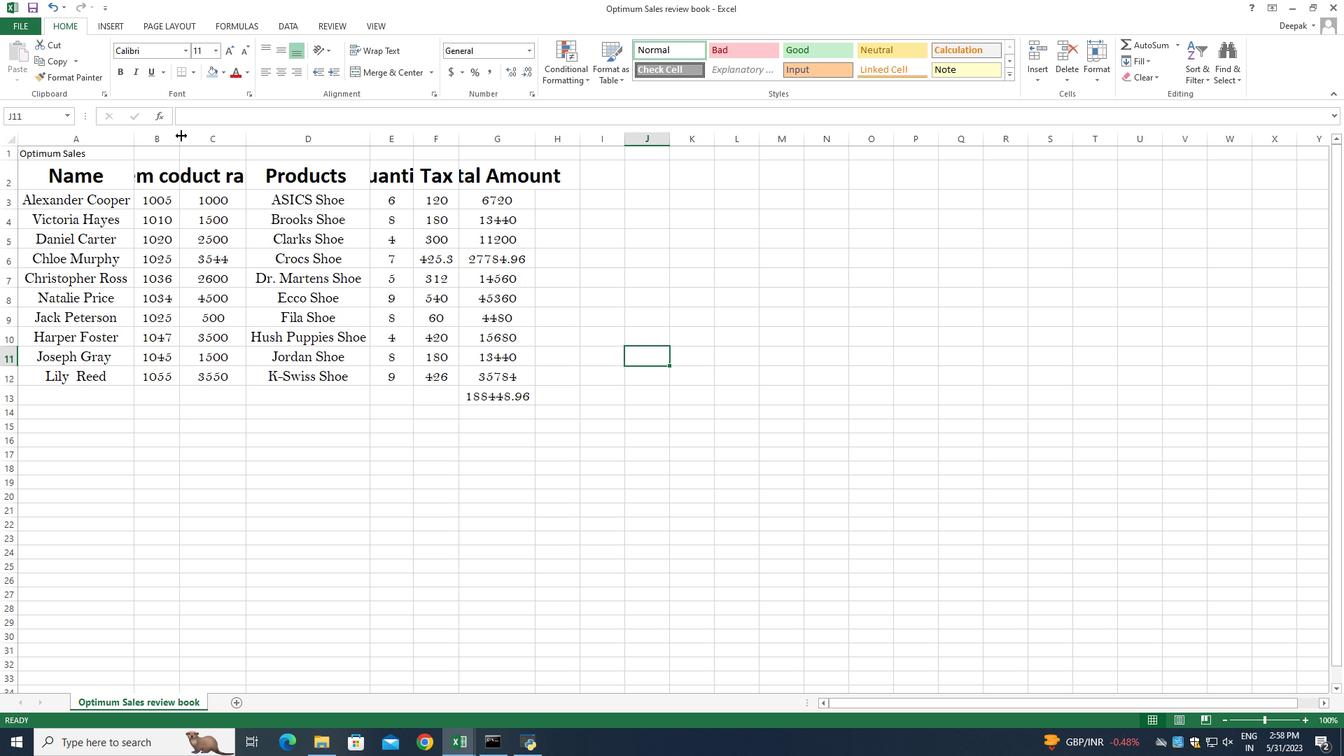 
Action: Mouse moved to (300, 137)
Screenshot: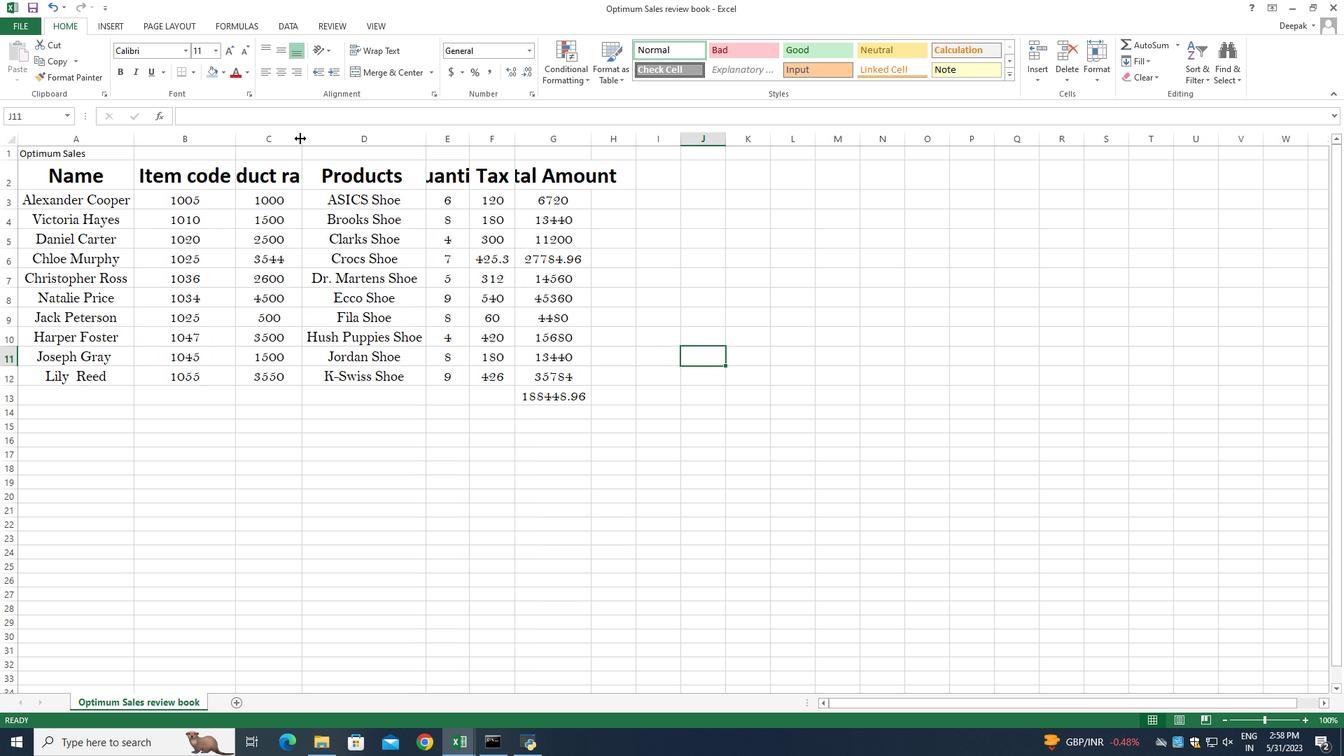 
Action: Mouse pressed left at (300, 137)
Screenshot: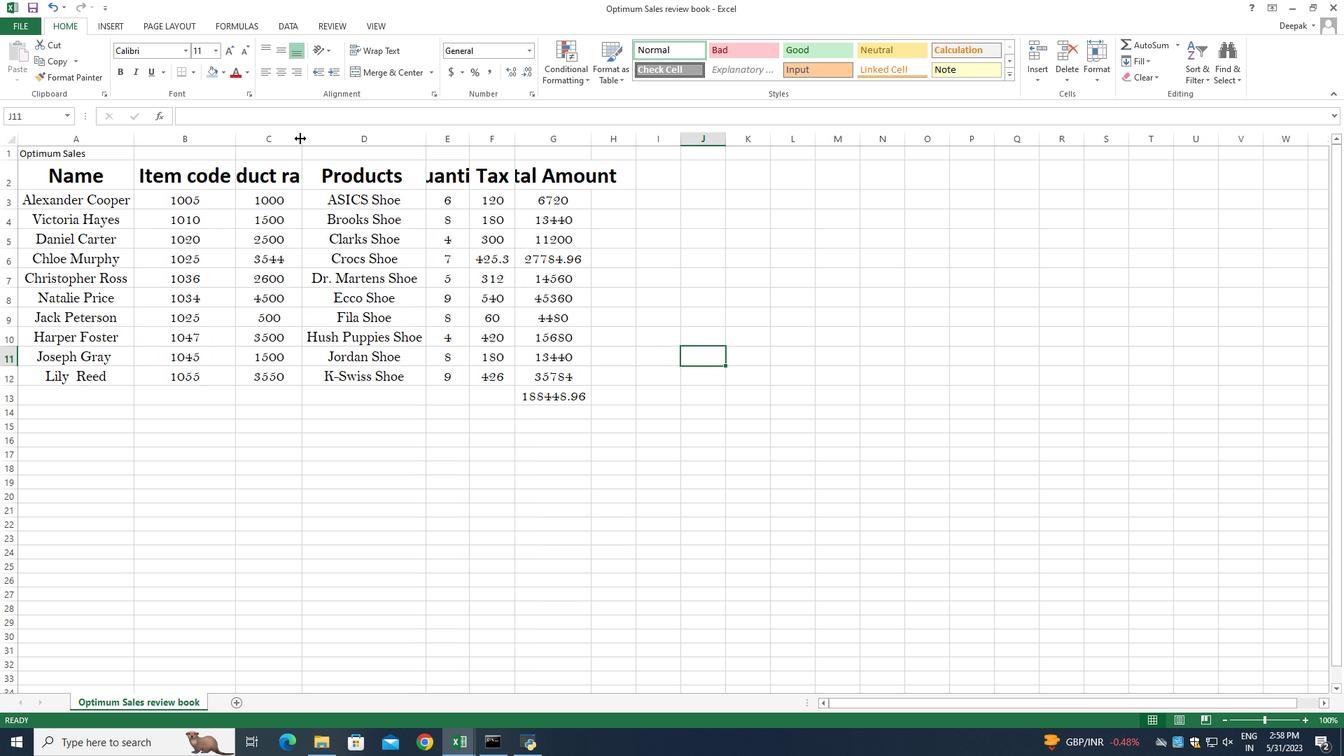 
Action: Mouse moved to (300, 137)
Screenshot: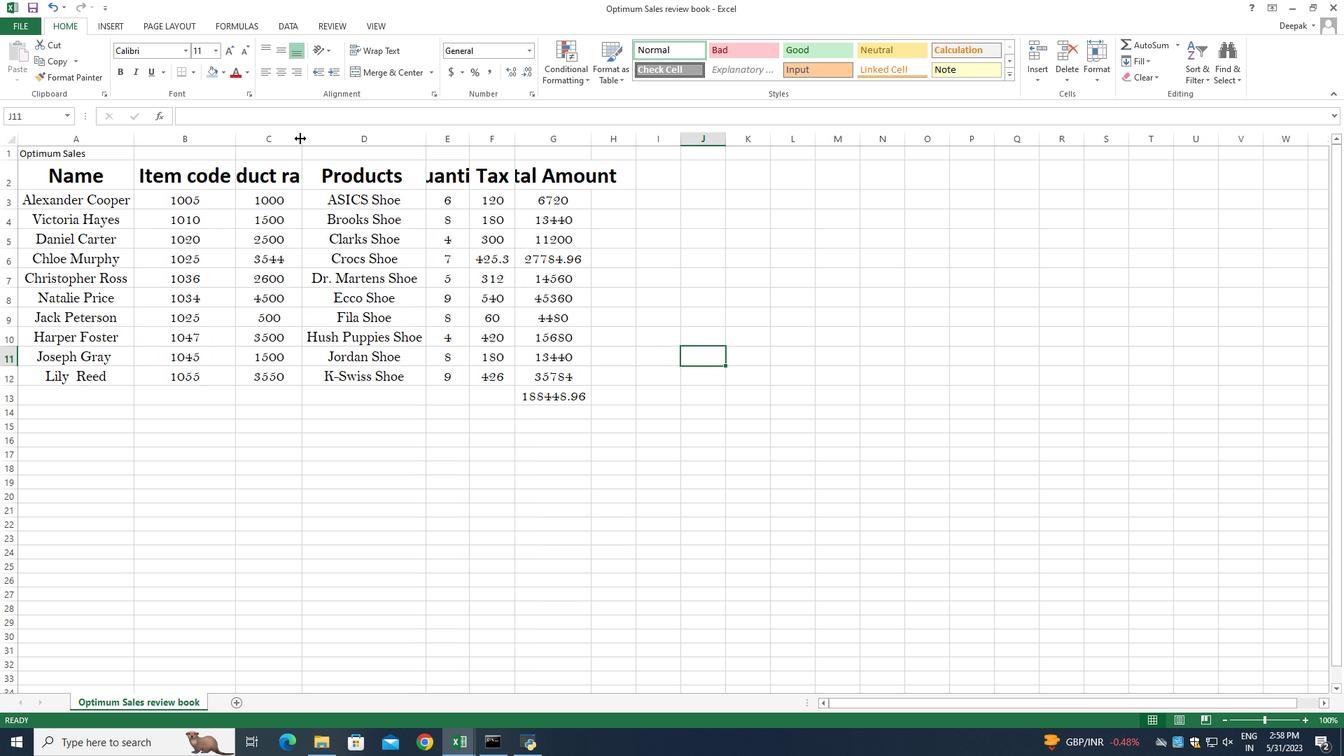 
Action: Mouse pressed left at (300, 137)
Screenshot: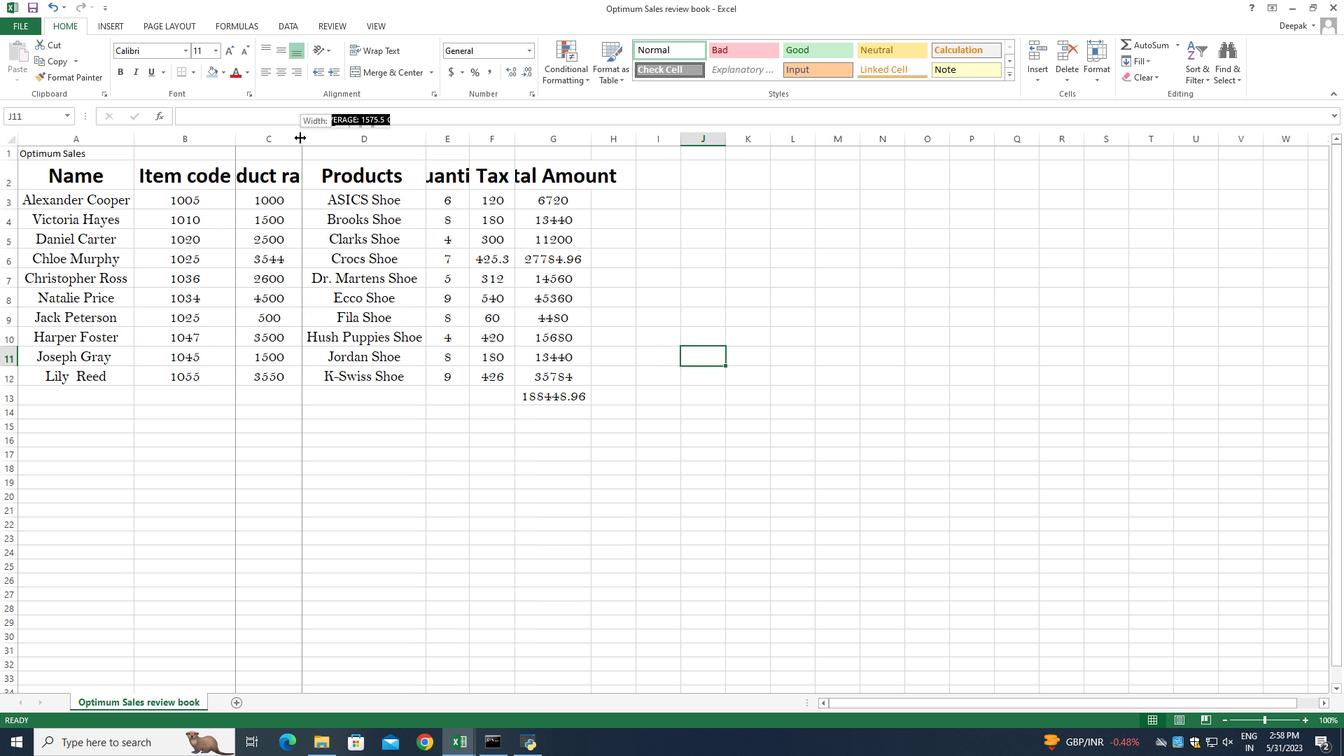 
Action: Mouse moved to (540, 140)
Screenshot: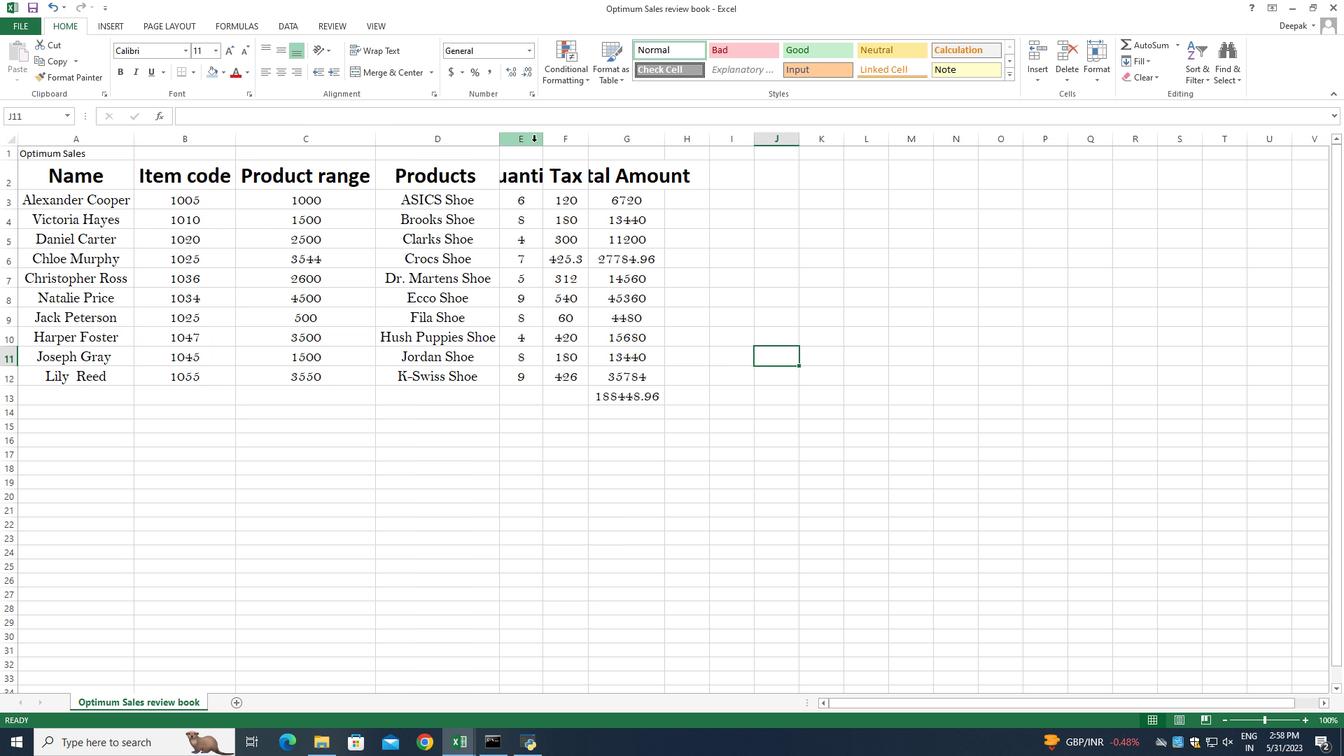 
Action: Mouse pressed left at (540, 140)
Screenshot: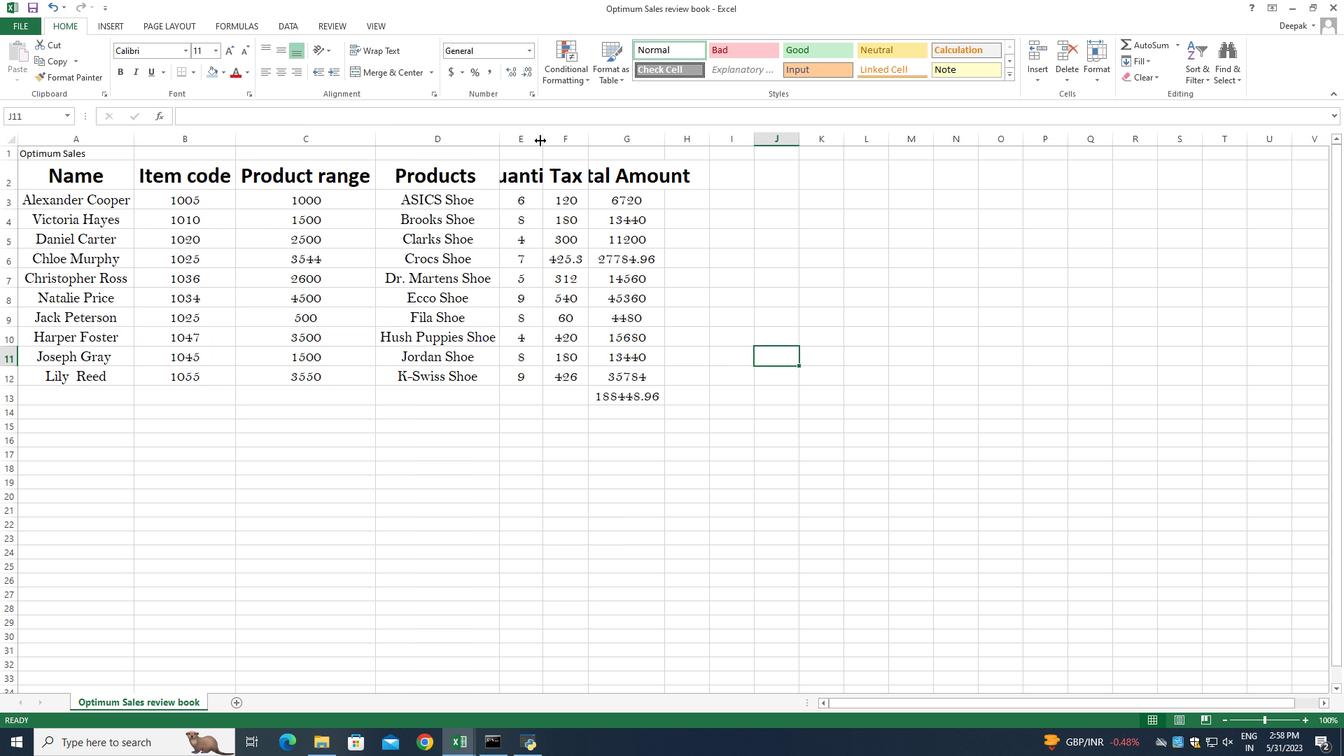 
Action: Mouse pressed left at (540, 140)
Screenshot: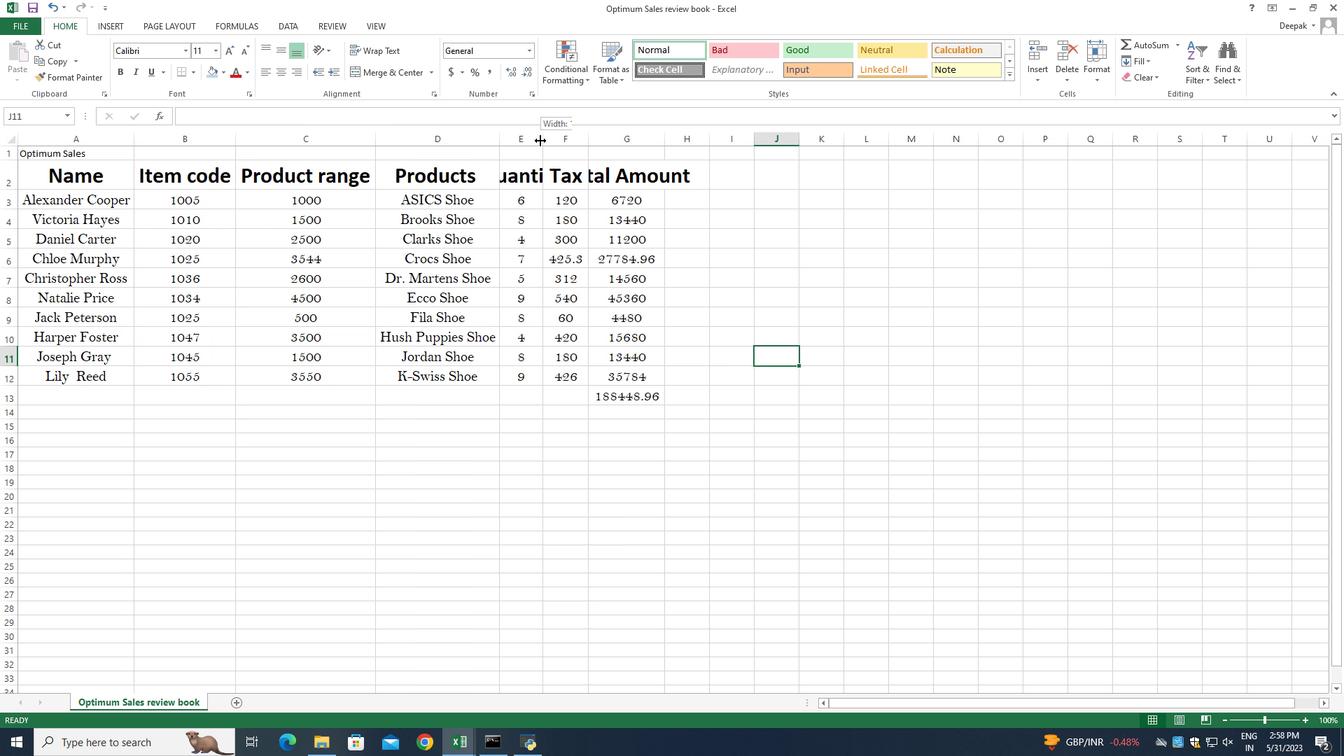 
Action: Mouse moved to (638, 141)
Screenshot: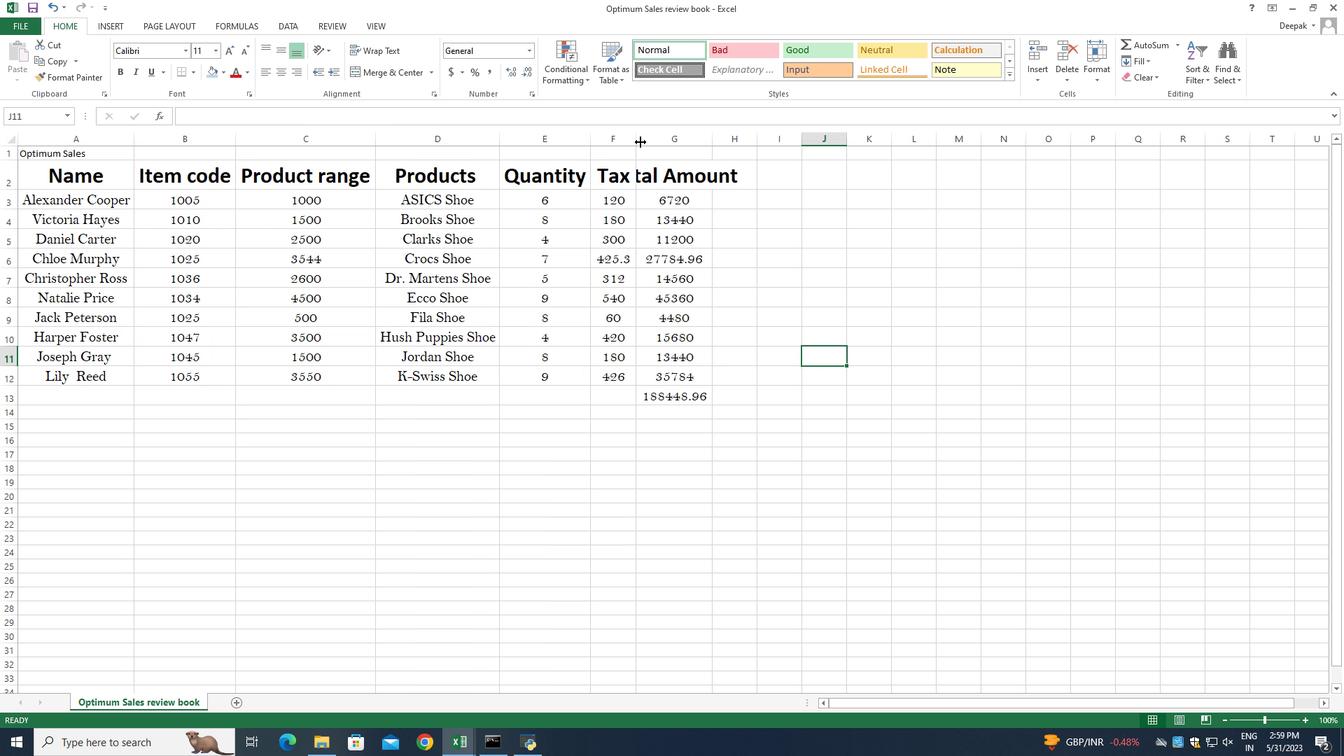 
Action: Mouse pressed left at (638, 141)
Screenshot: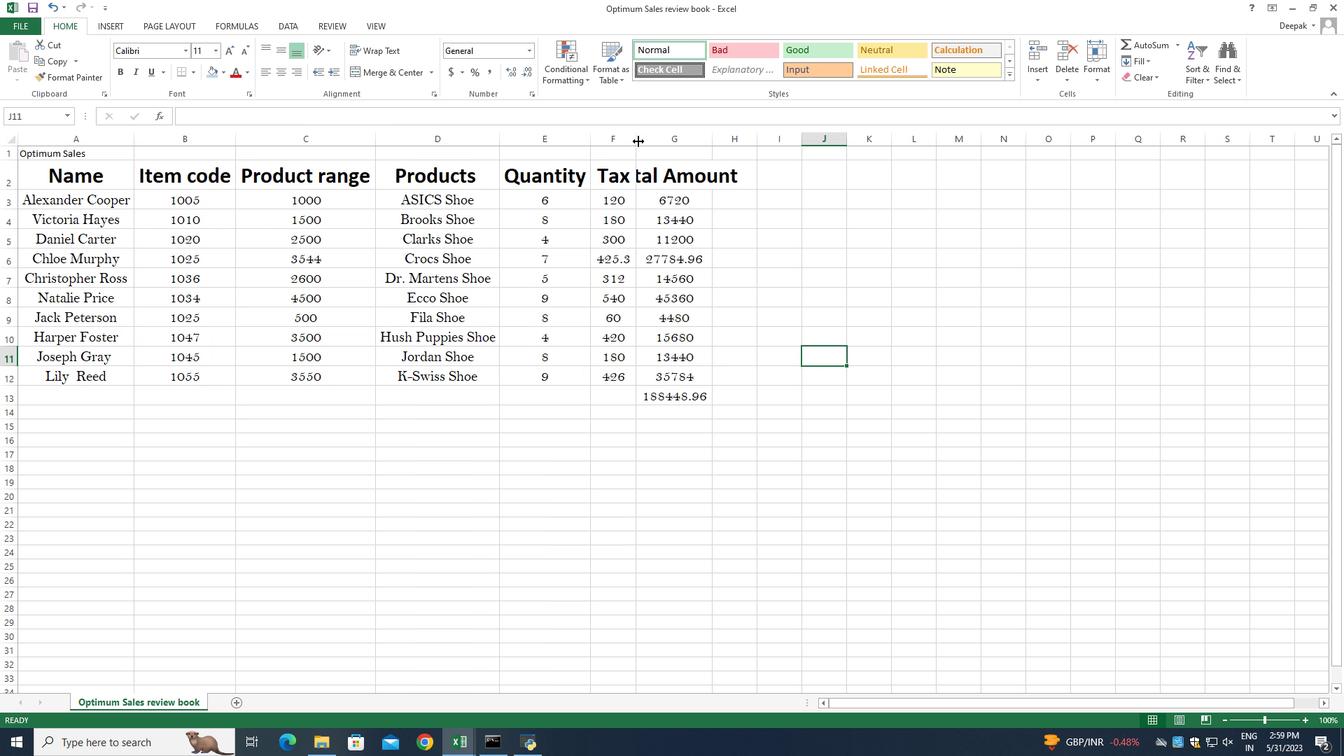 
Action: Mouse pressed left at (638, 141)
Screenshot: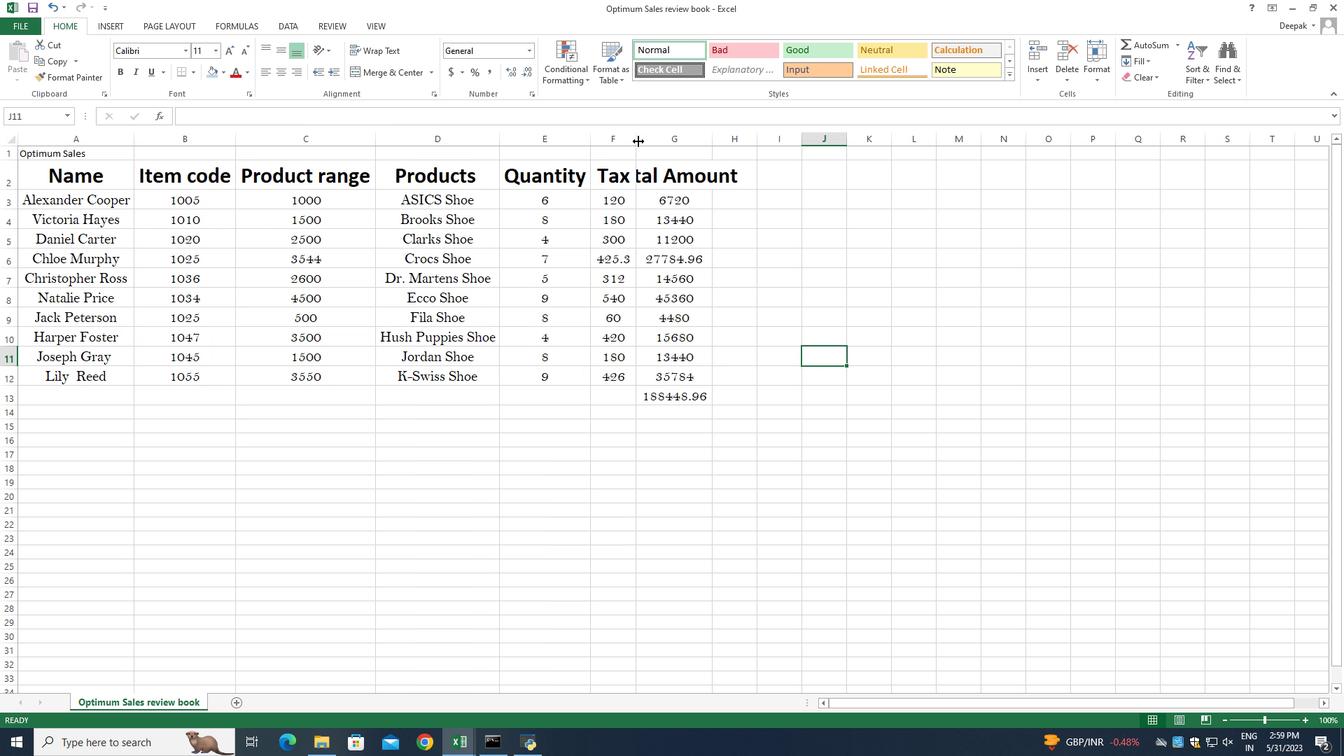 
Action: Mouse moved to (721, 138)
Screenshot: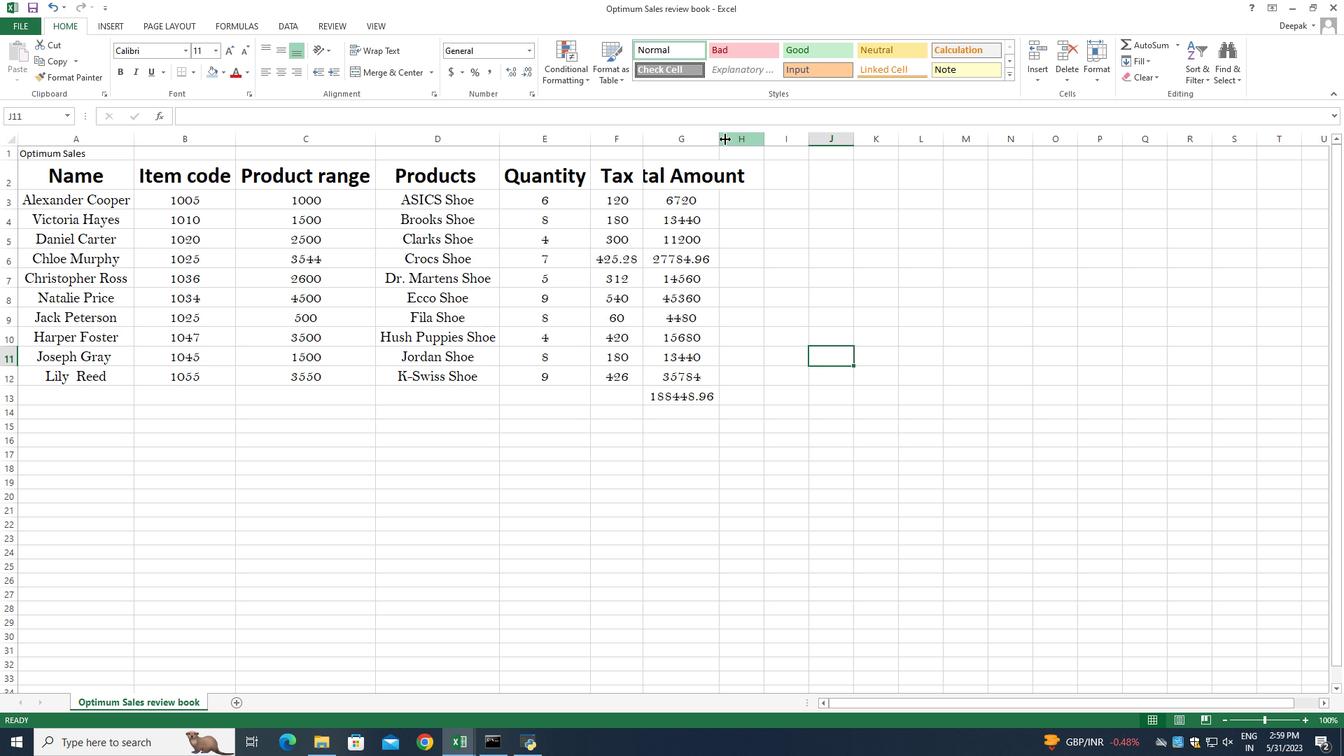 
Action: Mouse pressed left at (721, 138)
Screenshot: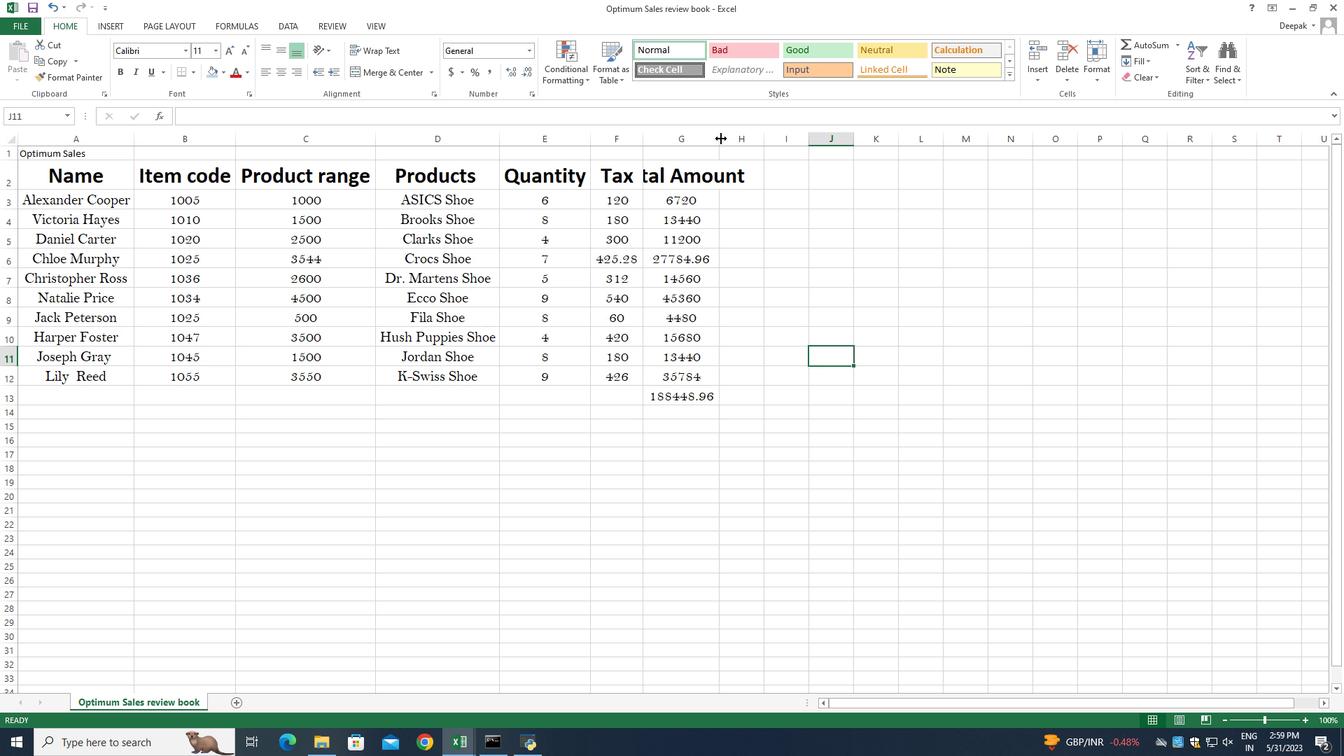 
Action: Mouse pressed left at (721, 138)
Screenshot: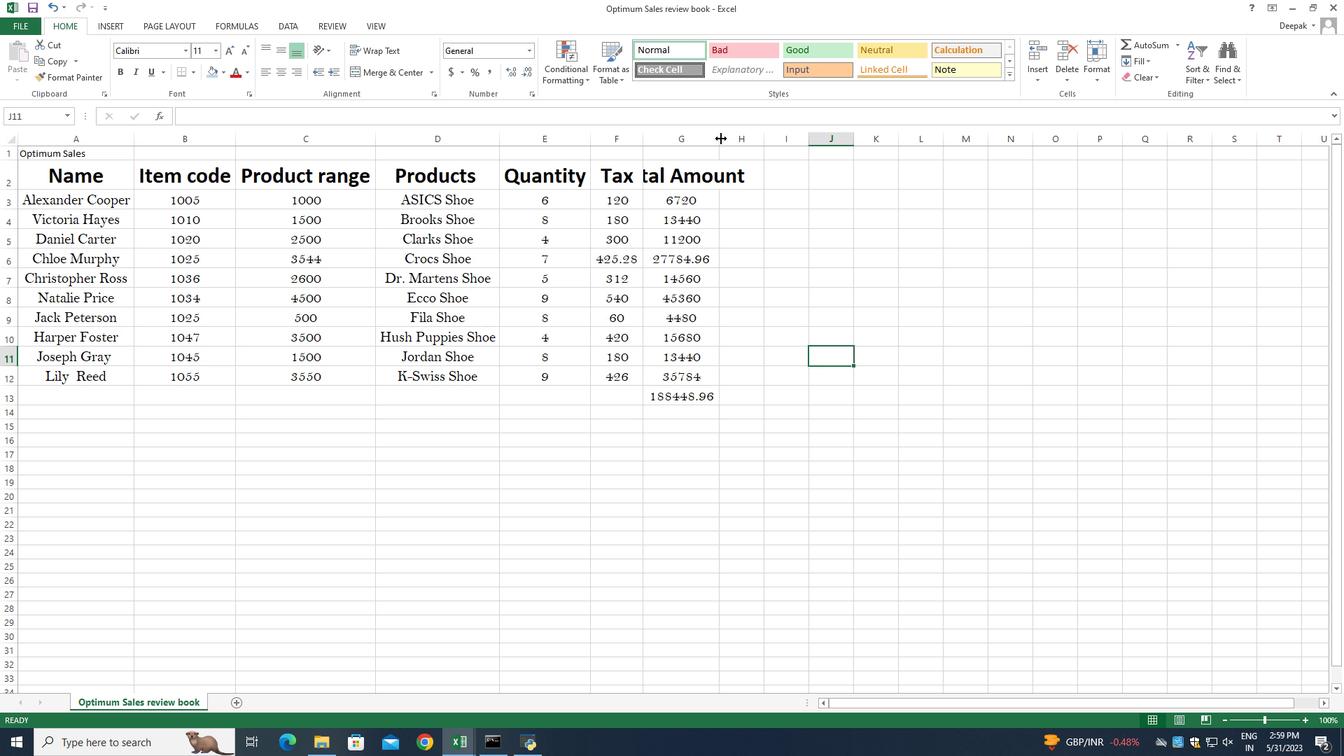
Action: Mouse moved to (316, 412)
Screenshot: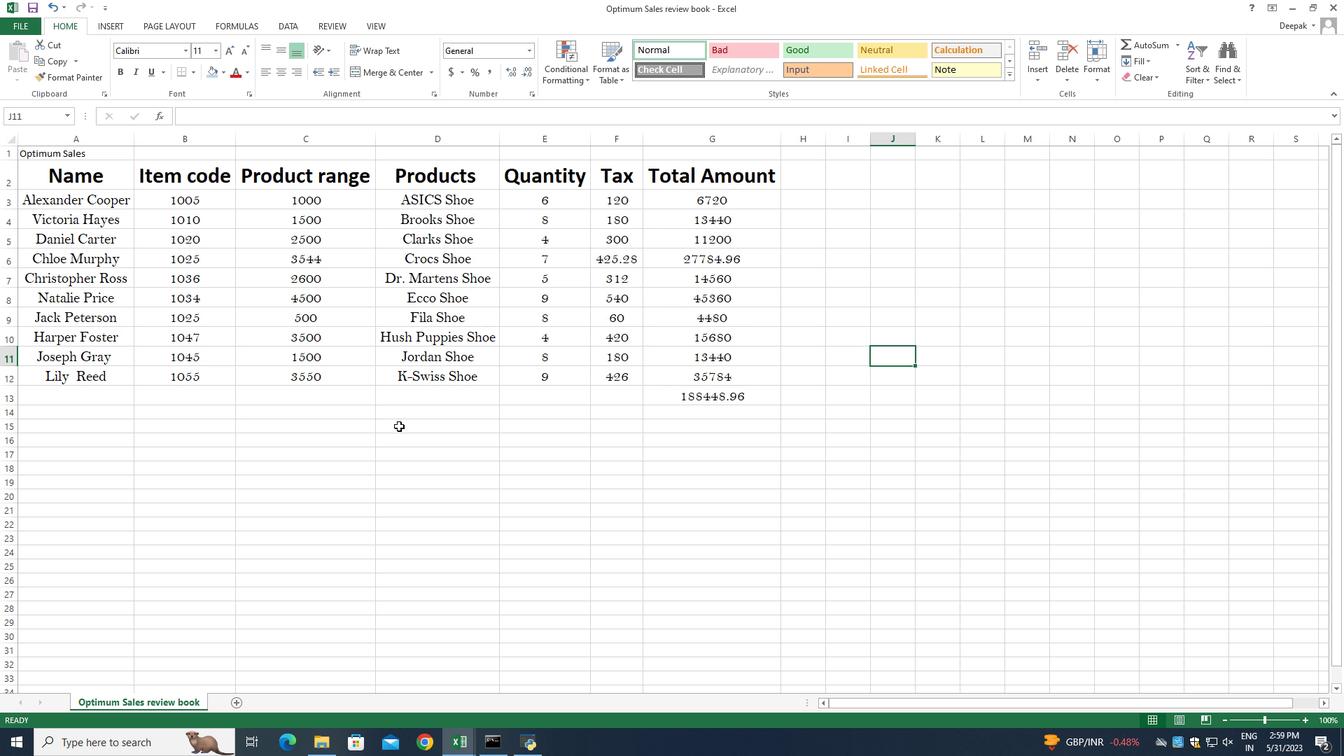 
Action: Mouse scrolled (316, 413) with delta (0, 0)
Screenshot: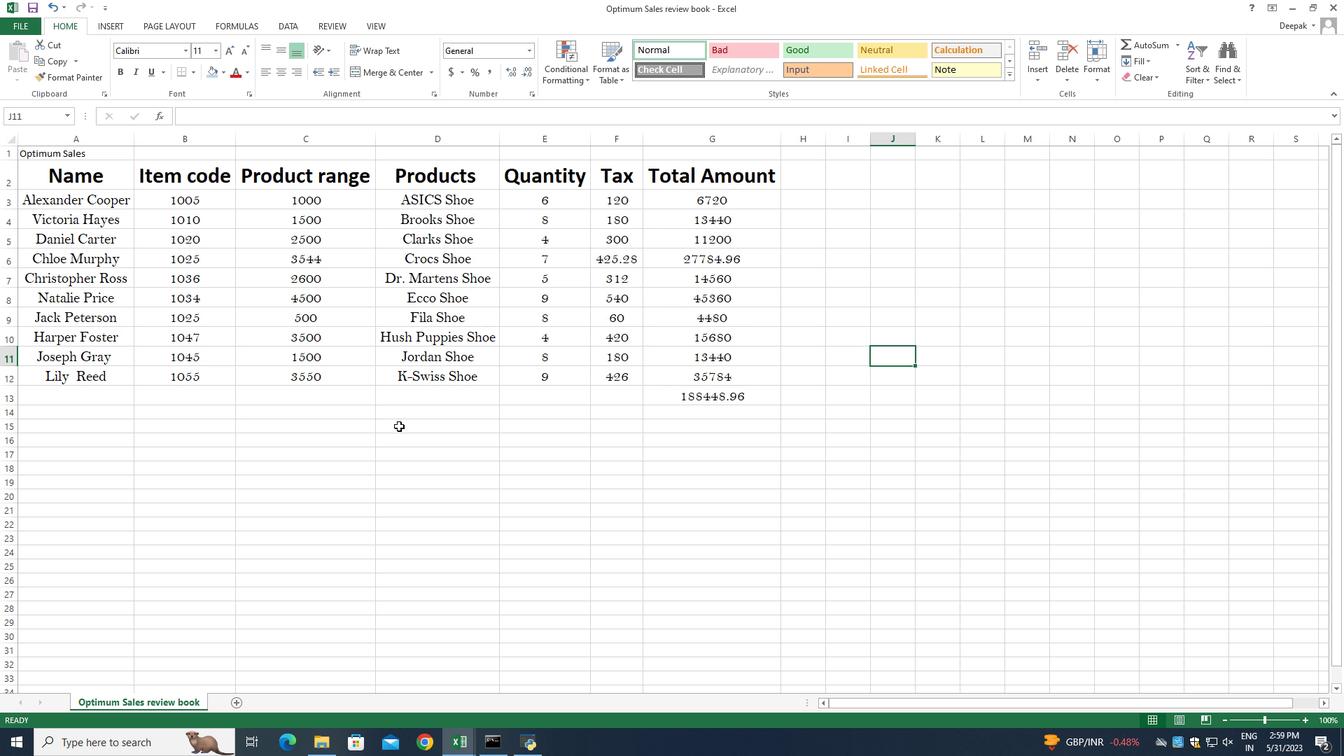 
Action: Mouse moved to (315, 412)
Screenshot: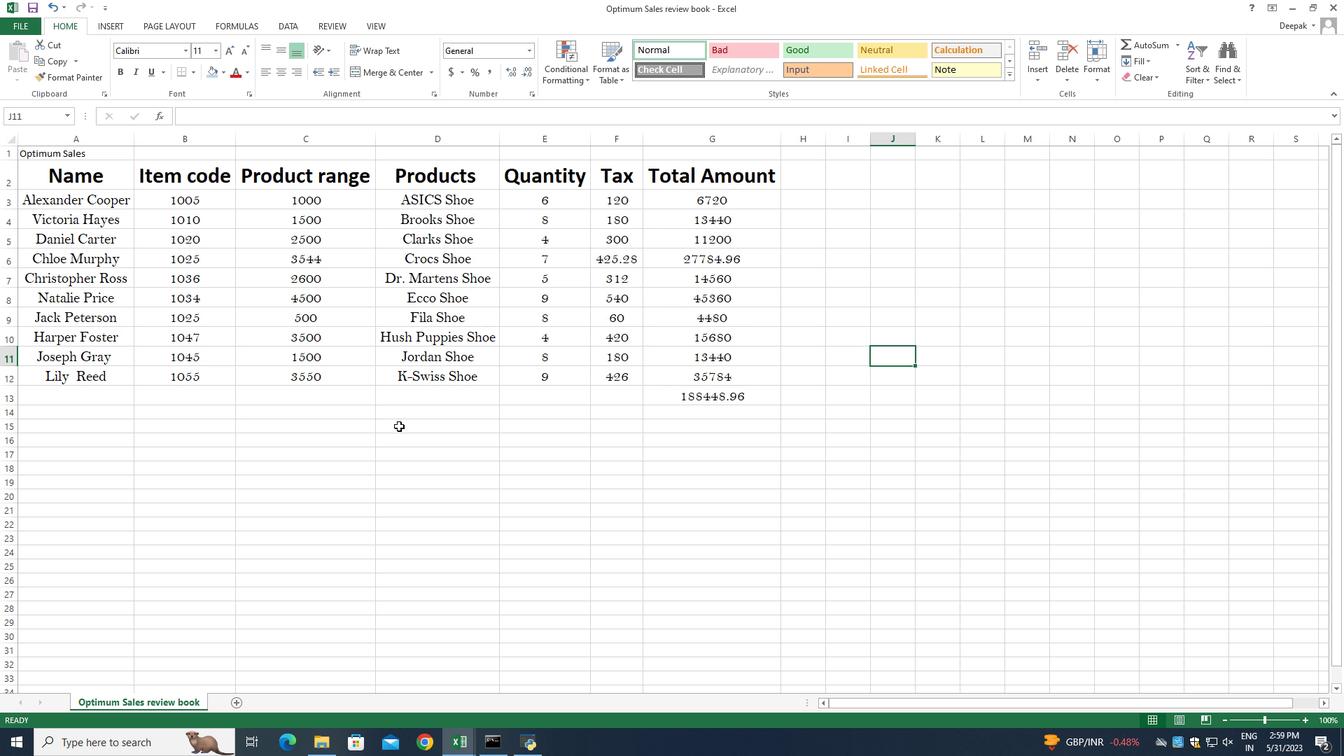 
Action: Mouse scrolled (315, 413) with delta (0, 0)
Screenshot: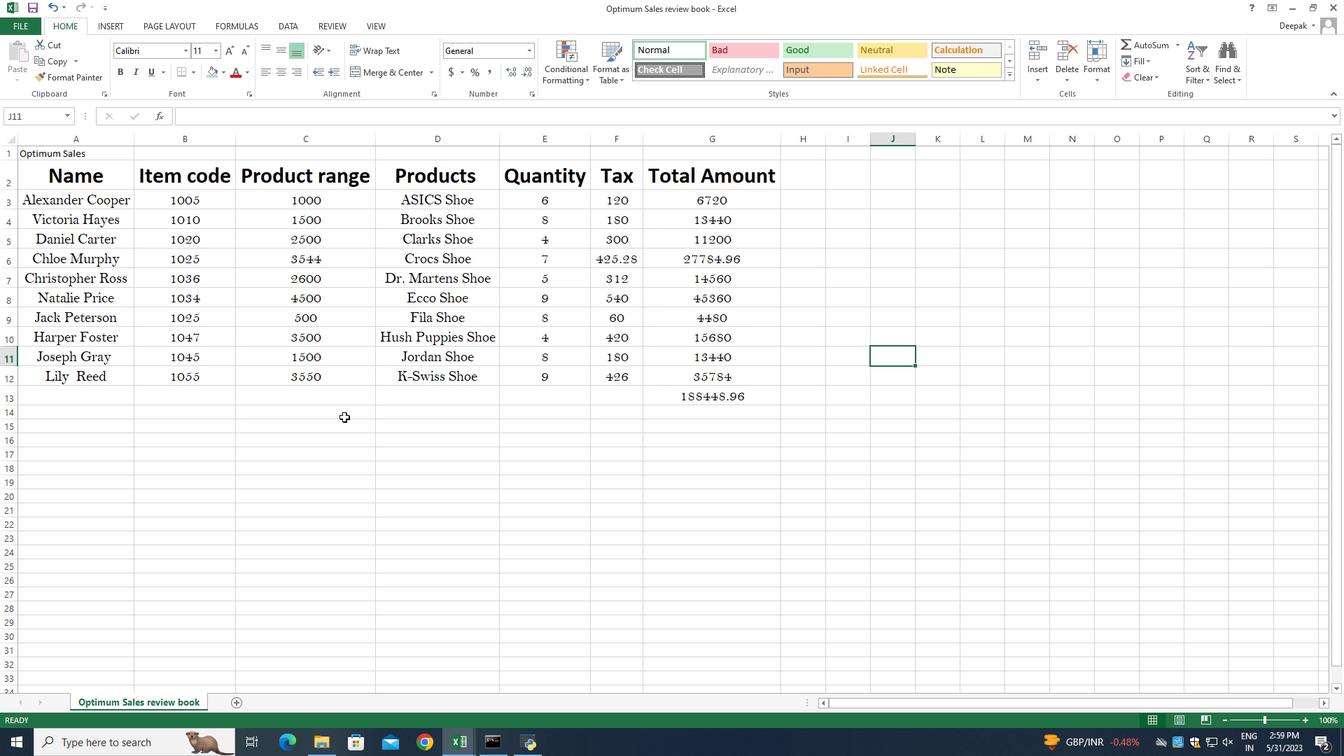 
Action: Mouse scrolled (315, 413) with delta (0, 0)
Screenshot: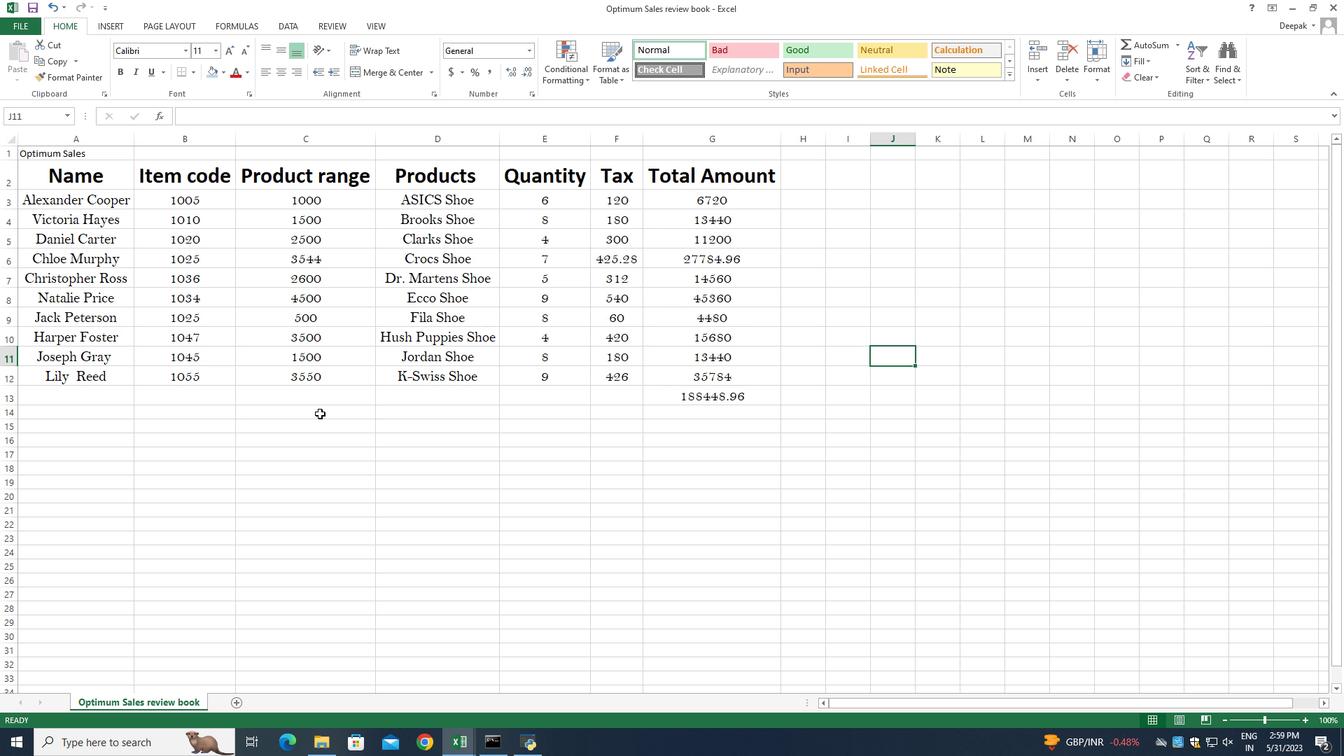 
Action: Mouse scrolled (315, 413) with delta (0, 0)
Screenshot: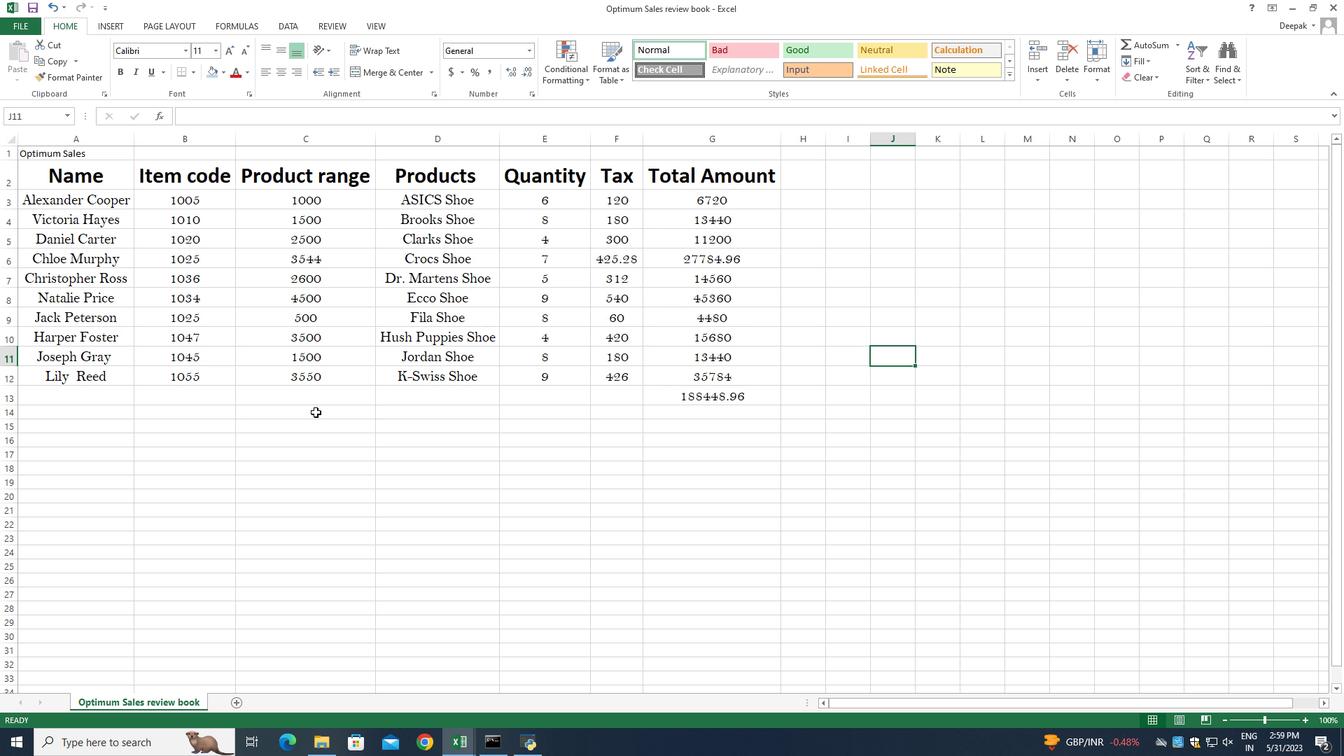 
